 Task: Create a due date automation trigger when advanced on, on the tuesday of the week before a card is due add fields with custom fields "Resume" completed at 11:00 AM.
Action: Mouse moved to (1219, 374)
Screenshot: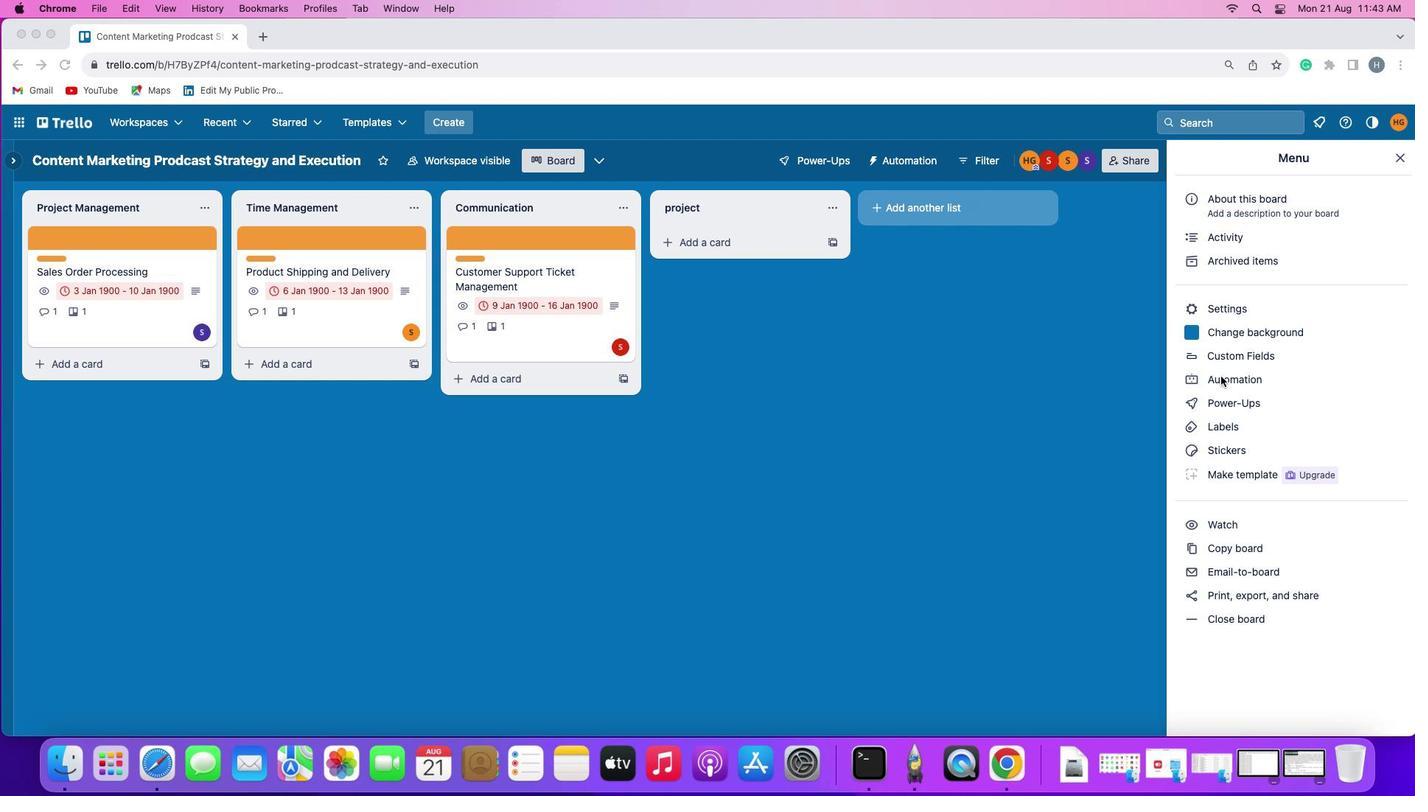 
Action: Mouse pressed left at (1219, 374)
Screenshot: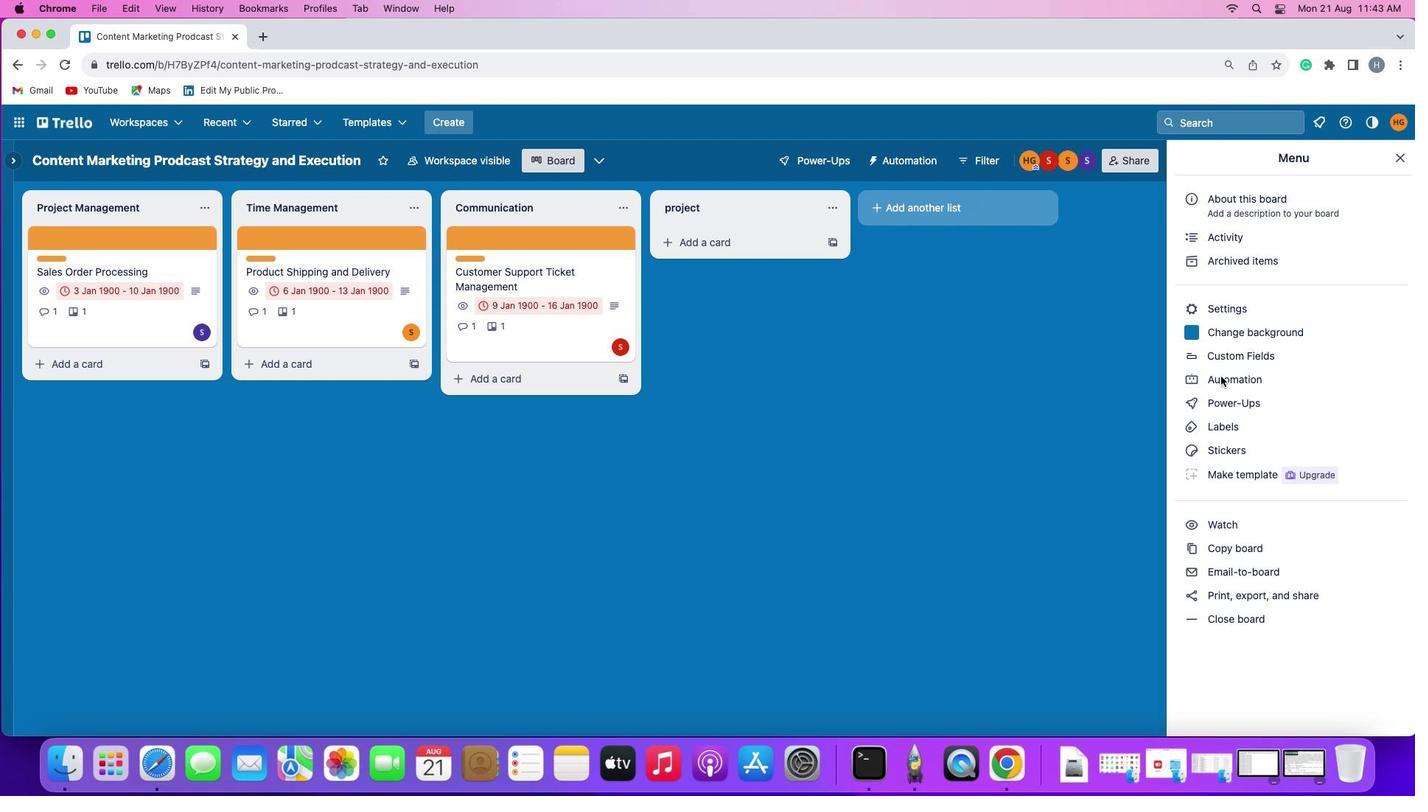 
Action: Mouse pressed left at (1219, 374)
Screenshot: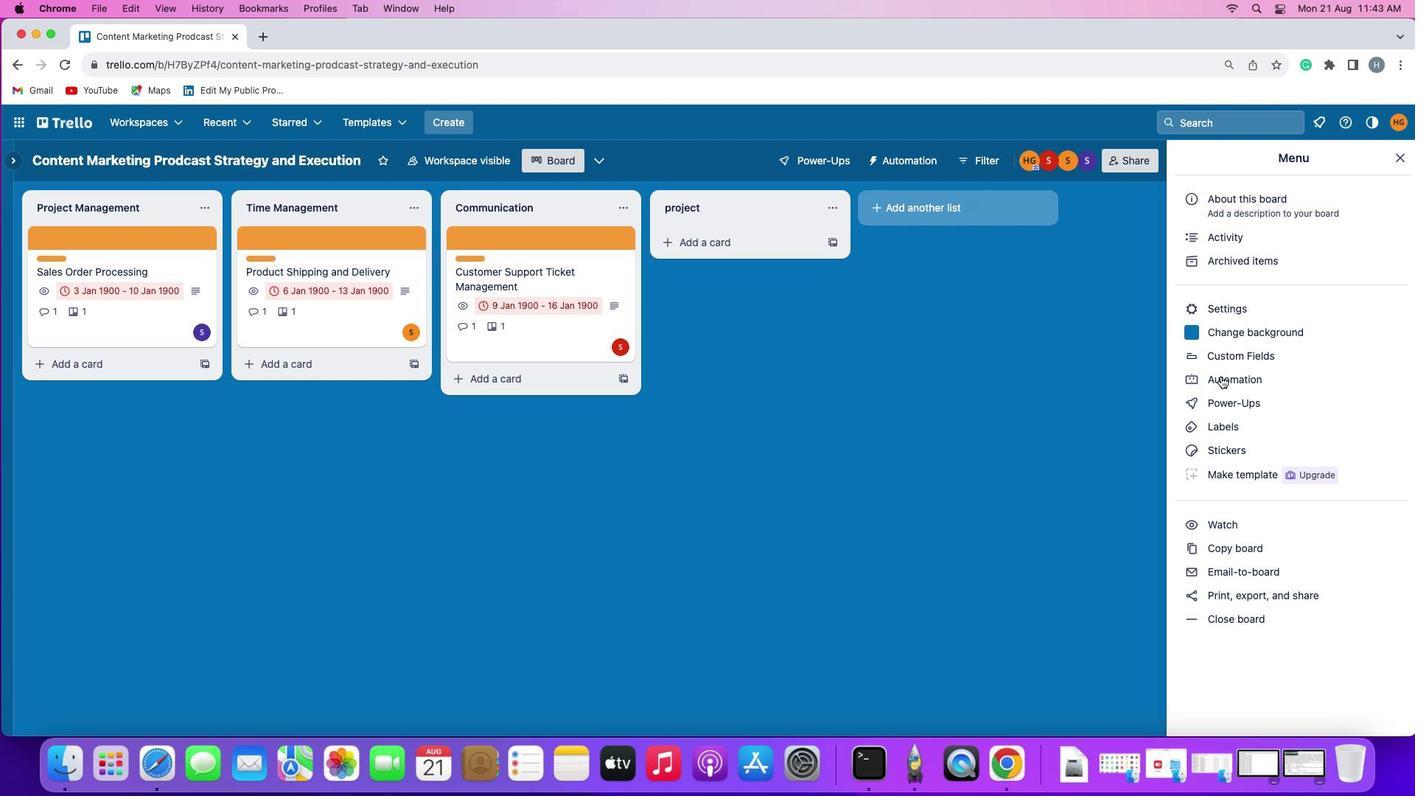 
Action: Mouse moved to (88, 344)
Screenshot: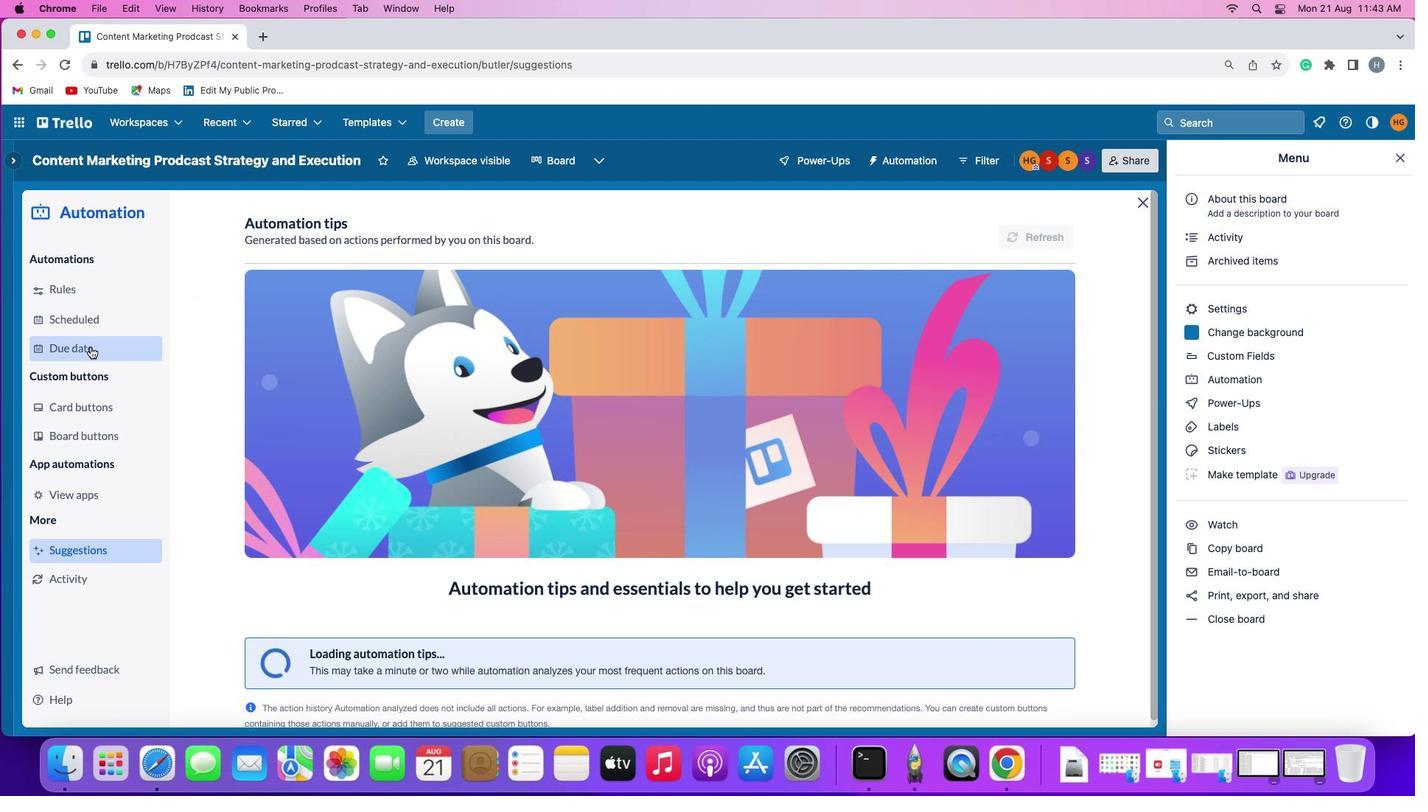 
Action: Mouse pressed left at (88, 344)
Screenshot: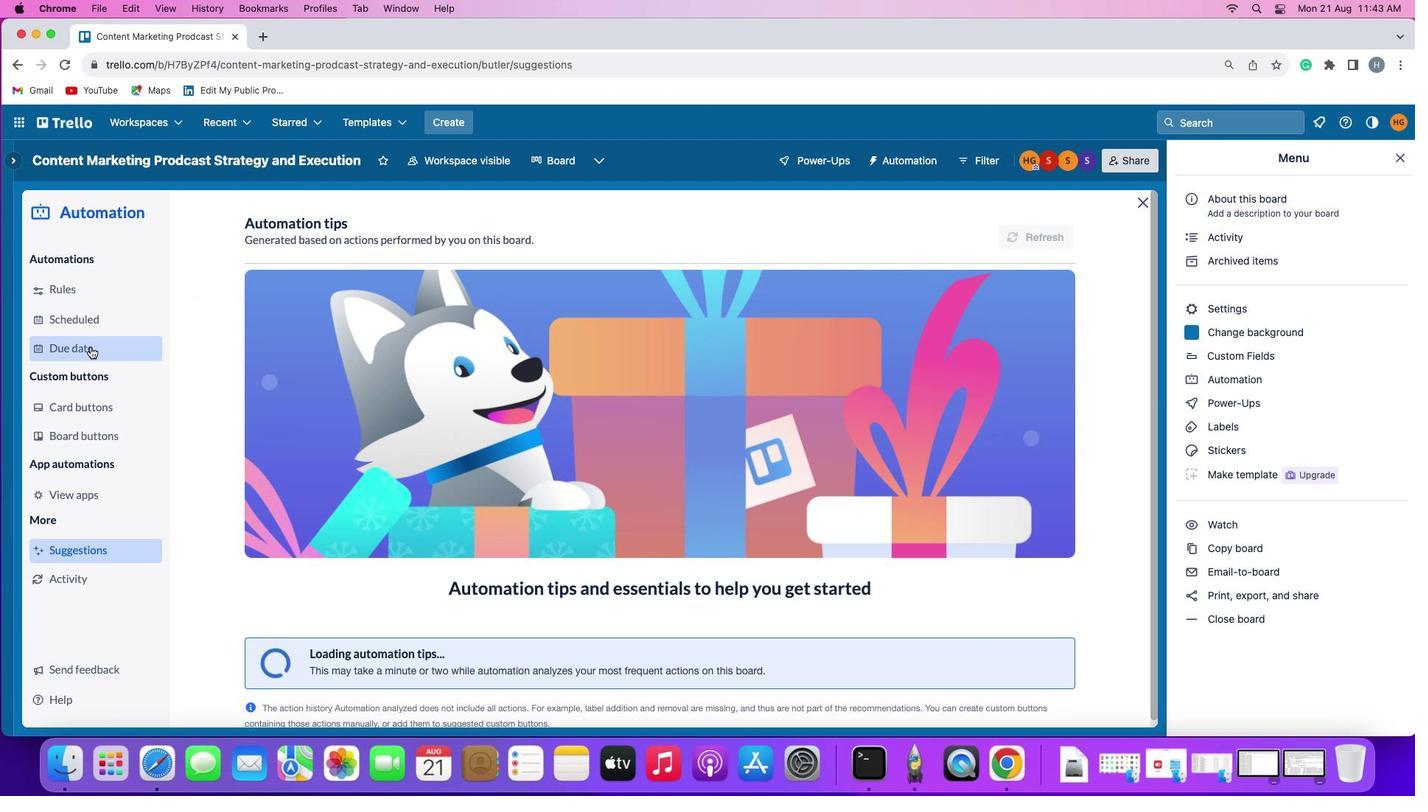 
Action: Mouse moved to (968, 223)
Screenshot: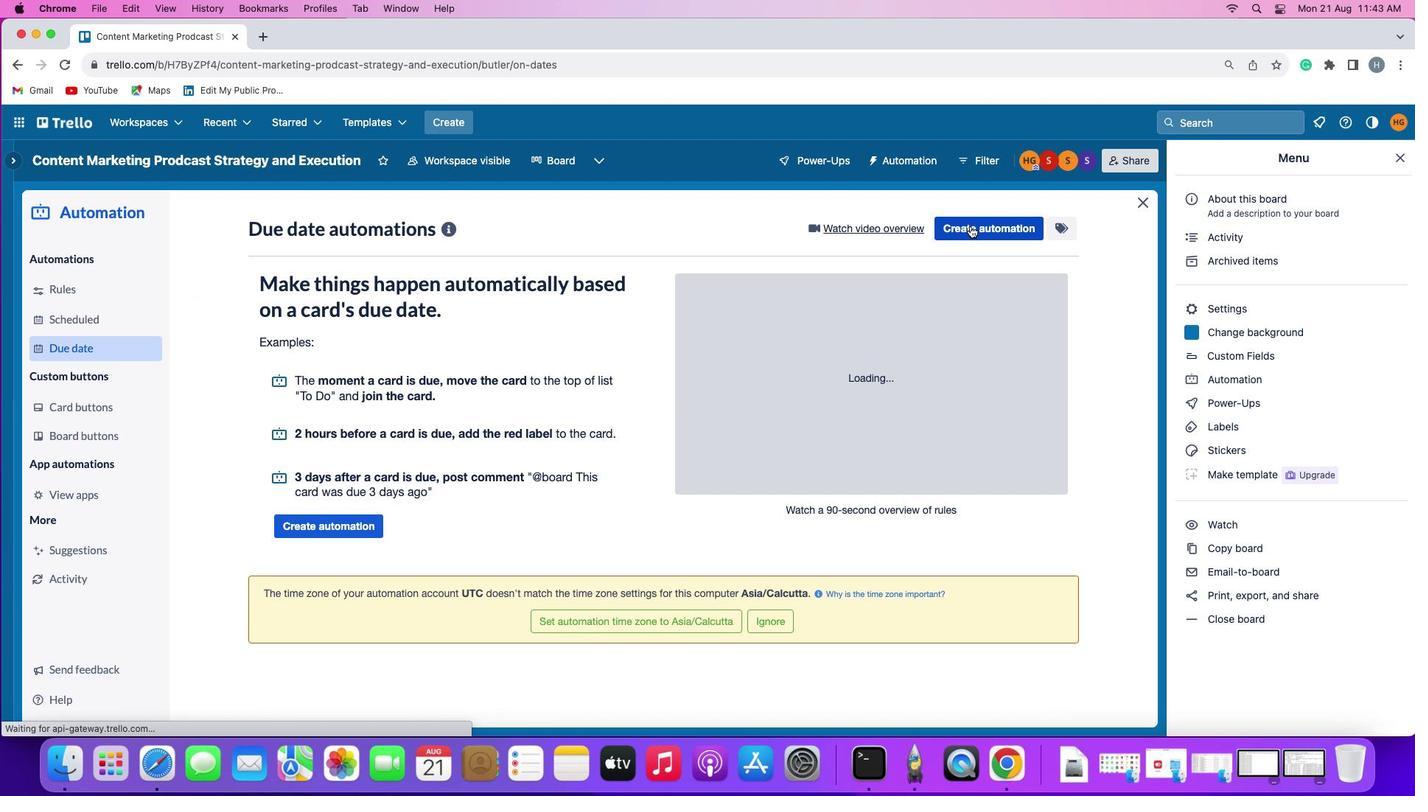 
Action: Mouse pressed left at (968, 223)
Screenshot: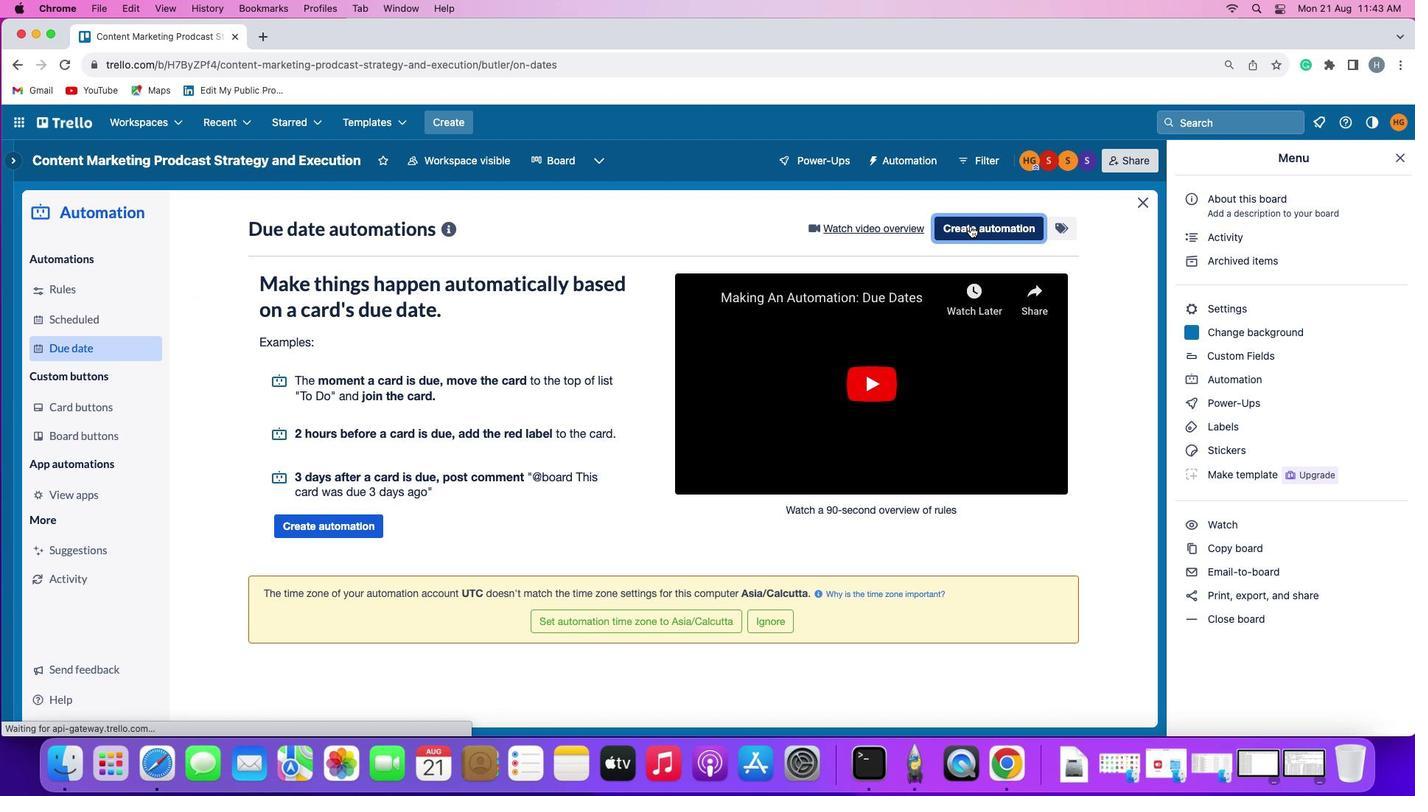
Action: Mouse moved to (275, 366)
Screenshot: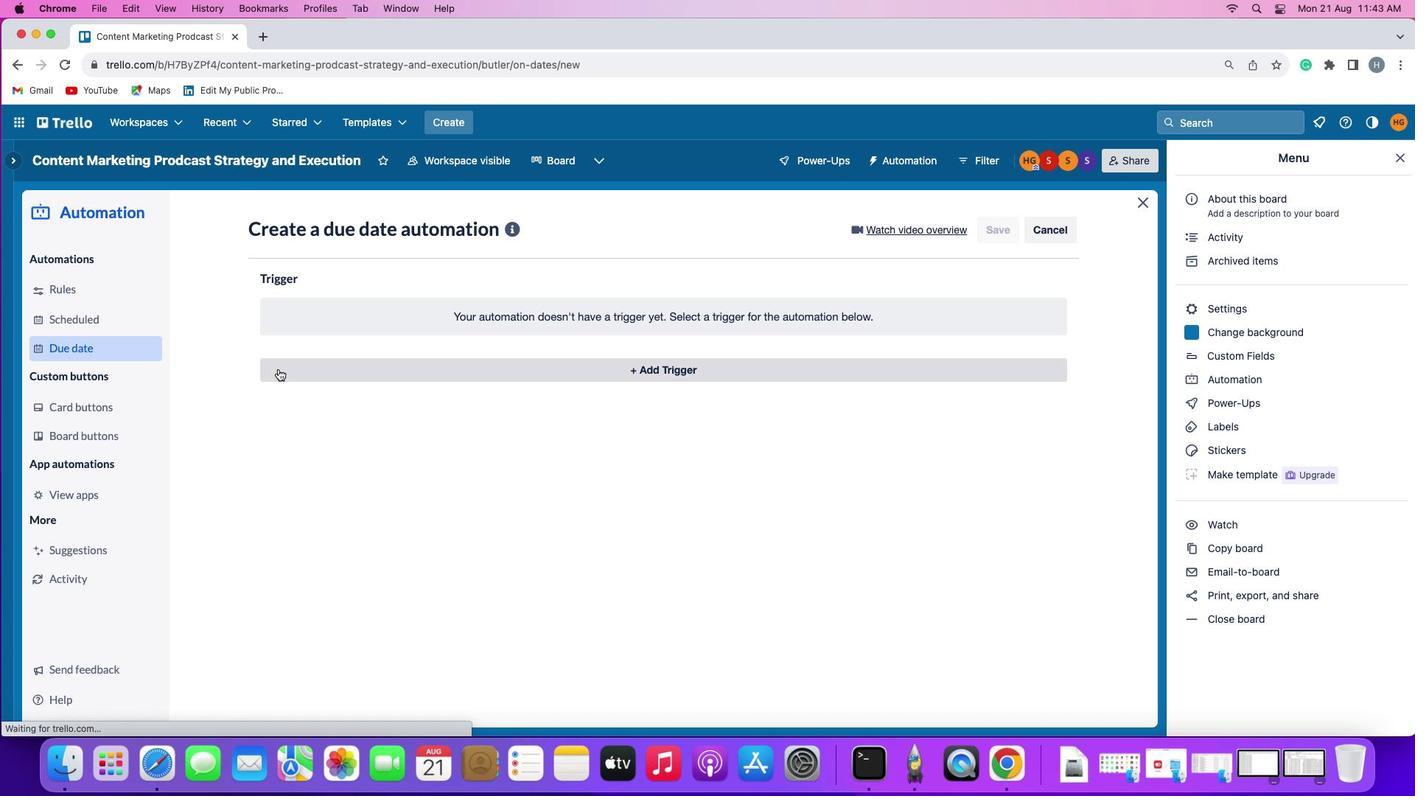 
Action: Mouse pressed left at (275, 366)
Screenshot: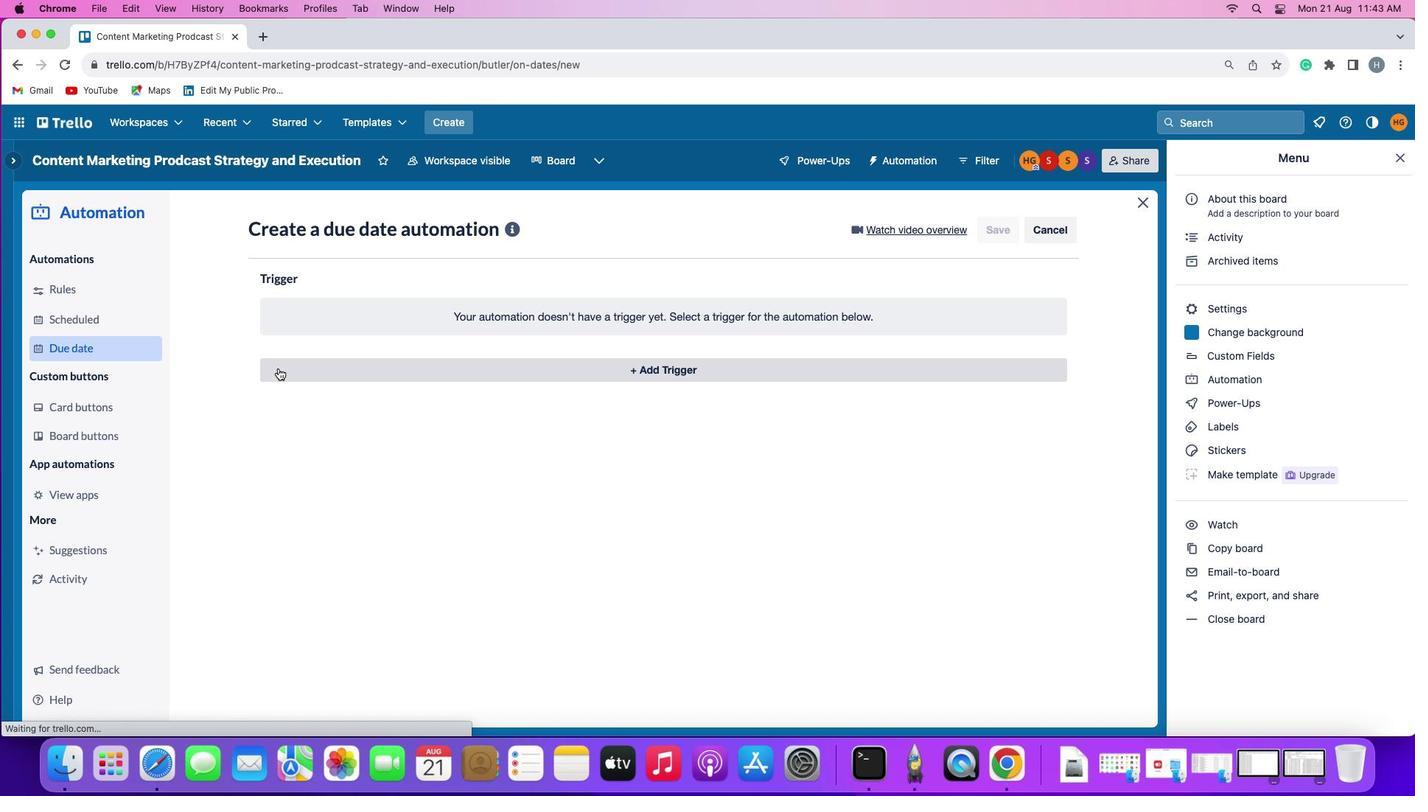 
Action: Mouse moved to (323, 637)
Screenshot: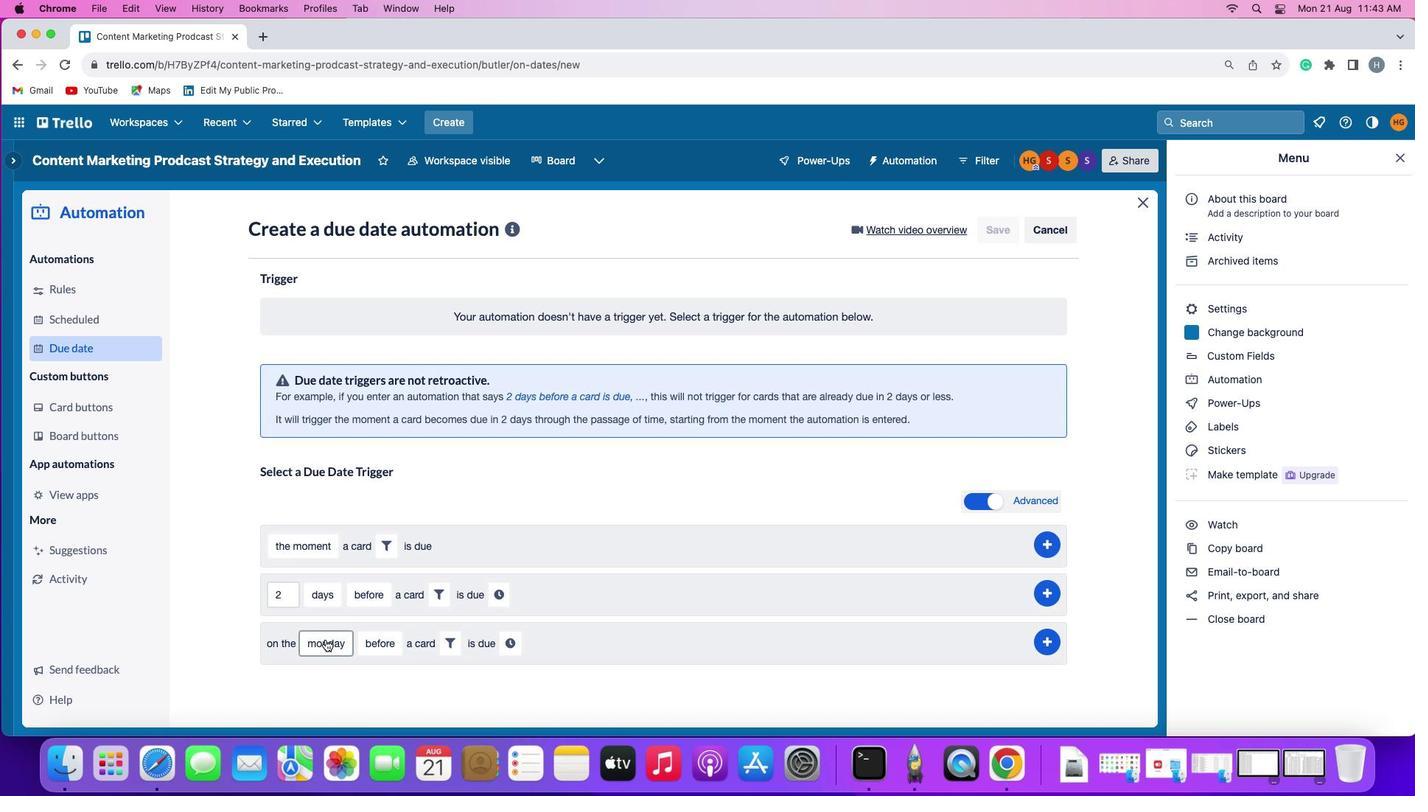 
Action: Mouse pressed left at (323, 637)
Screenshot: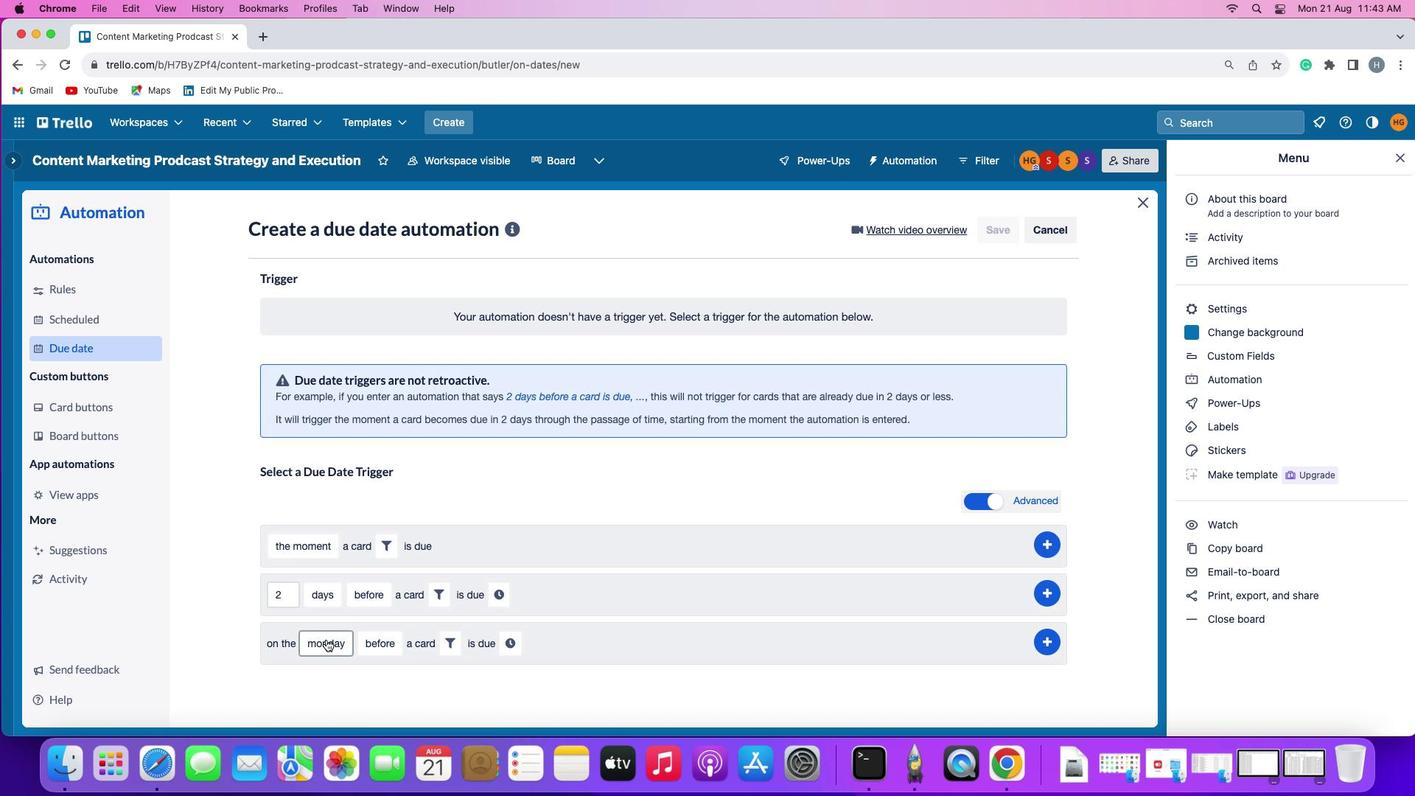 
Action: Mouse moved to (353, 466)
Screenshot: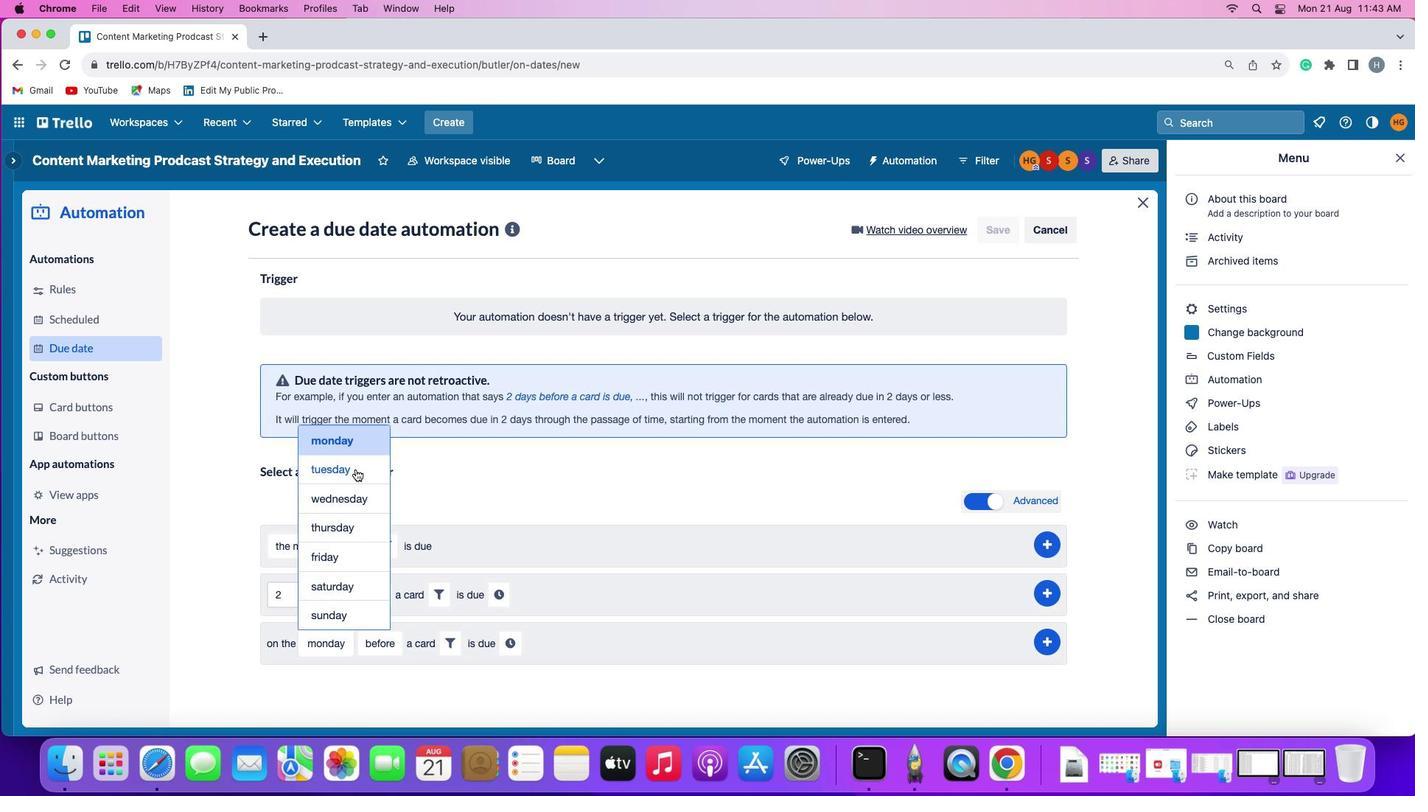 
Action: Mouse pressed left at (353, 466)
Screenshot: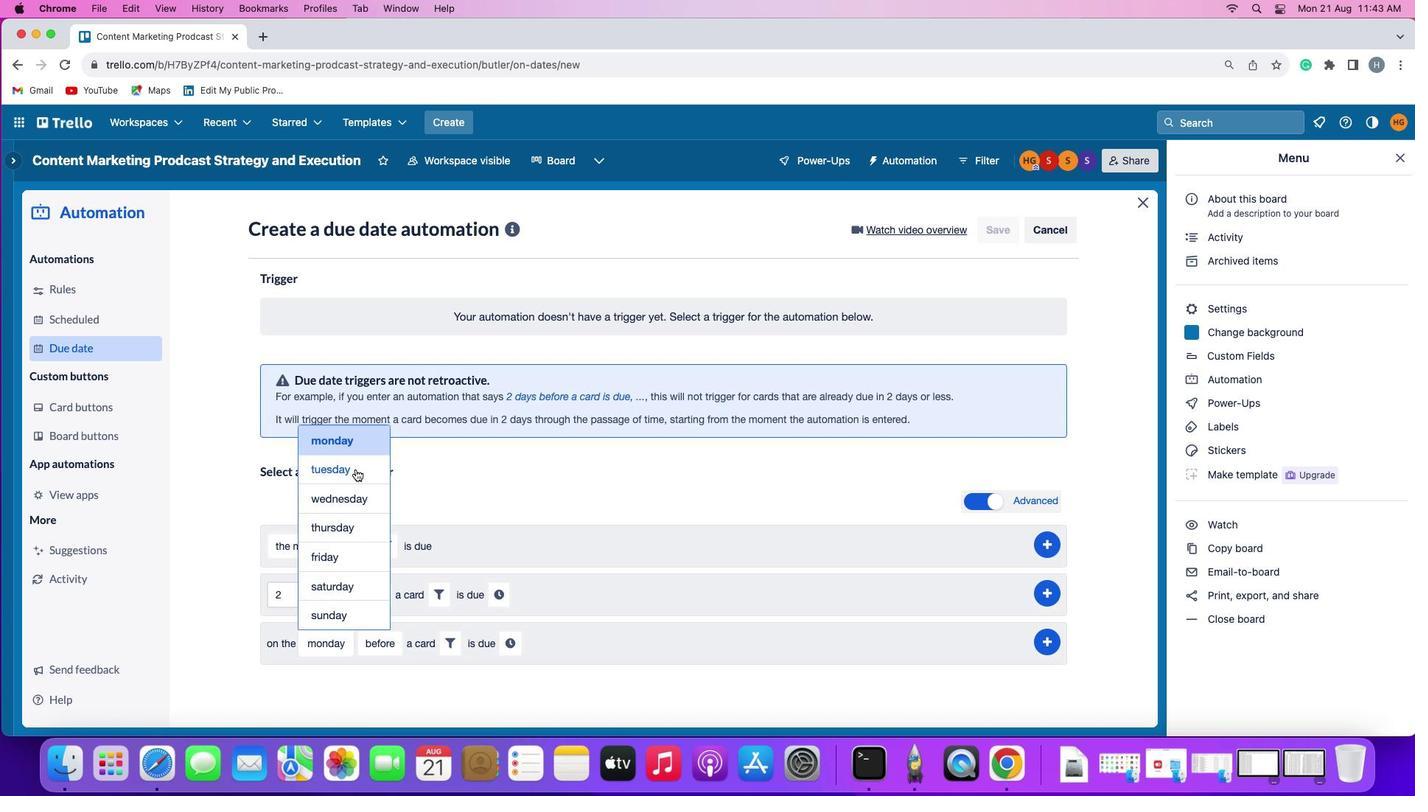 
Action: Mouse moved to (376, 638)
Screenshot: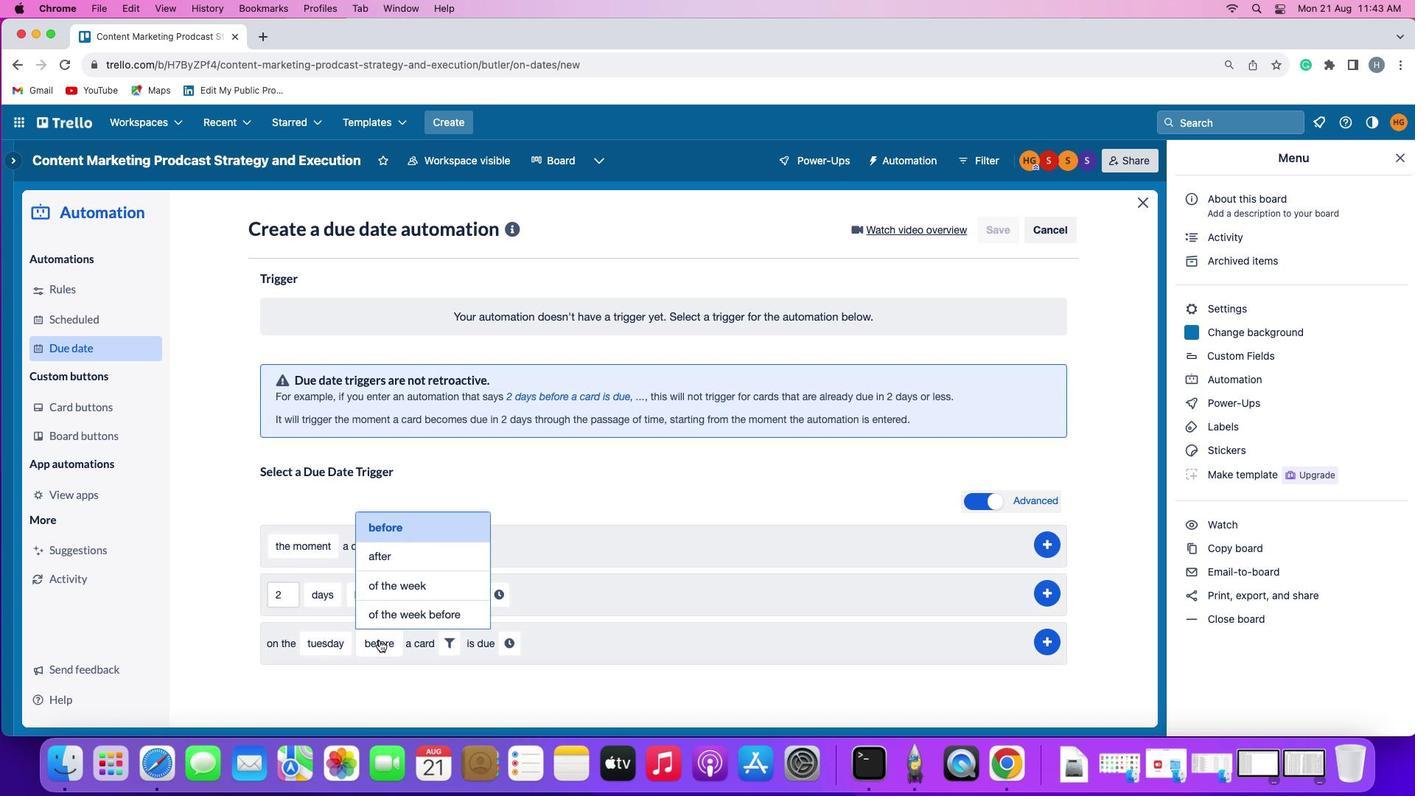 
Action: Mouse pressed left at (376, 638)
Screenshot: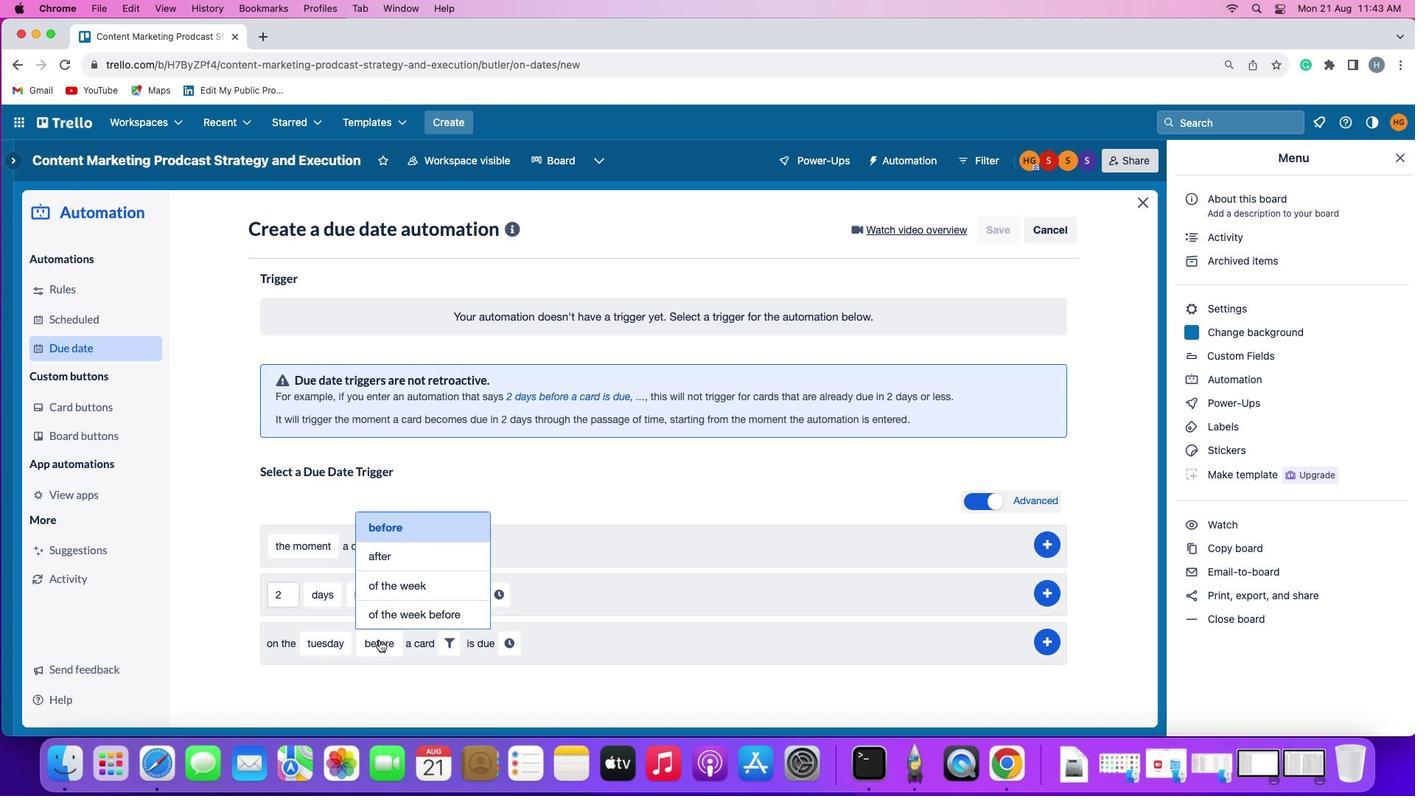 
Action: Mouse moved to (385, 613)
Screenshot: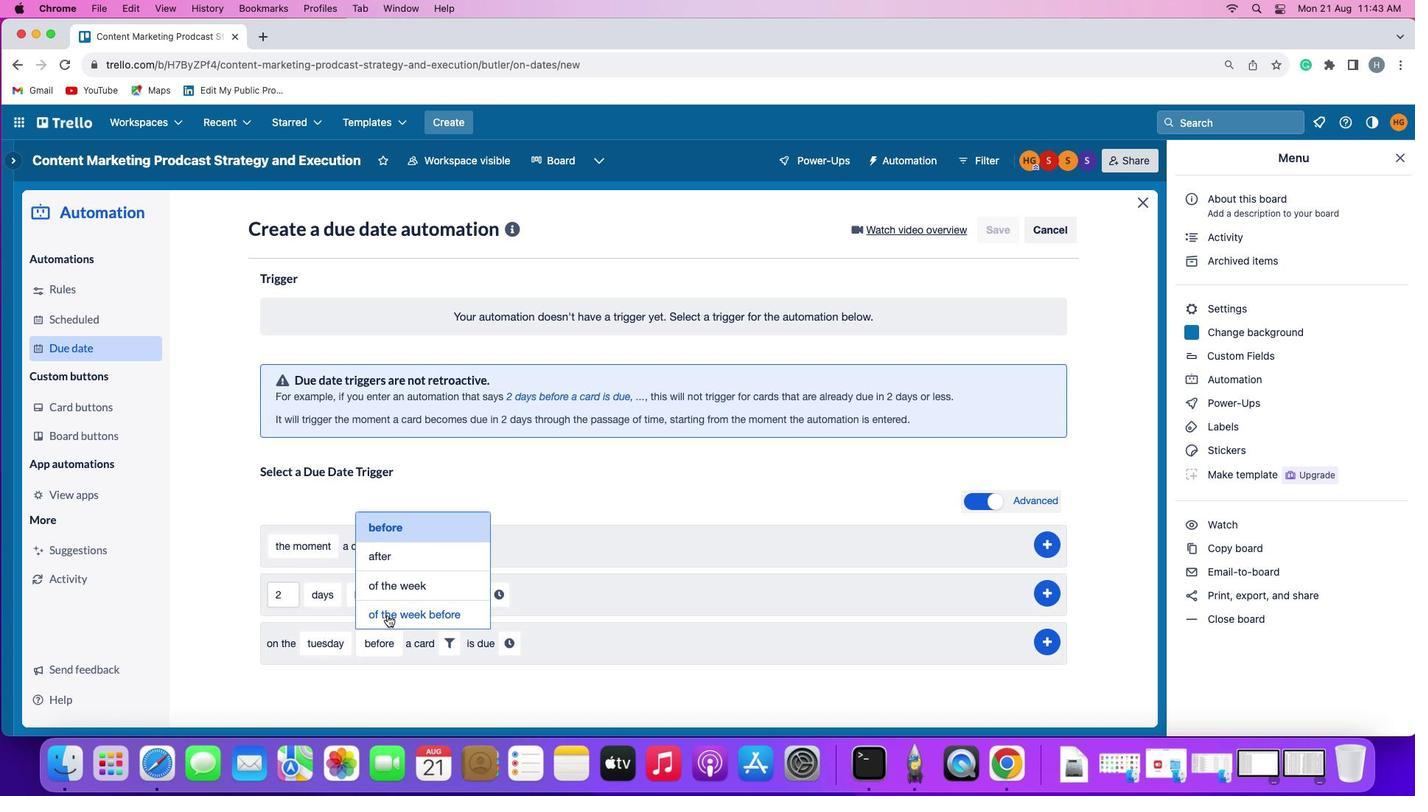 
Action: Mouse pressed left at (385, 613)
Screenshot: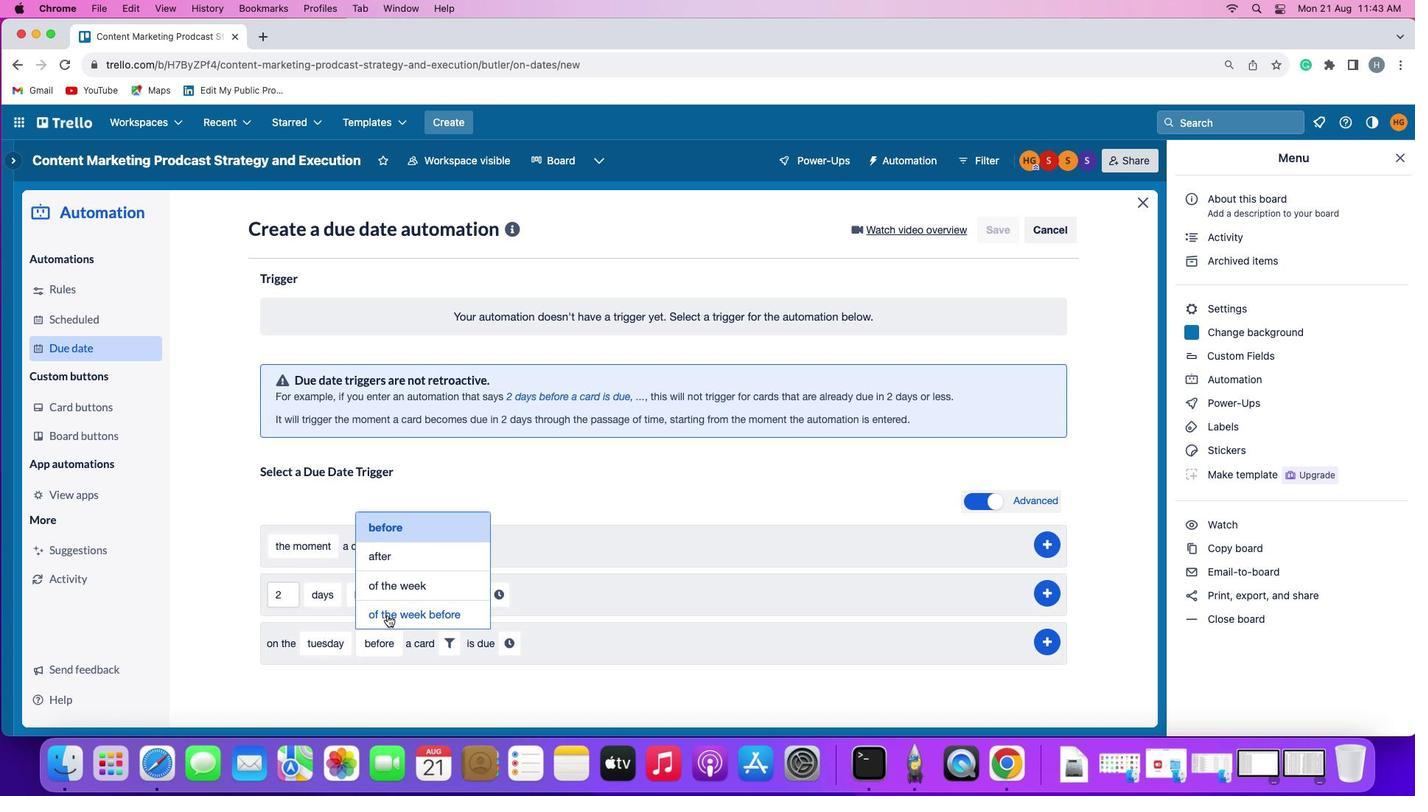 
Action: Mouse moved to (499, 638)
Screenshot: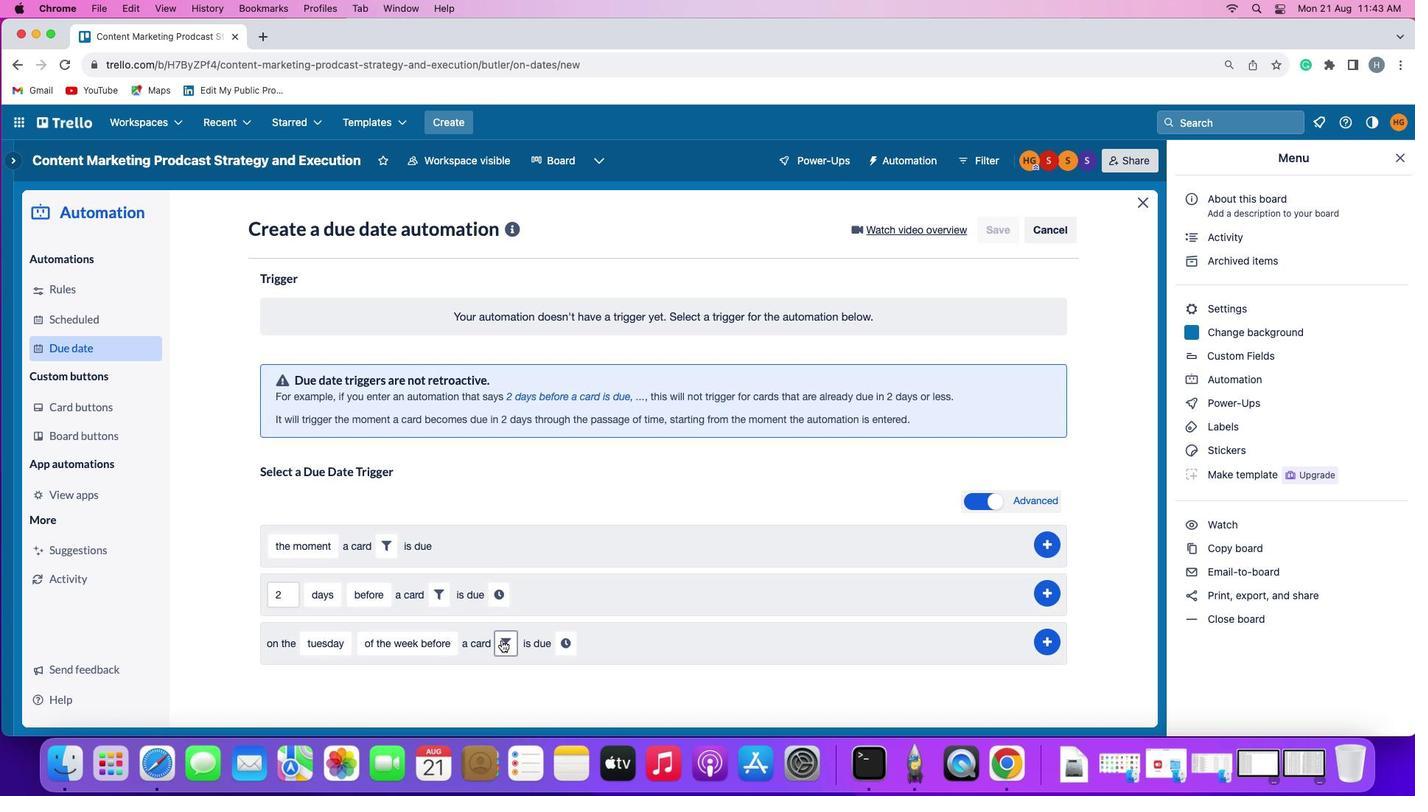 
Action: Mouse pressed left at (499, 638)
Screenshot: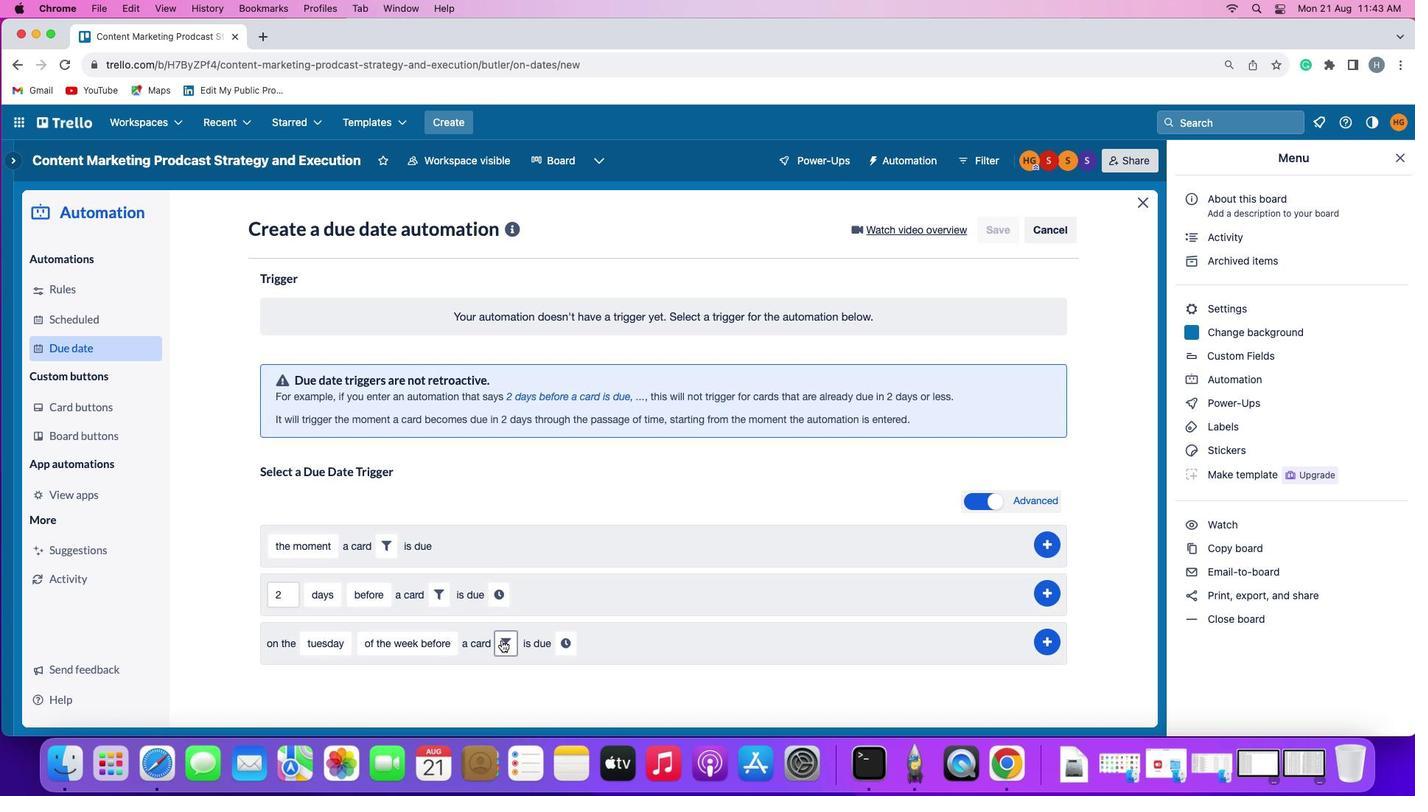 
Action: Mouse moved to (747, 693)
Screenshot: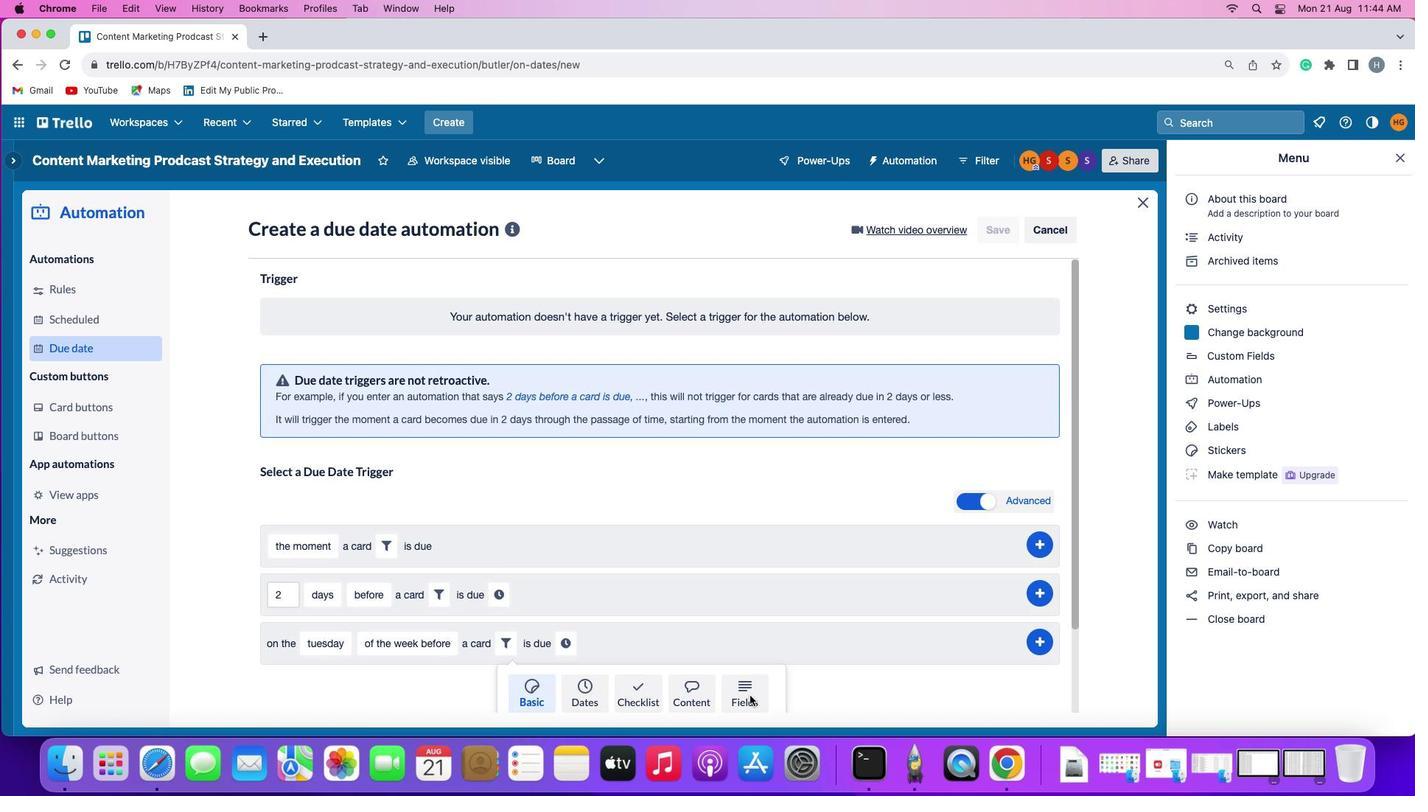 
Action: Mouse pressed left at (747, 693)
Screenshot: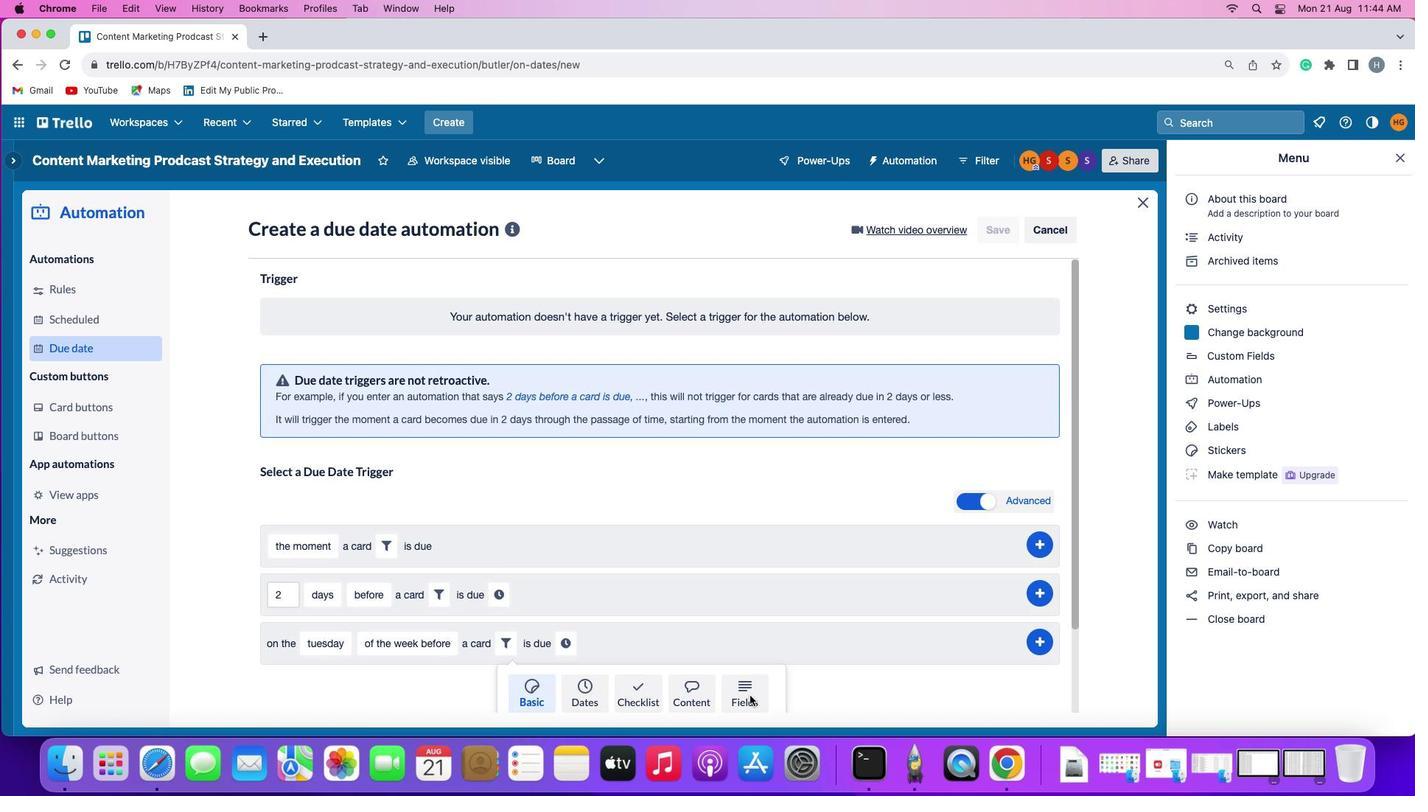 
Action: Mouse moved to (485, 676)
Screenshot: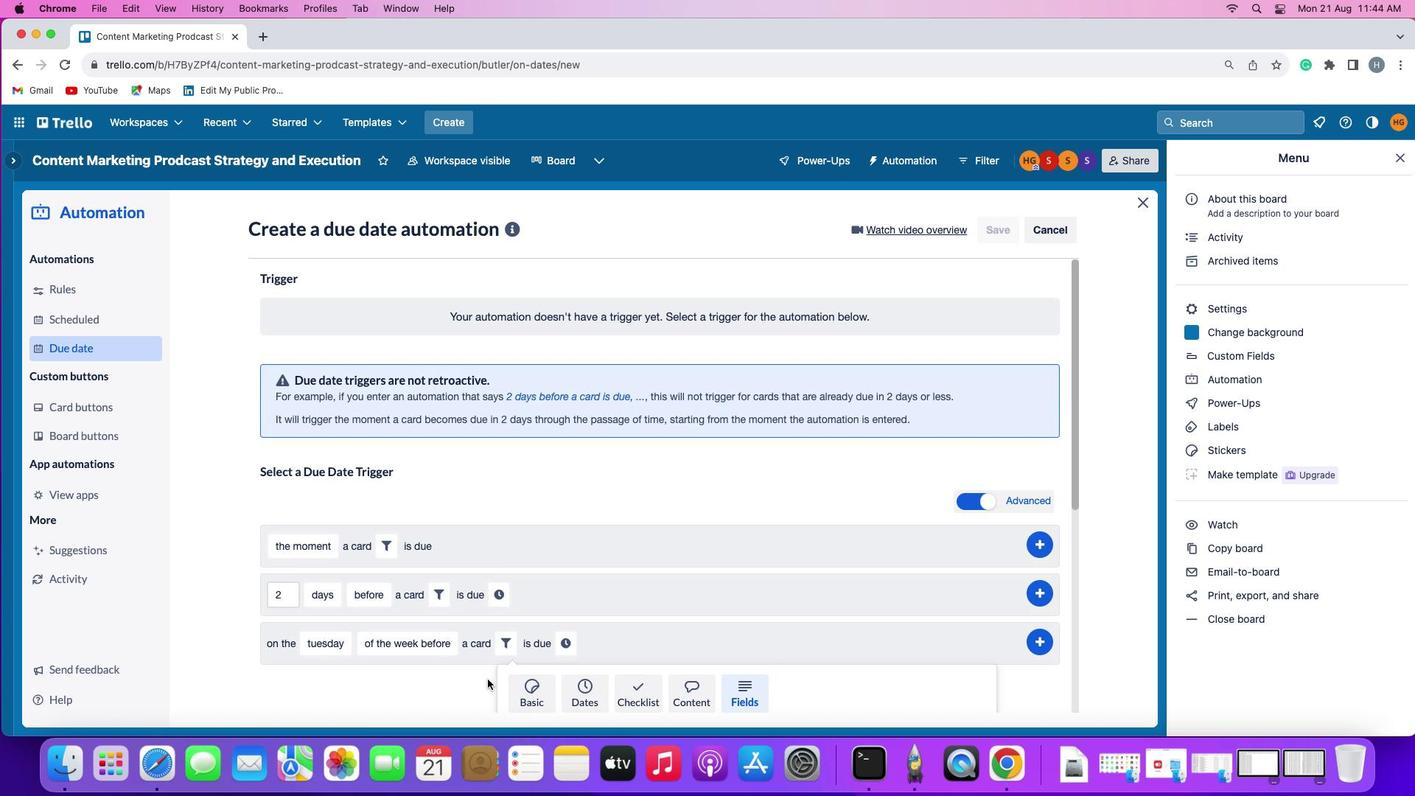 
Action: Mouse scrolled (485, 676) with delta (-1, -2)
Screenshot: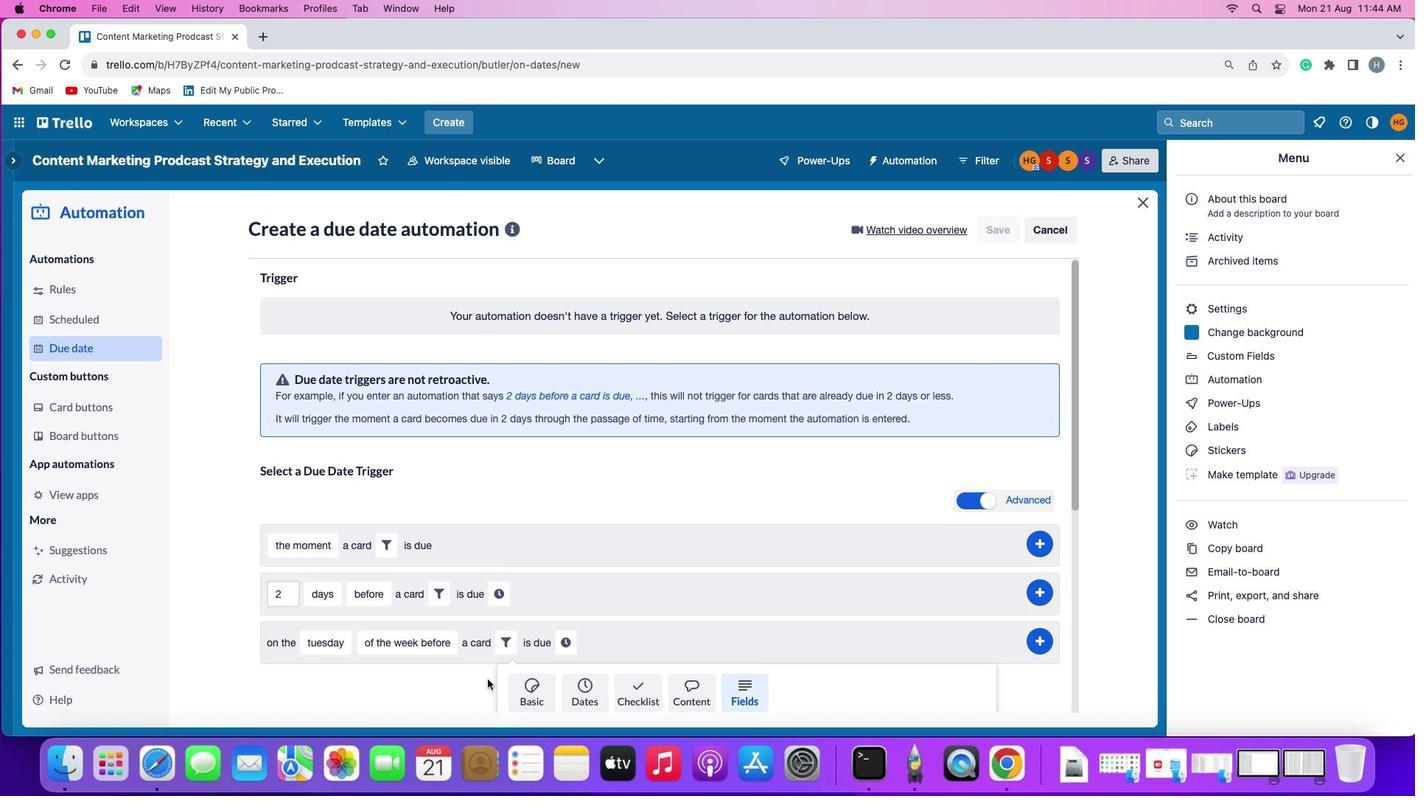 
Action: Mouse scrolled (485, 676) with delta (-1, -2)
Screenshot: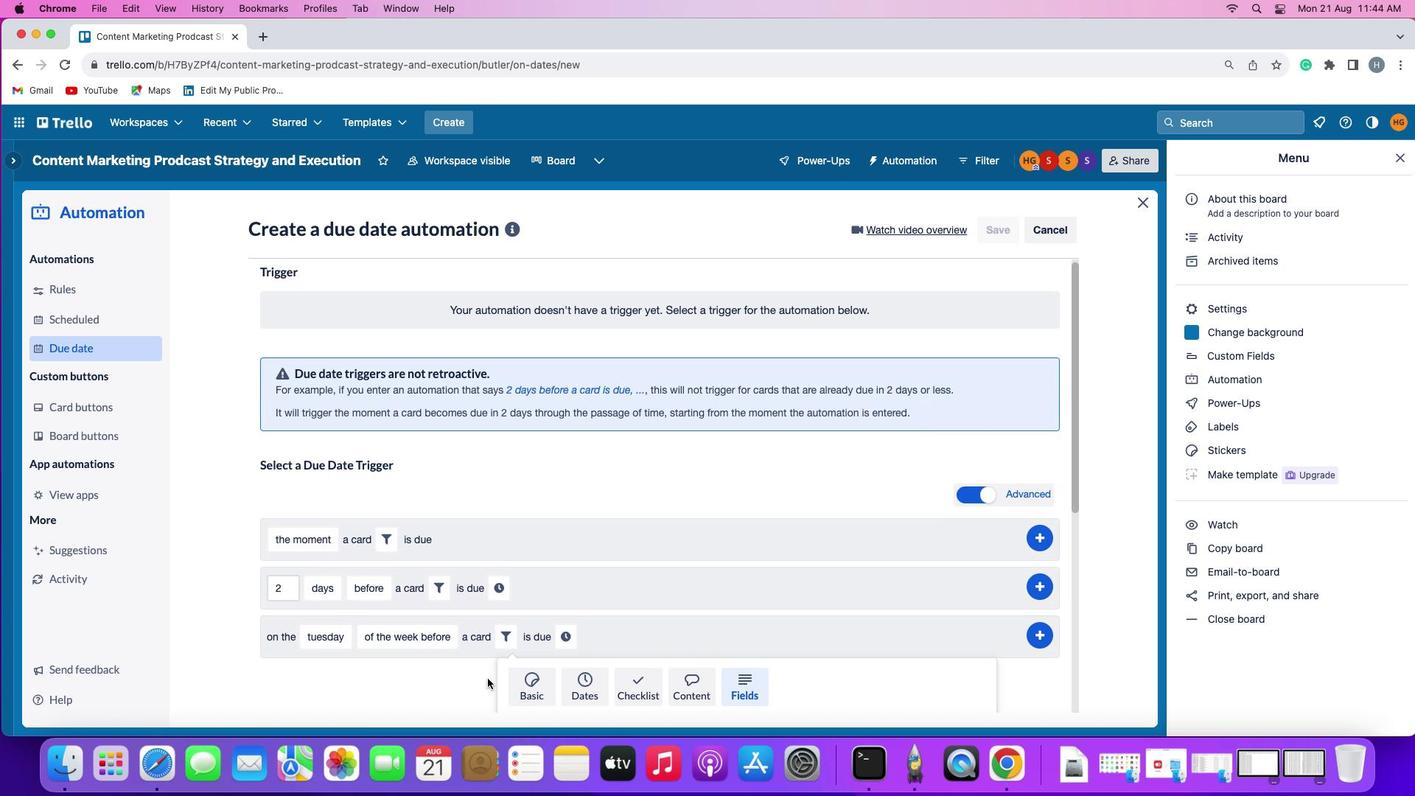 
Action: Mouse moved to (485, 676)
Screenshot: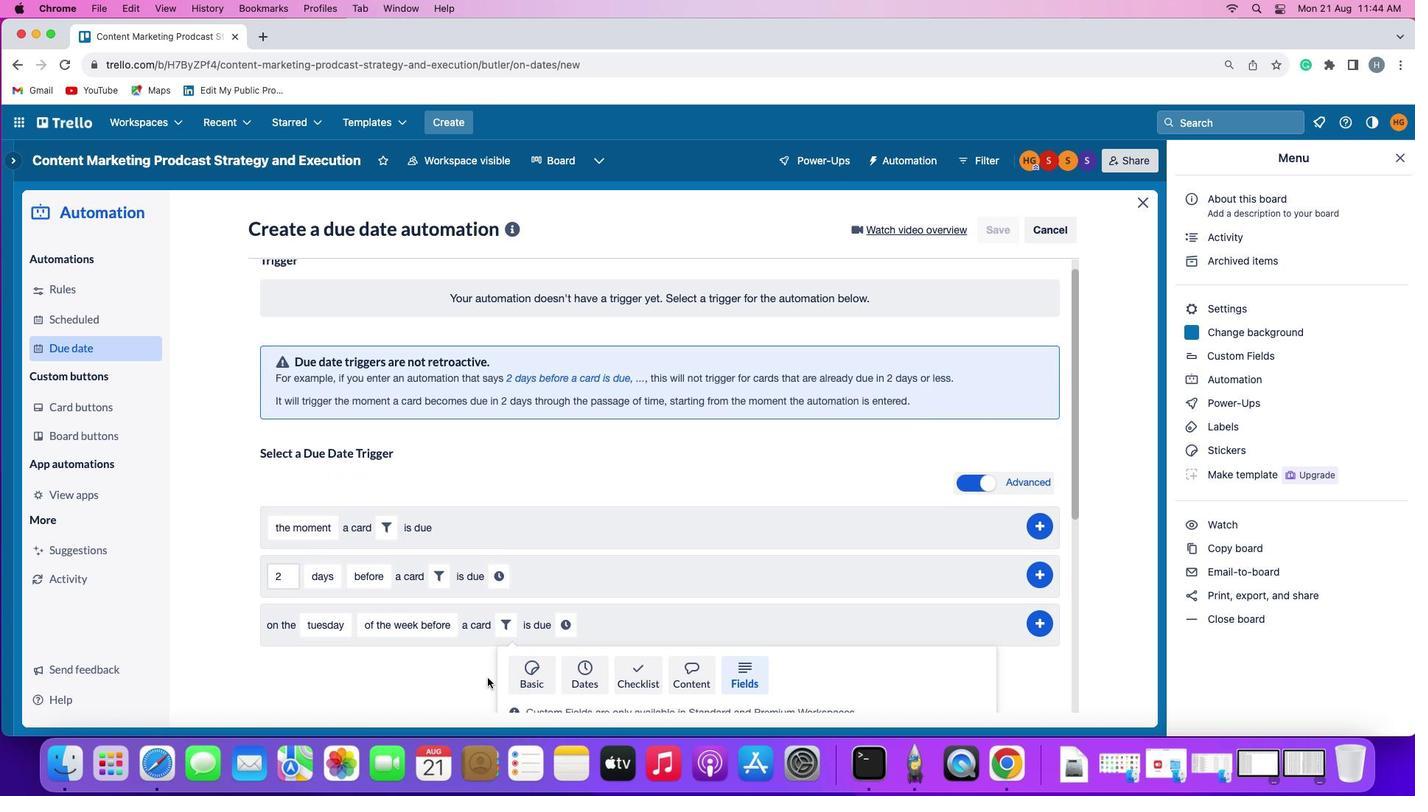 
Action: Mouse scrolled (485, 676) with delta (-1, -2)
Screenshot: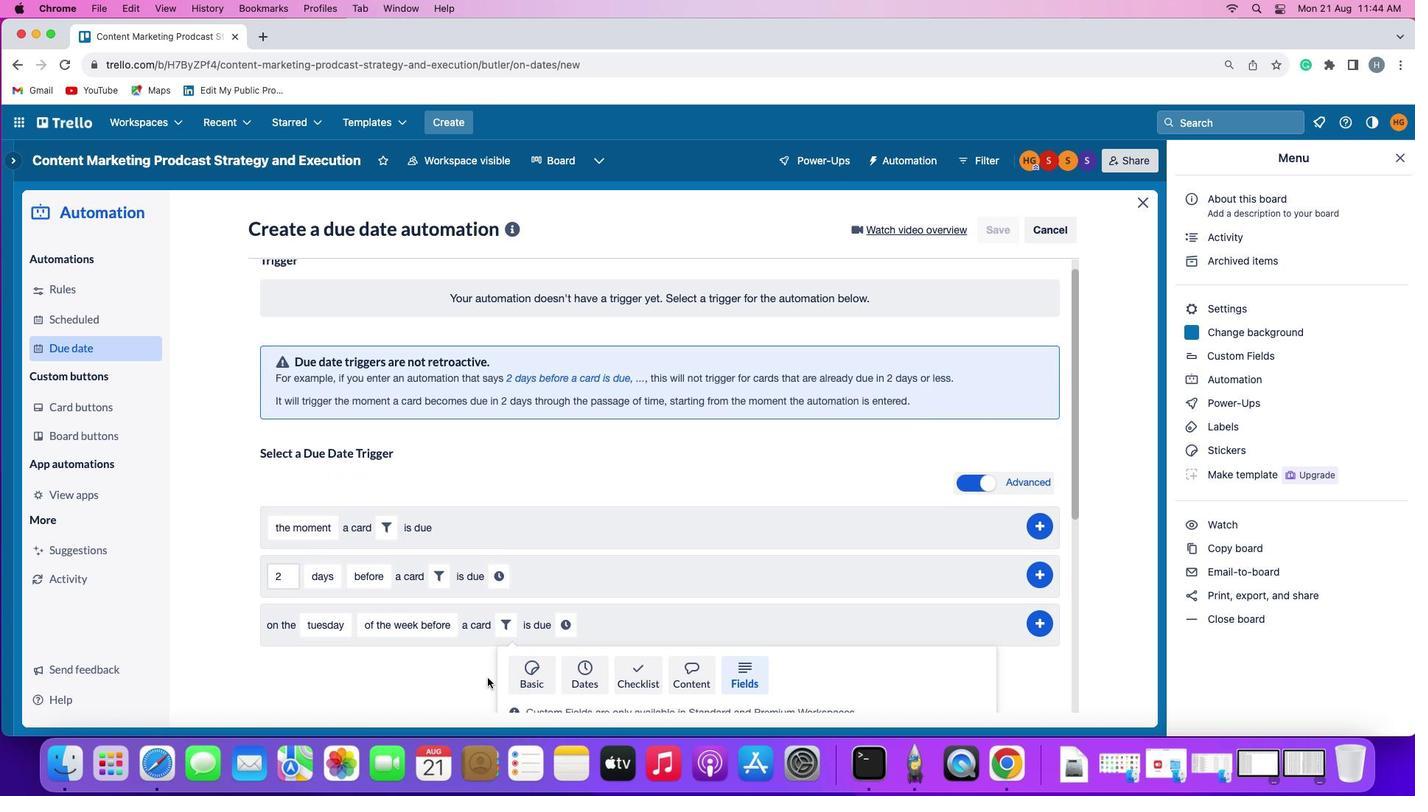 
Action: Mouse moved to (485, 674)
Screenshot: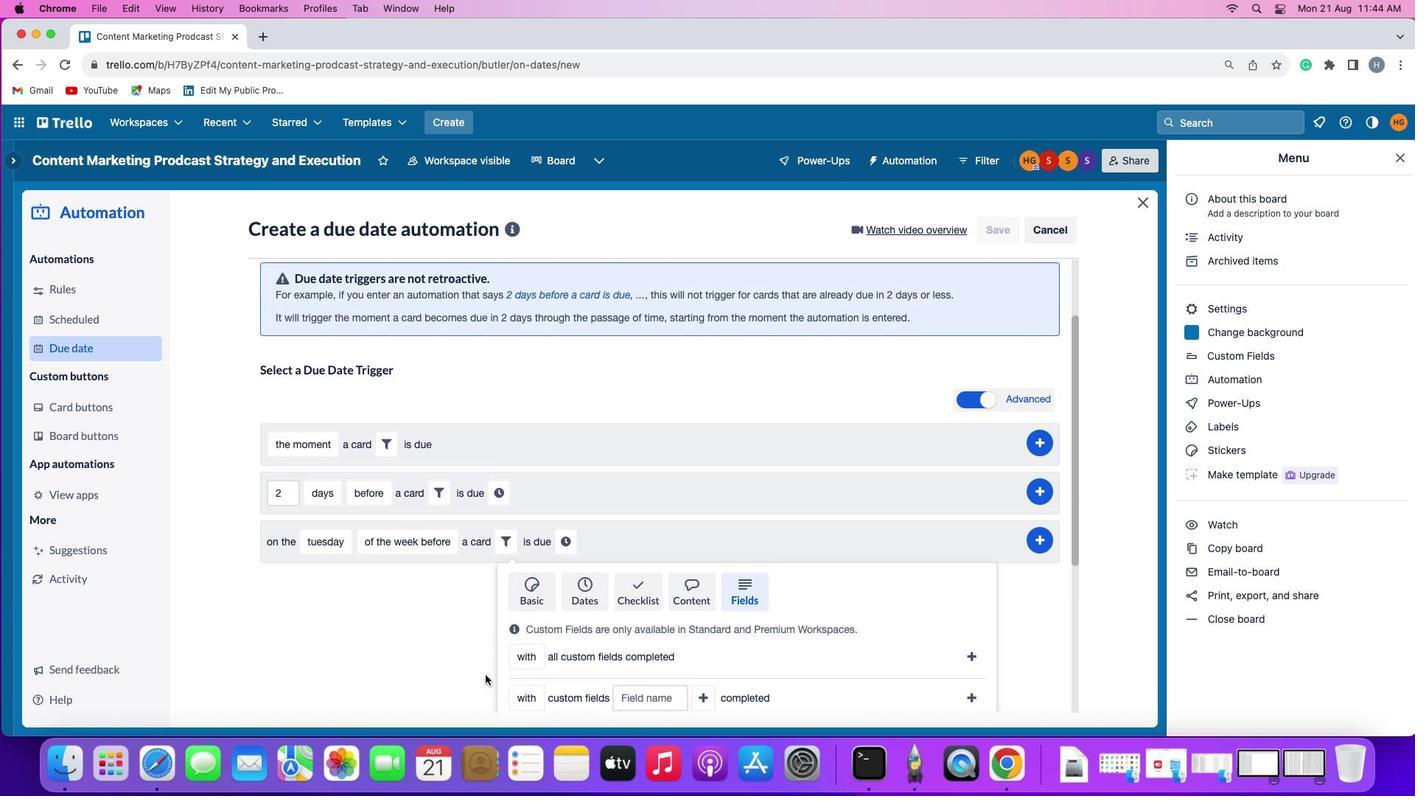 
Action: Mouse scrolled (485, 674) with delta (-1, -2)
Screenshot: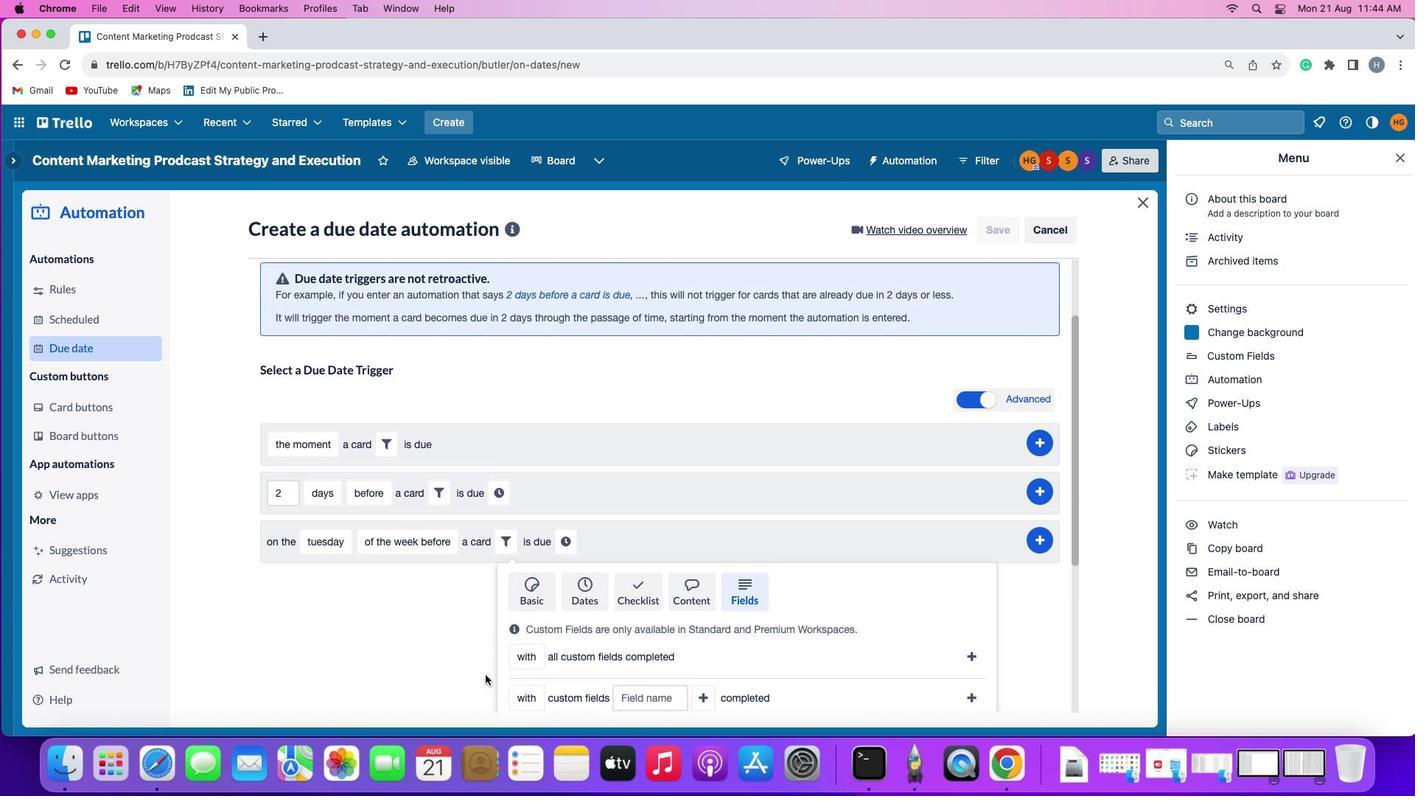
Action: Mouse moved to (415, 651)
Screenshot: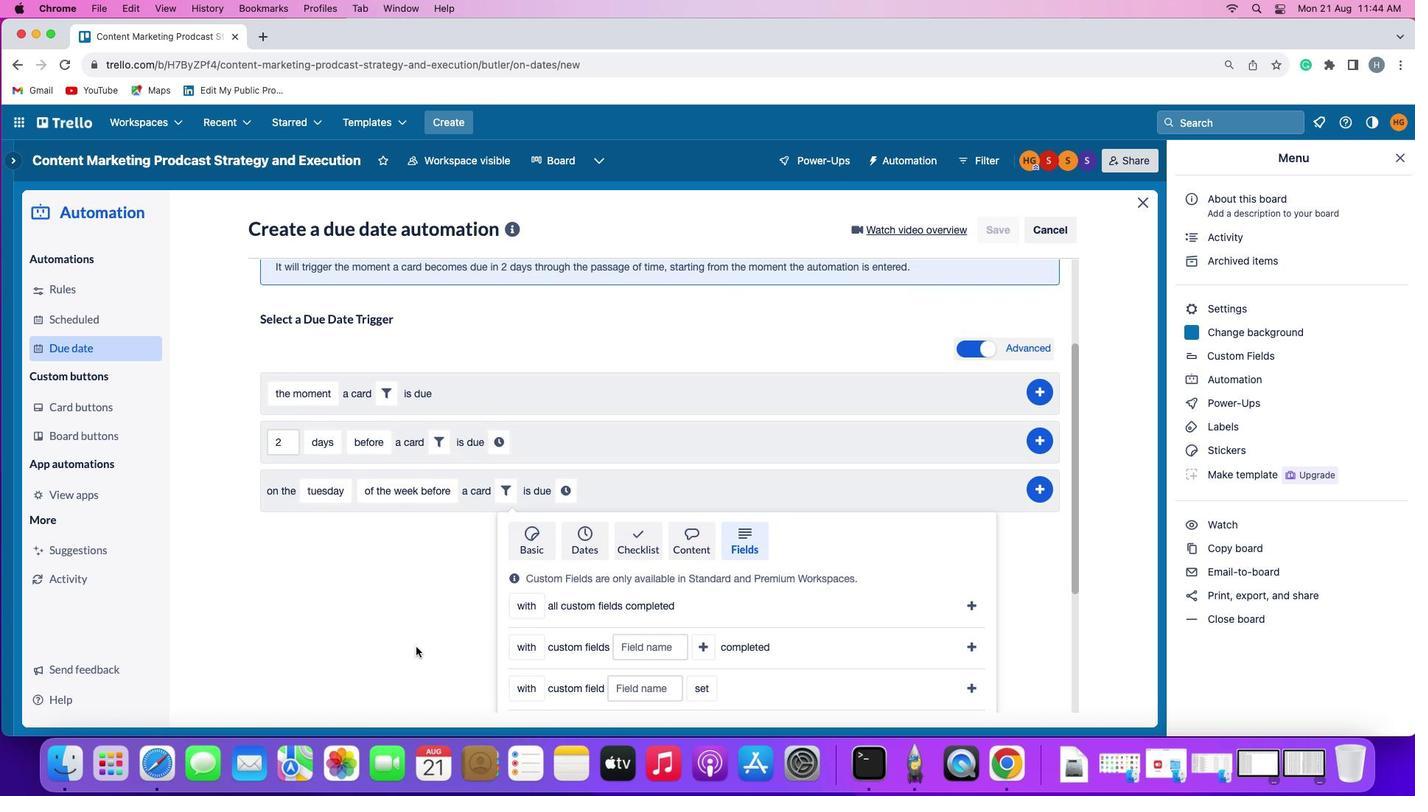 
Action: Mouse scrolled (415, 651) with delta (-1, -2)
Screenshot: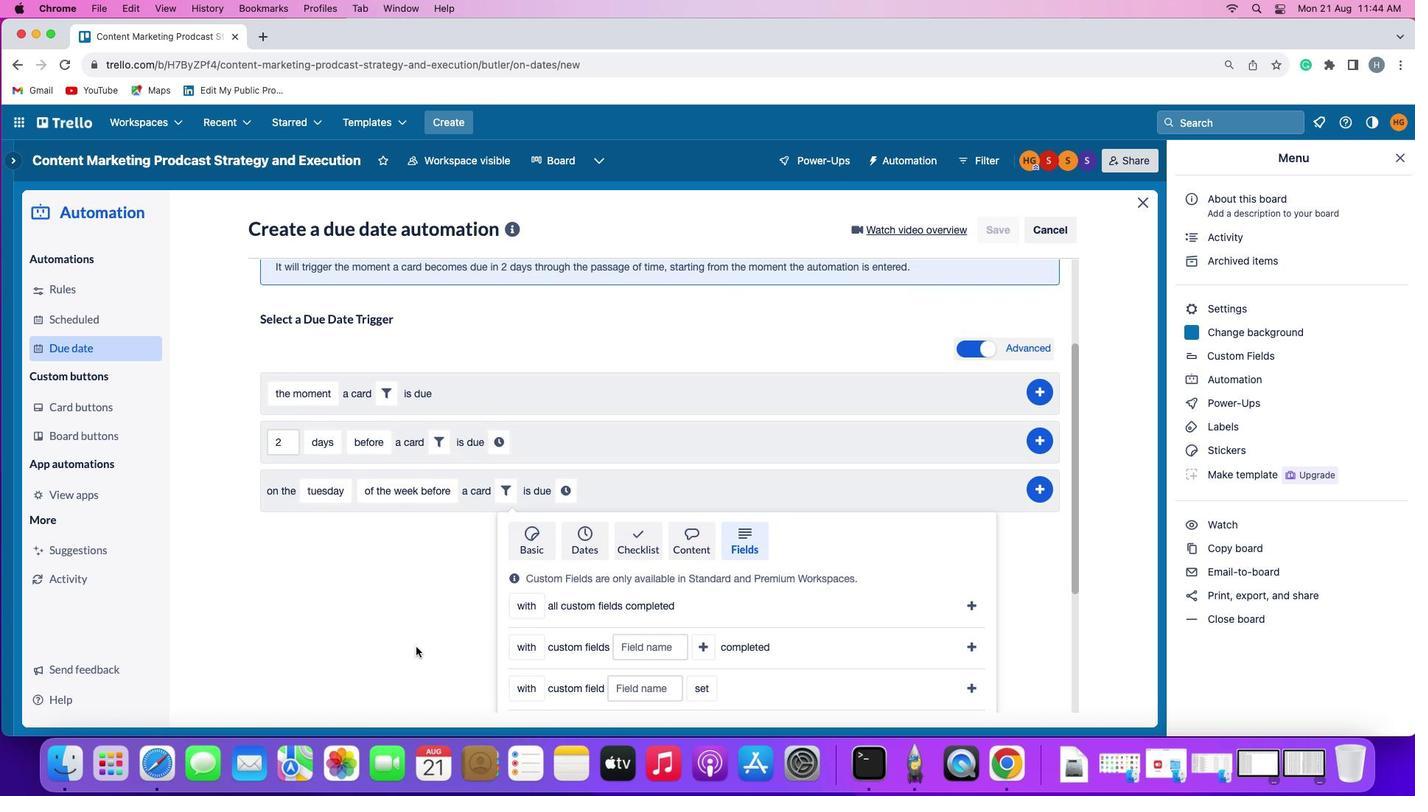 
Action: Mouse moved to (412, 642)
Screenshot: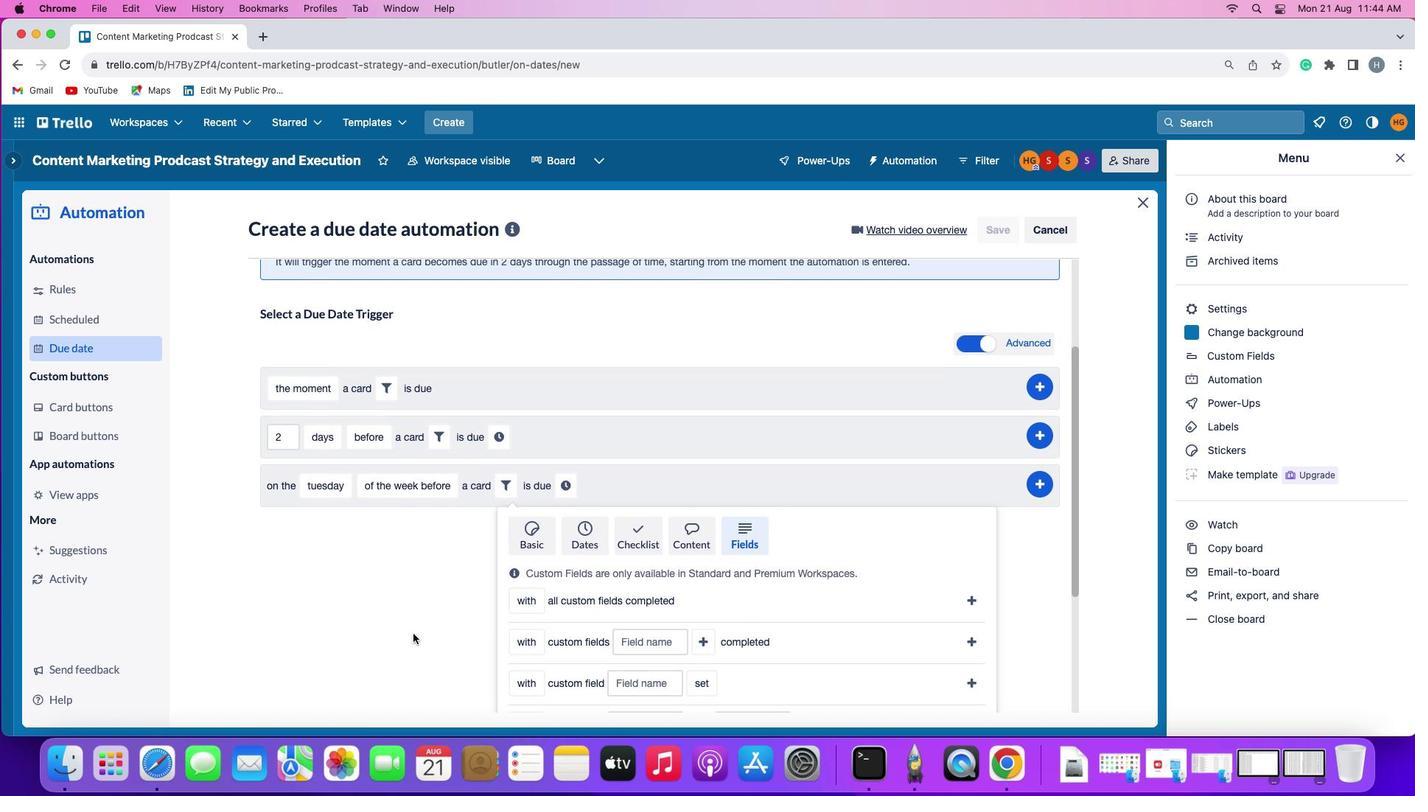 
Action: Mouse scrolled (412, 642) with delta (-1, -2)
Screenshot: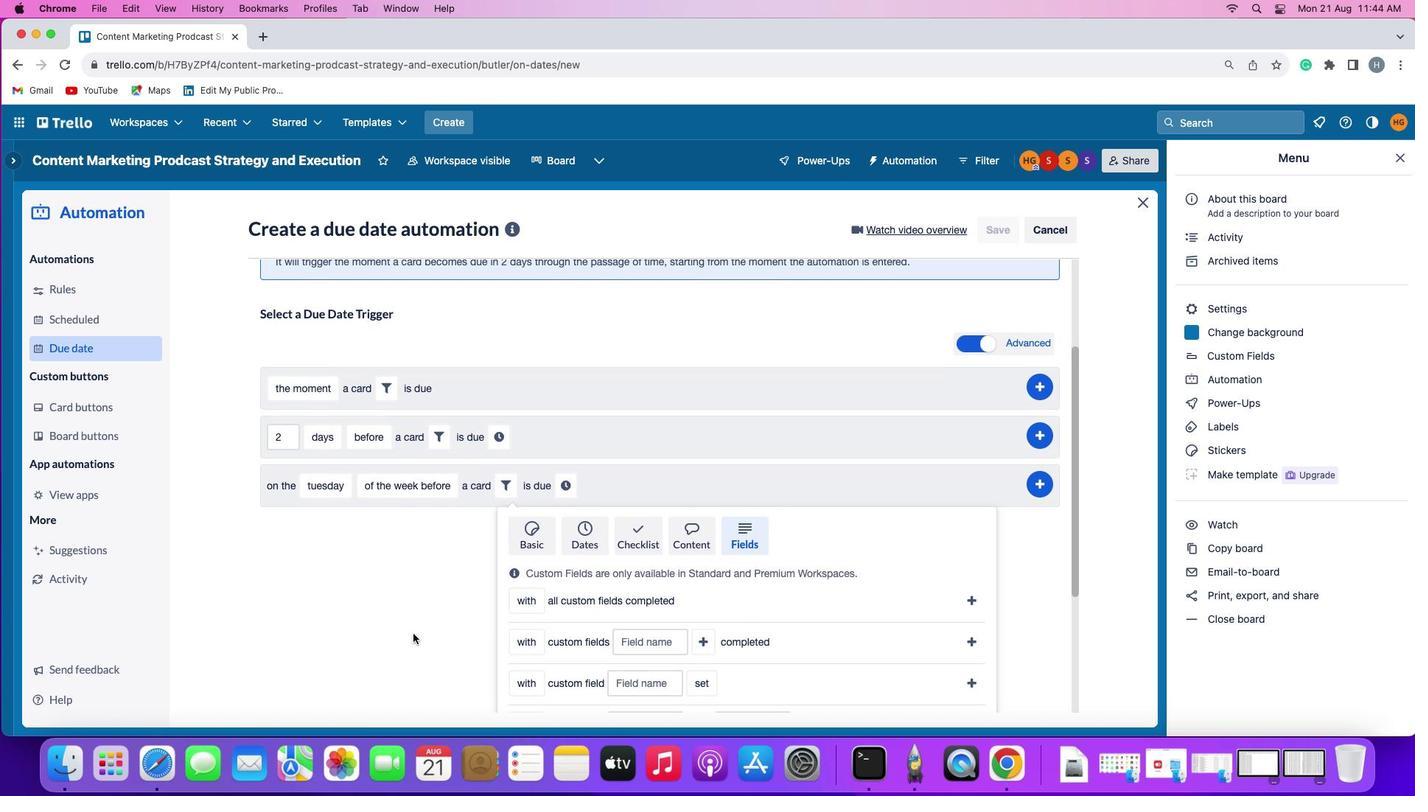 
Action: Mouse moved to (514, 629)
Screenshot: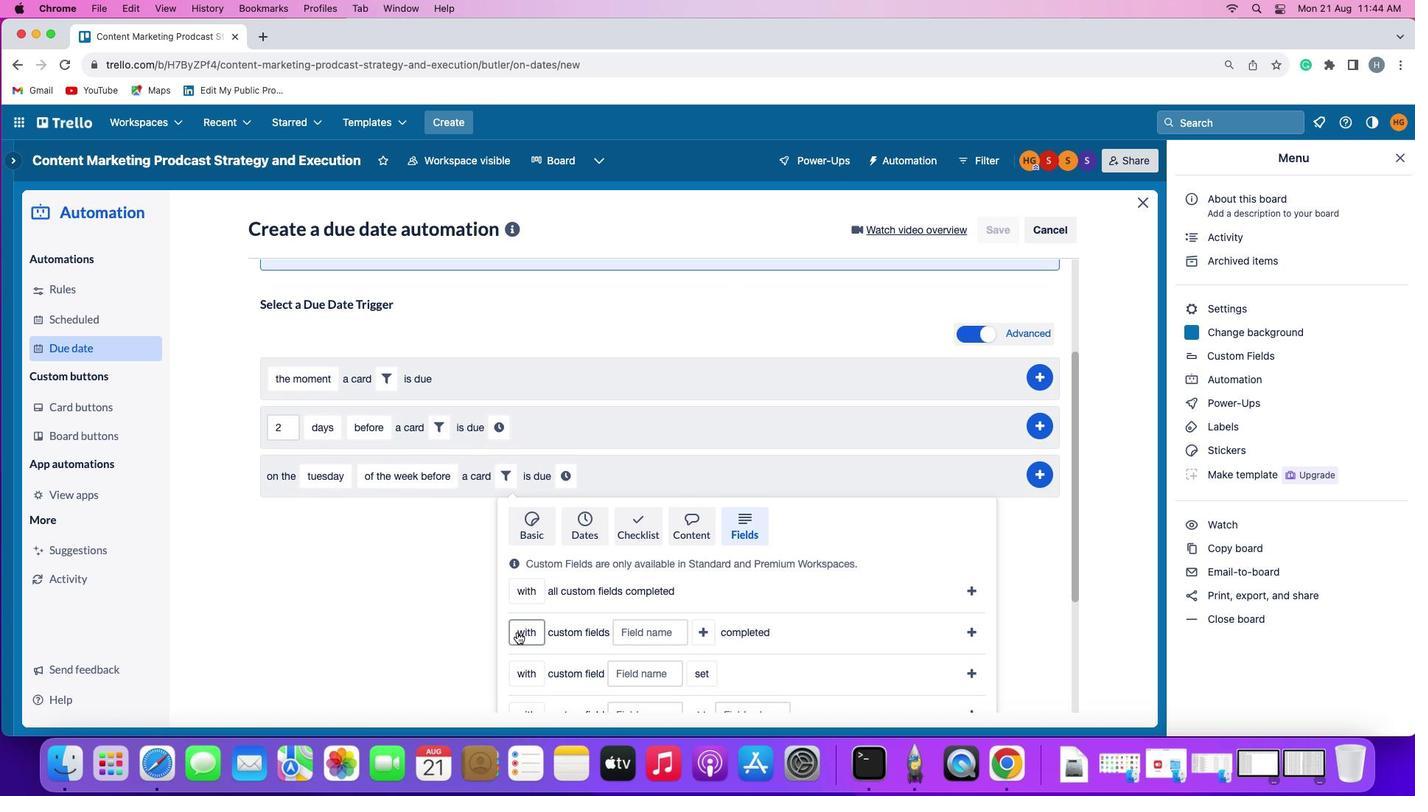 
Action: Mouse pressed left at (514, 629)
Screenshot: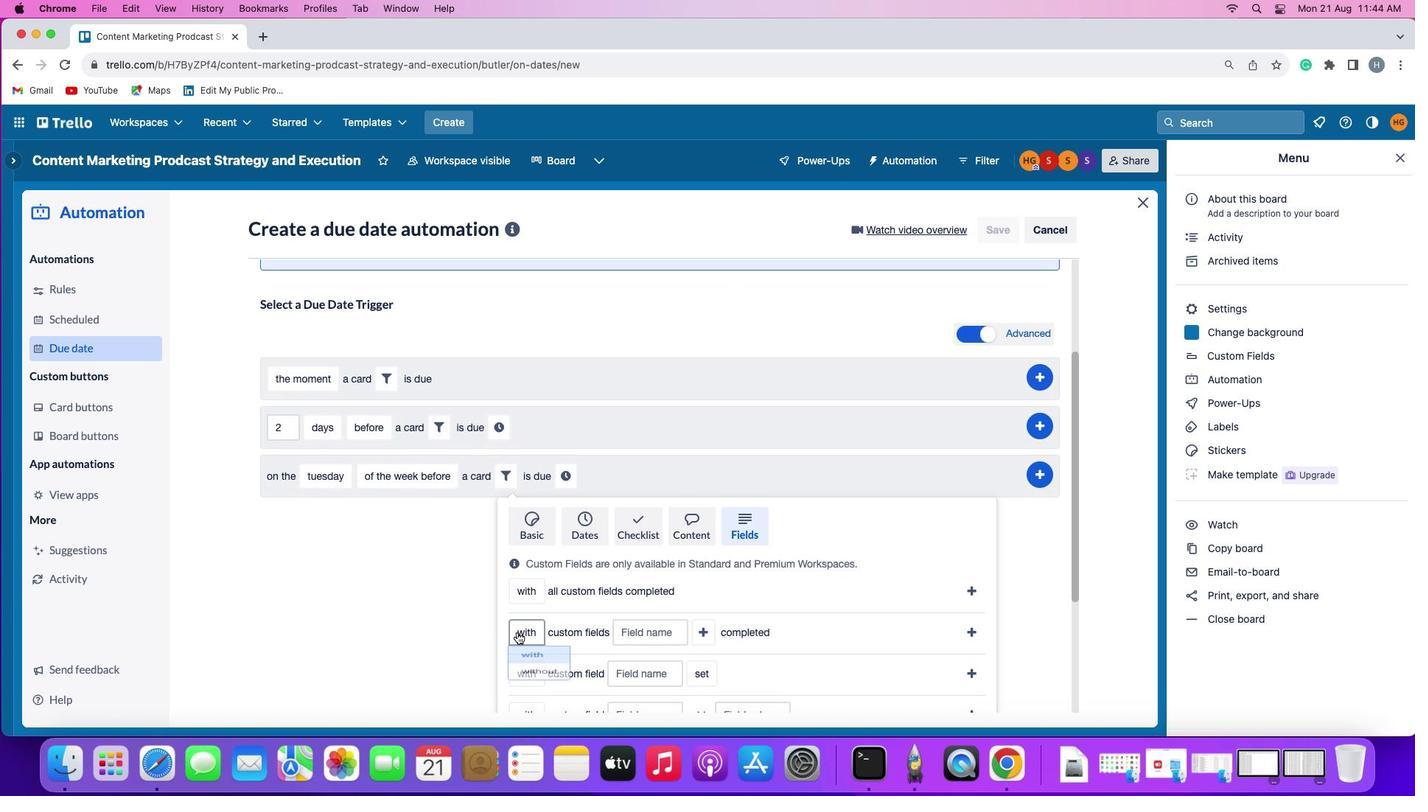 
Action: Mouse moved to (527, 656)
Screenshot: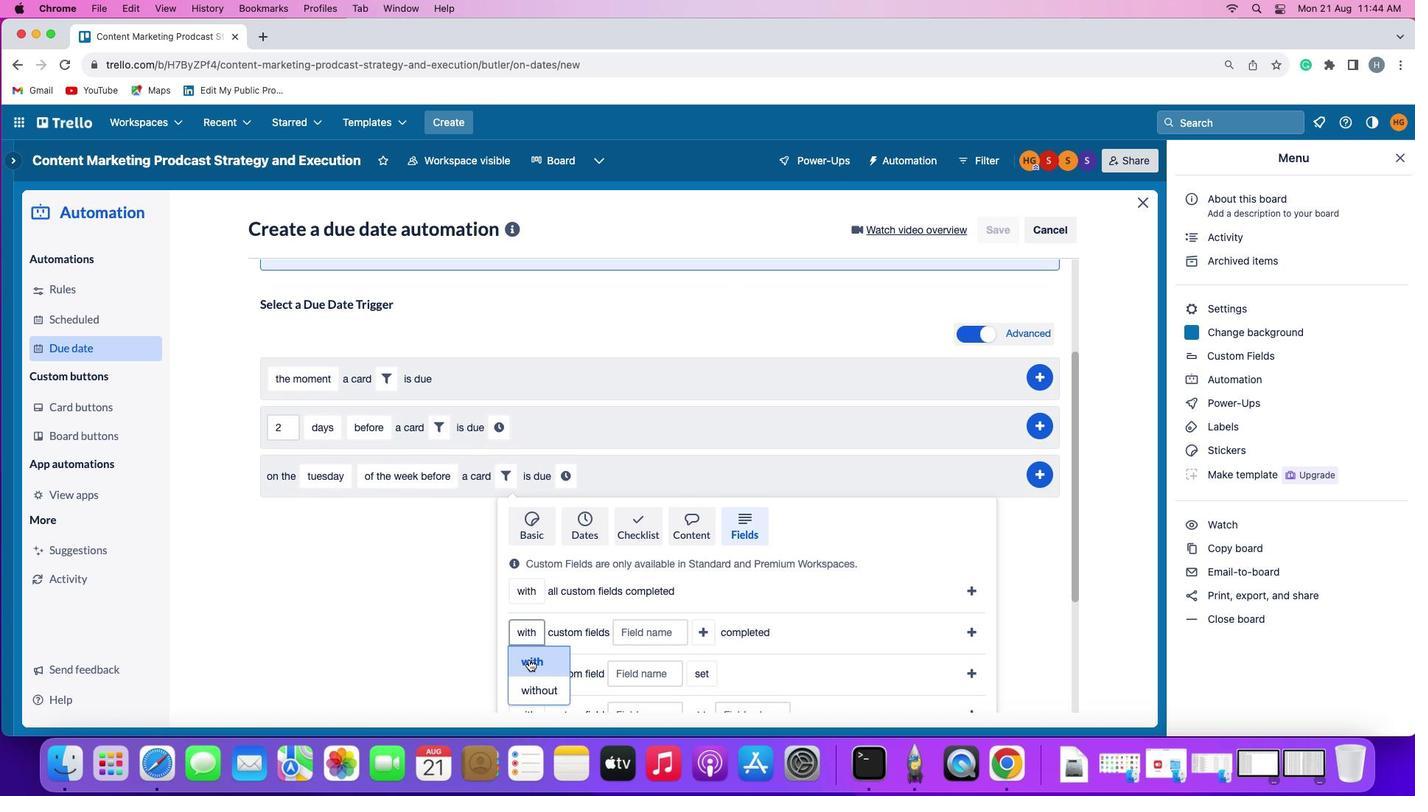 
Action: Mouse pressed left at (527, 656)
Screenshot: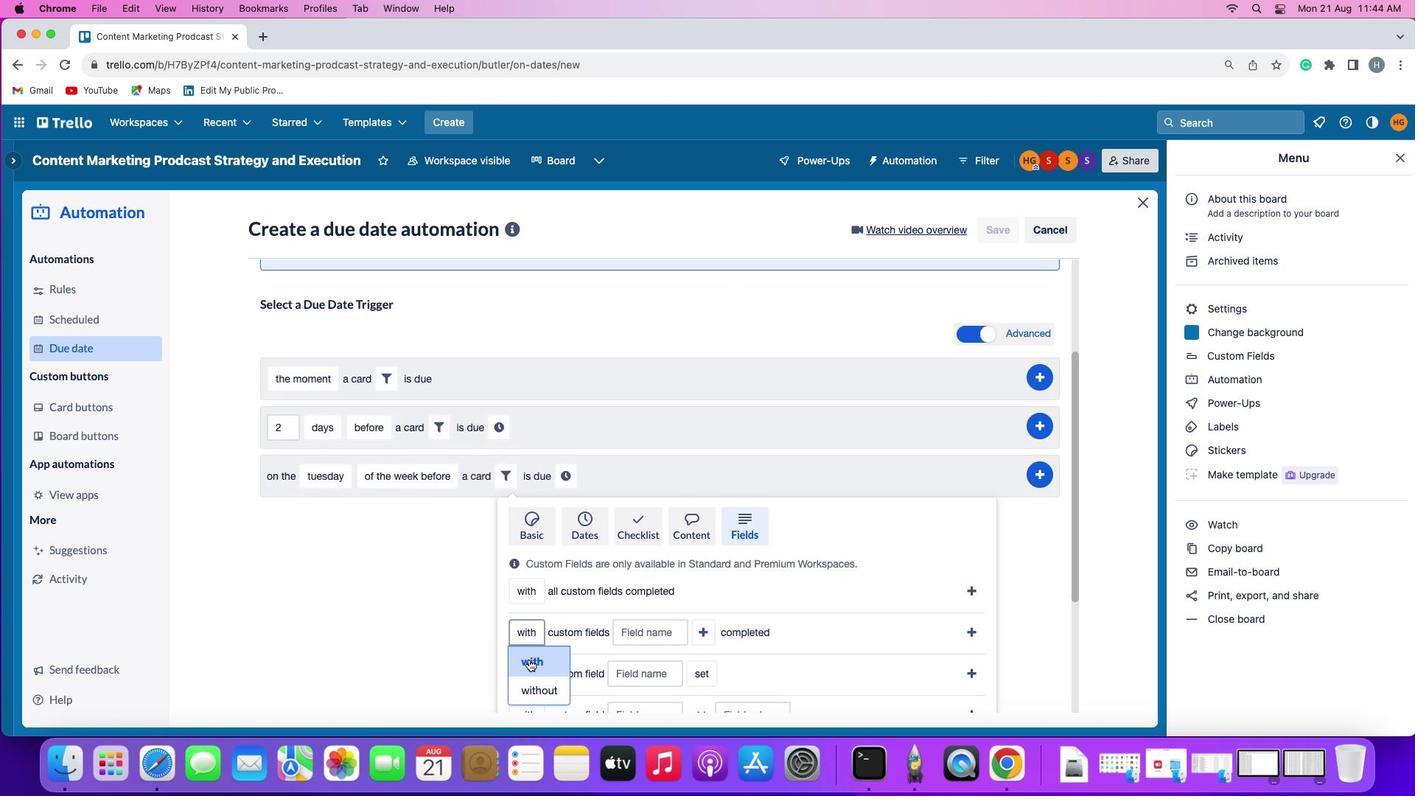 
Action: Mouse moved to (665, 629)
Screenshot: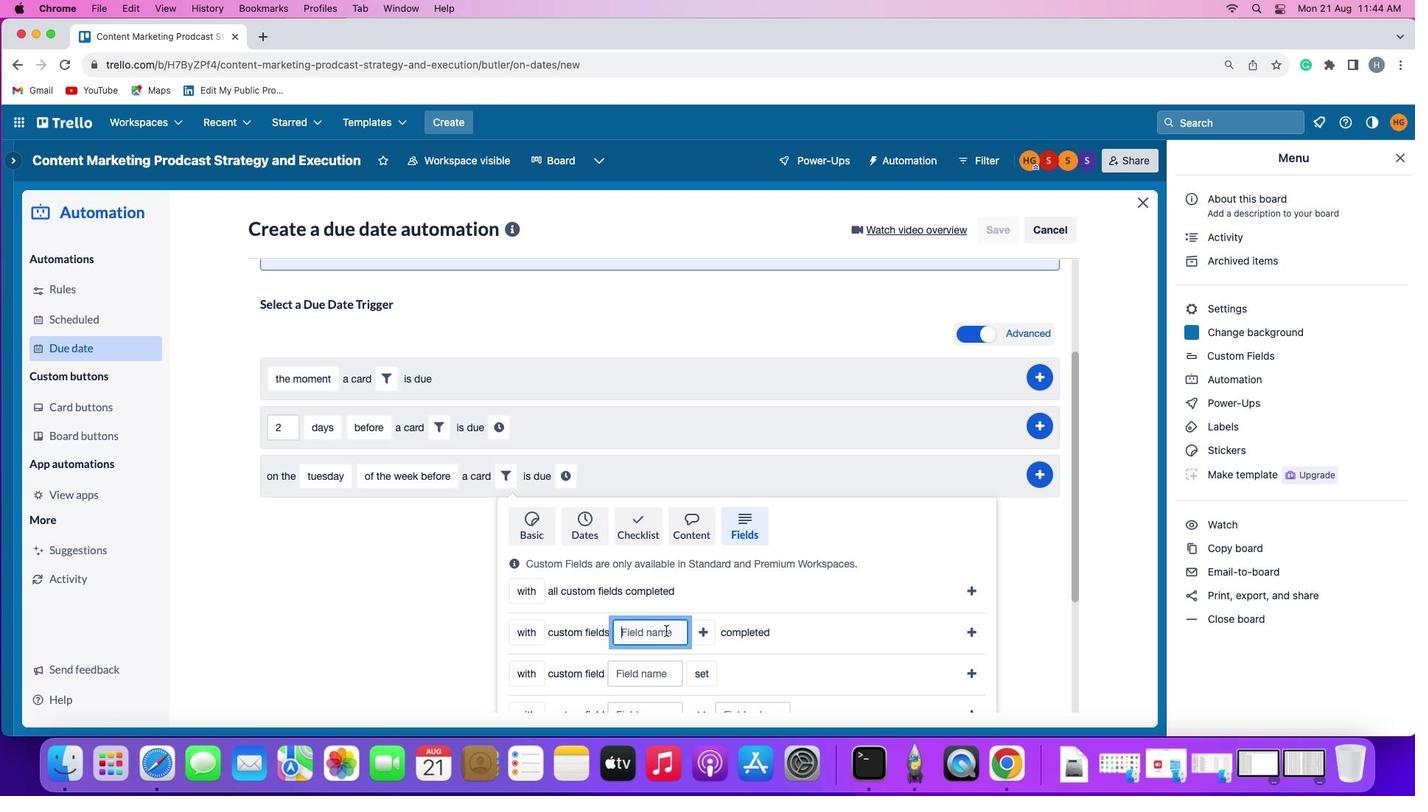 
Action: Mouse pressed left at (665, 629)
Screenshot: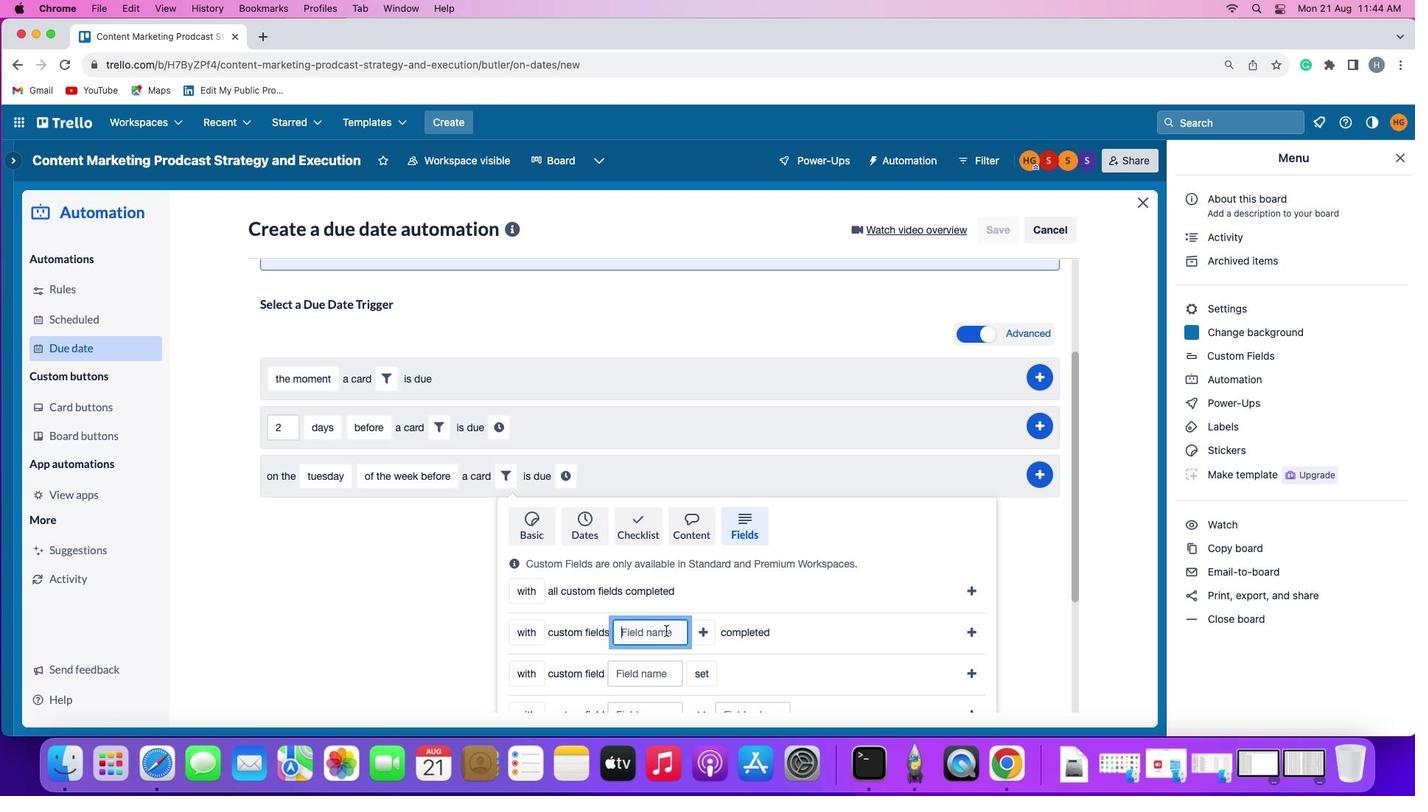 
Action: Mouse moved to (664, 626)
Screenshot: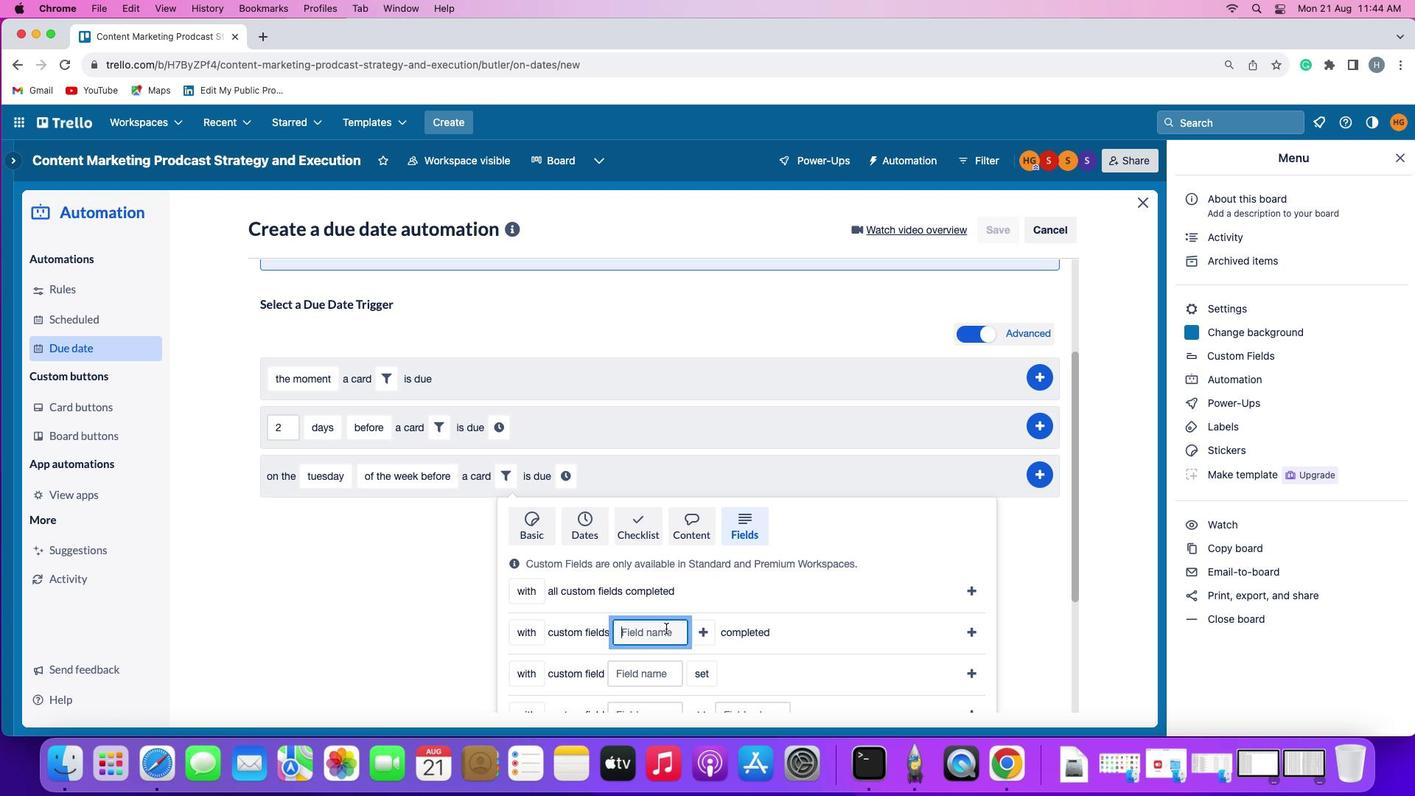 
Action: Key pressed Key.shift'R''e''s''u''m''e'
Screenshot: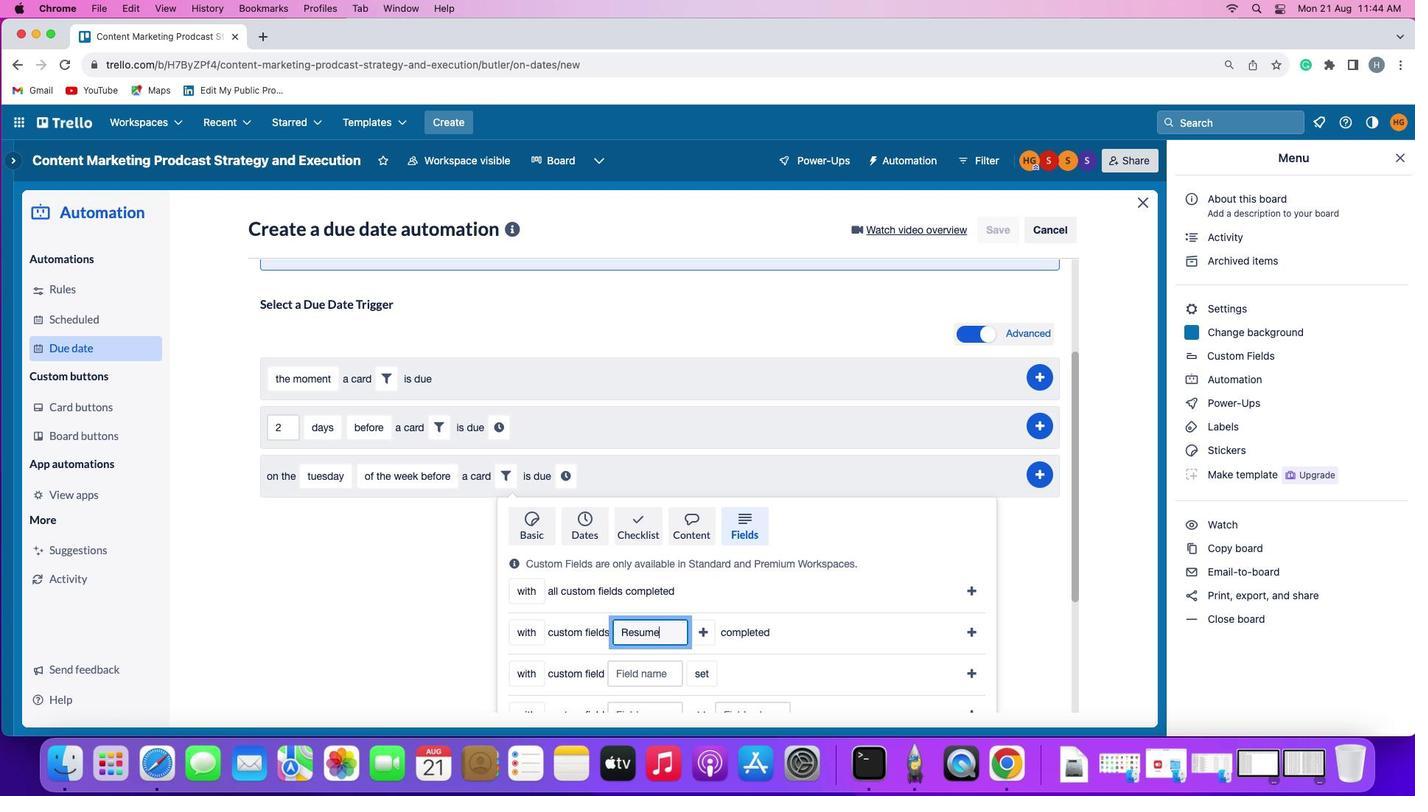 
Action: Mouse moved to (746, 630)
Screenshot: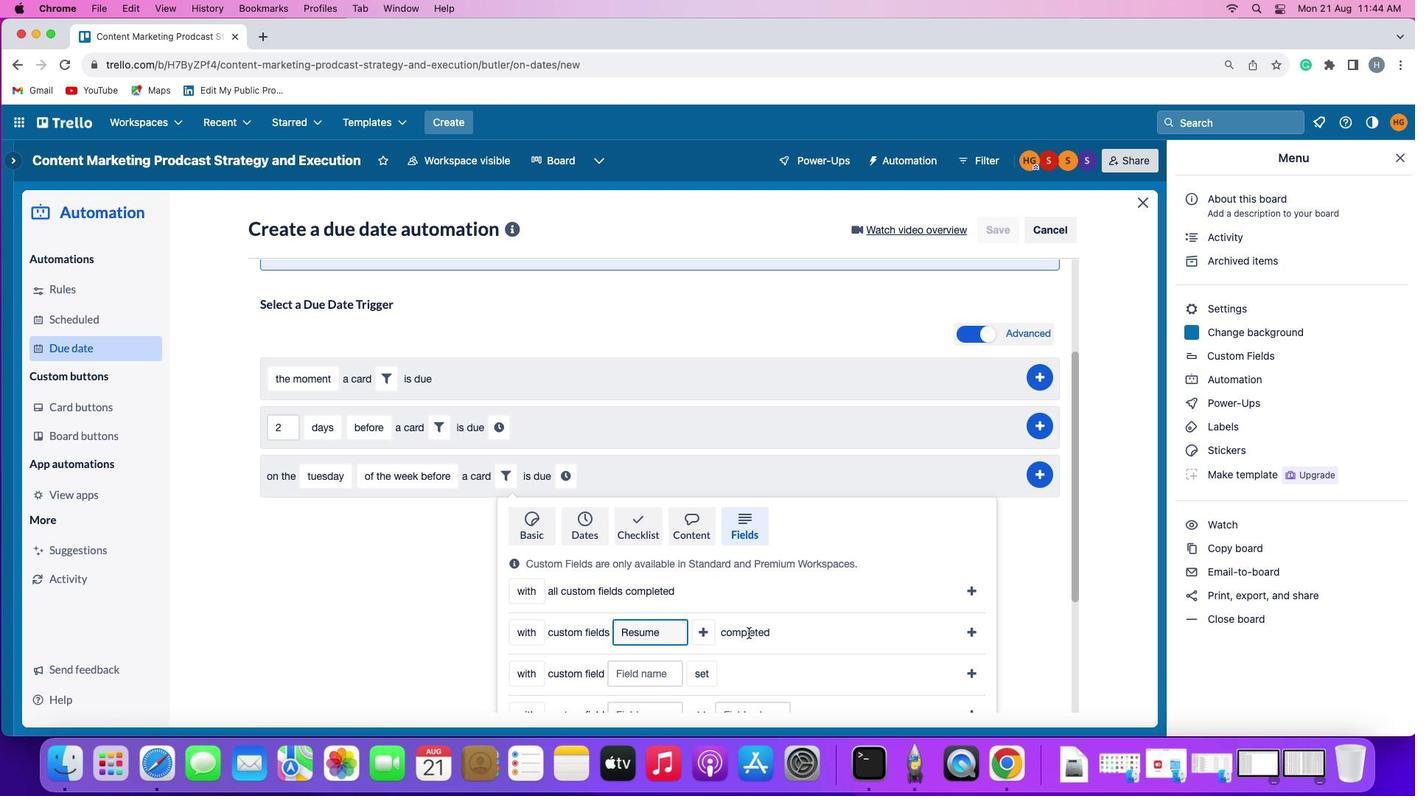 
Action: Mouse pressed left at (746, 630)
Screenshot: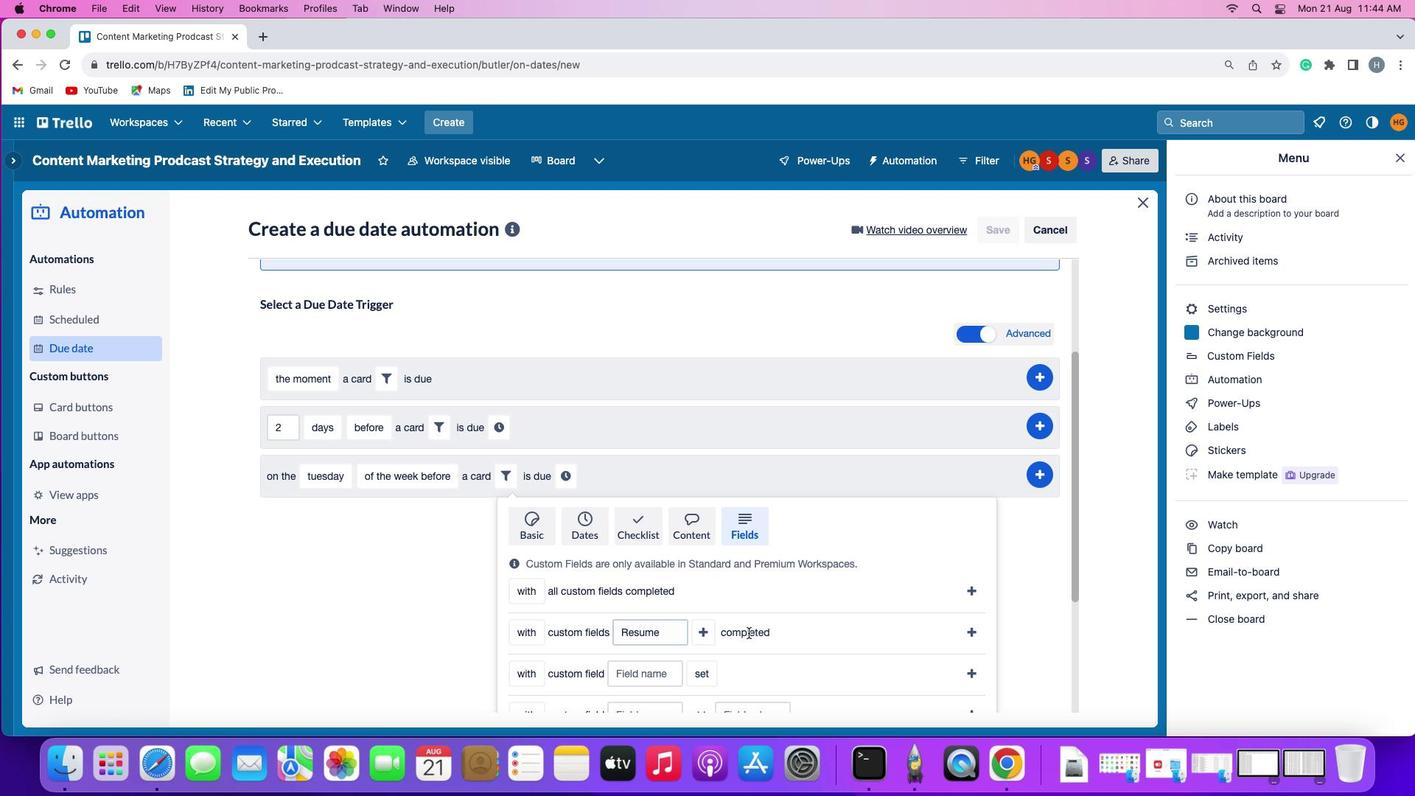 
Action: Mouse moved to (819, 631)
Screenshot: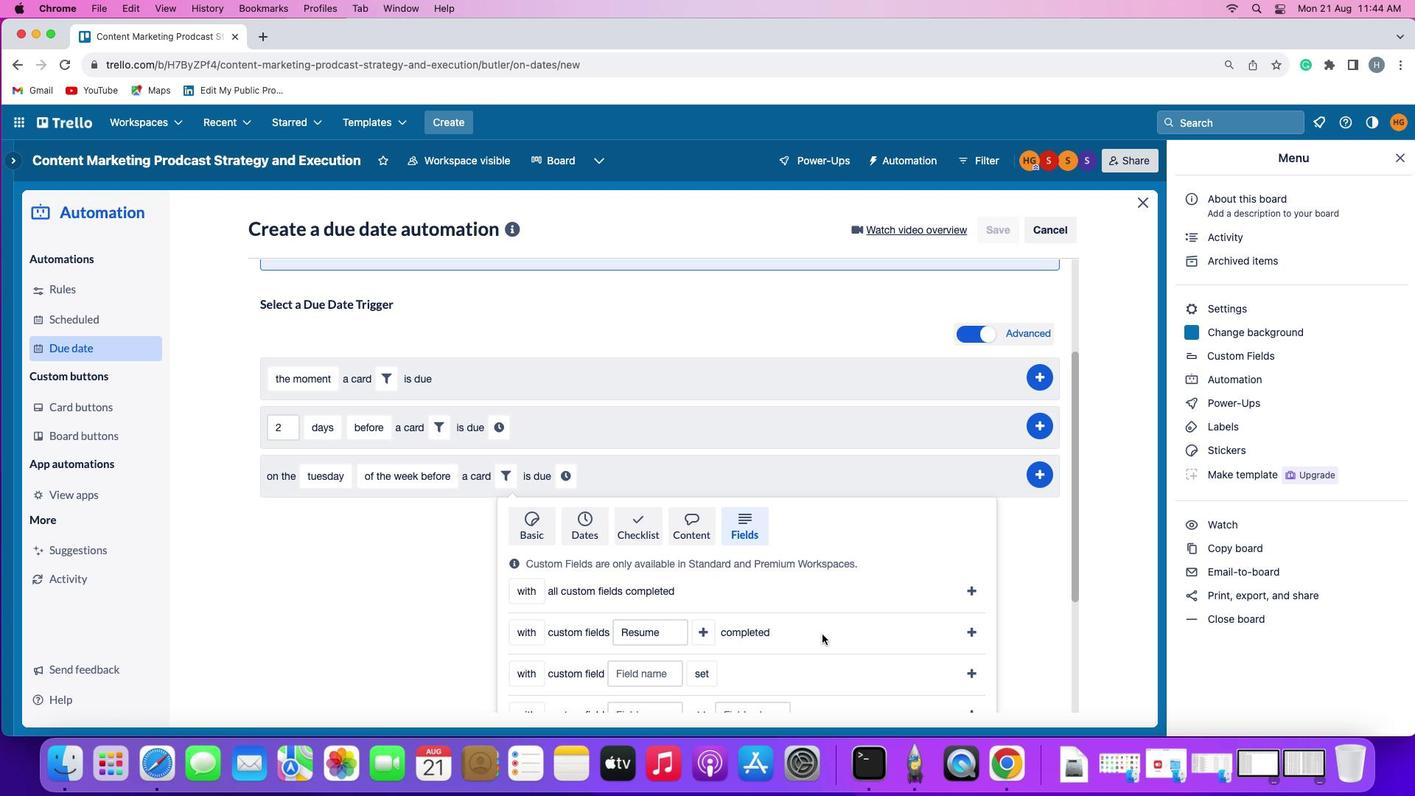 
Action: Mouse pressed left at (819, 631)
Screenshot: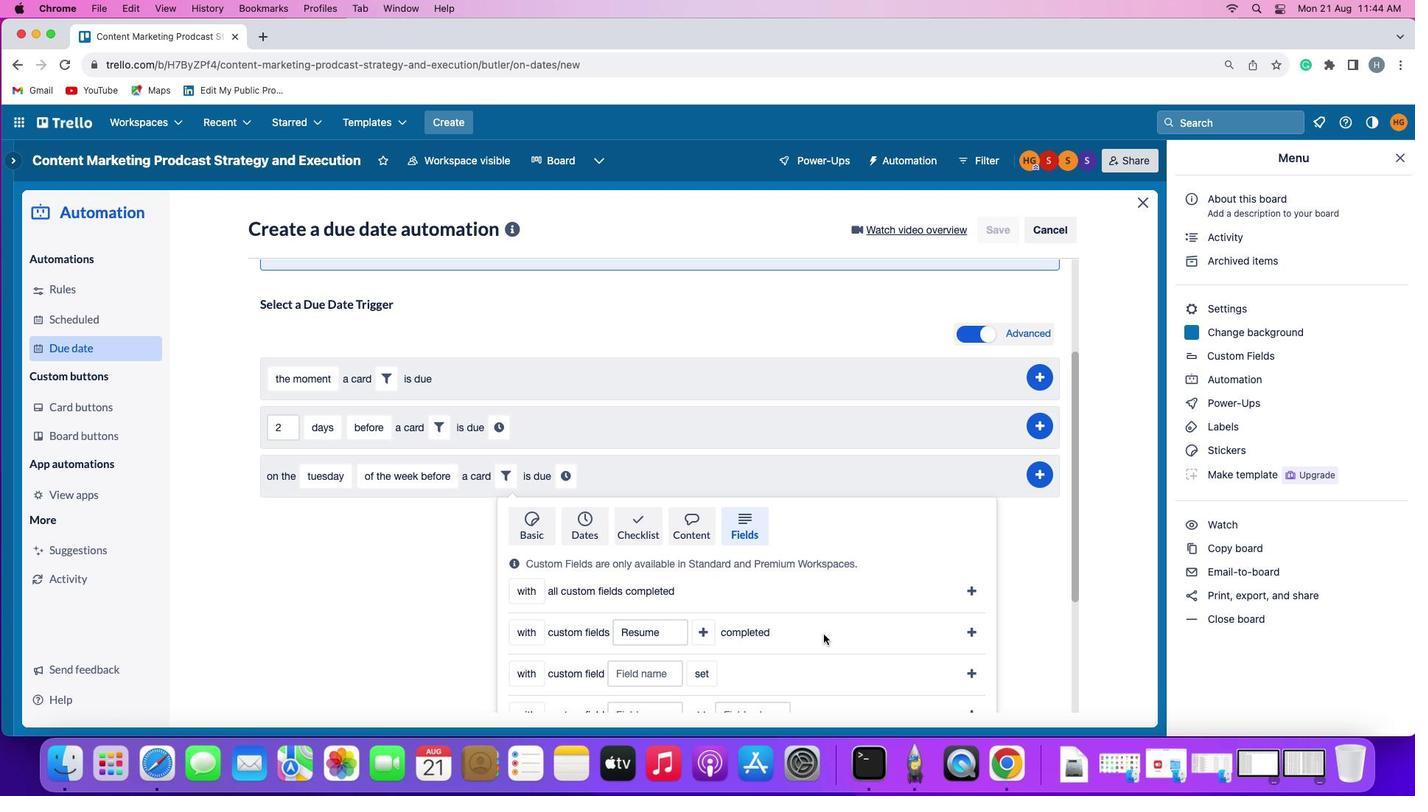 
Action: Mouse moved to (969, 626)
Screenshot: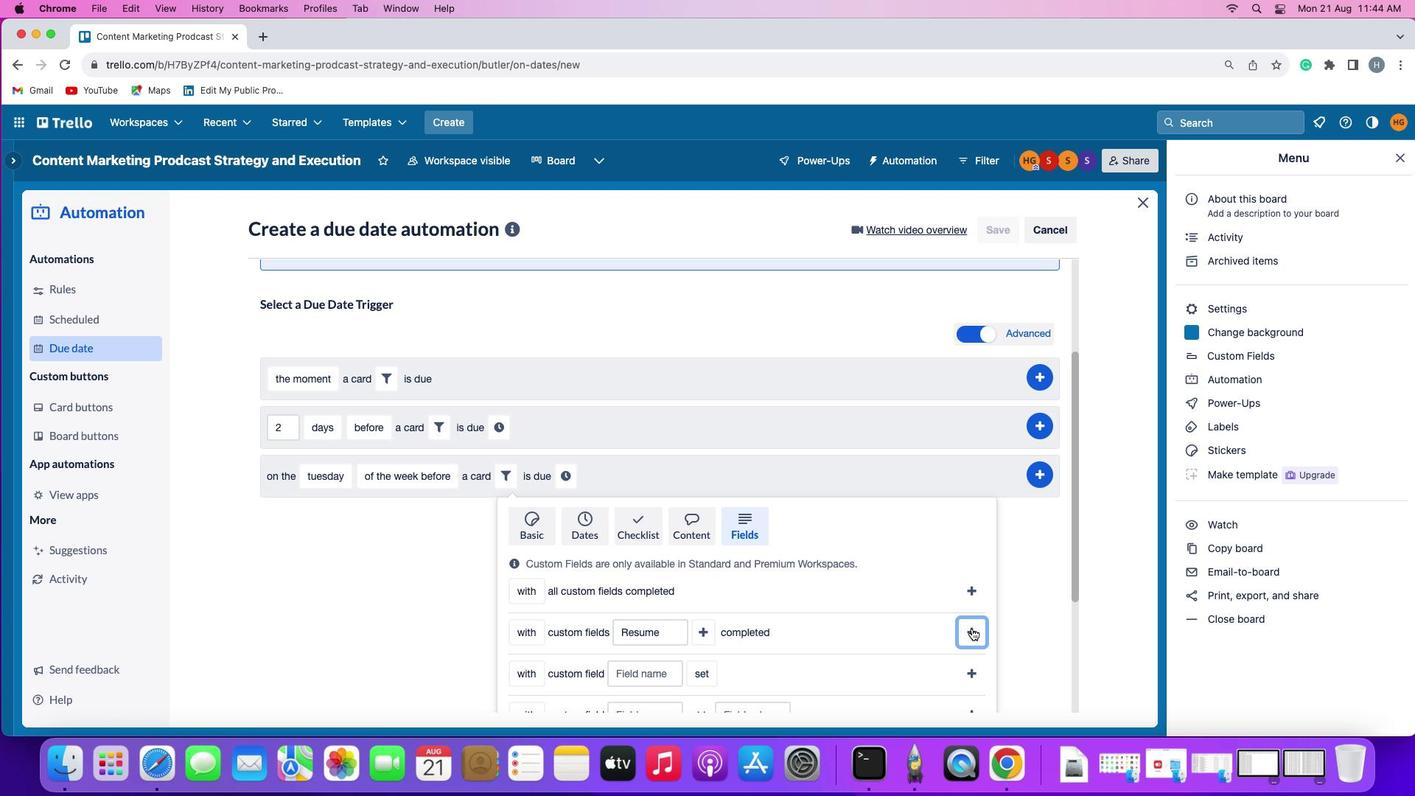 
Action: Mouse pressed left at (969, 626)
Screenshot: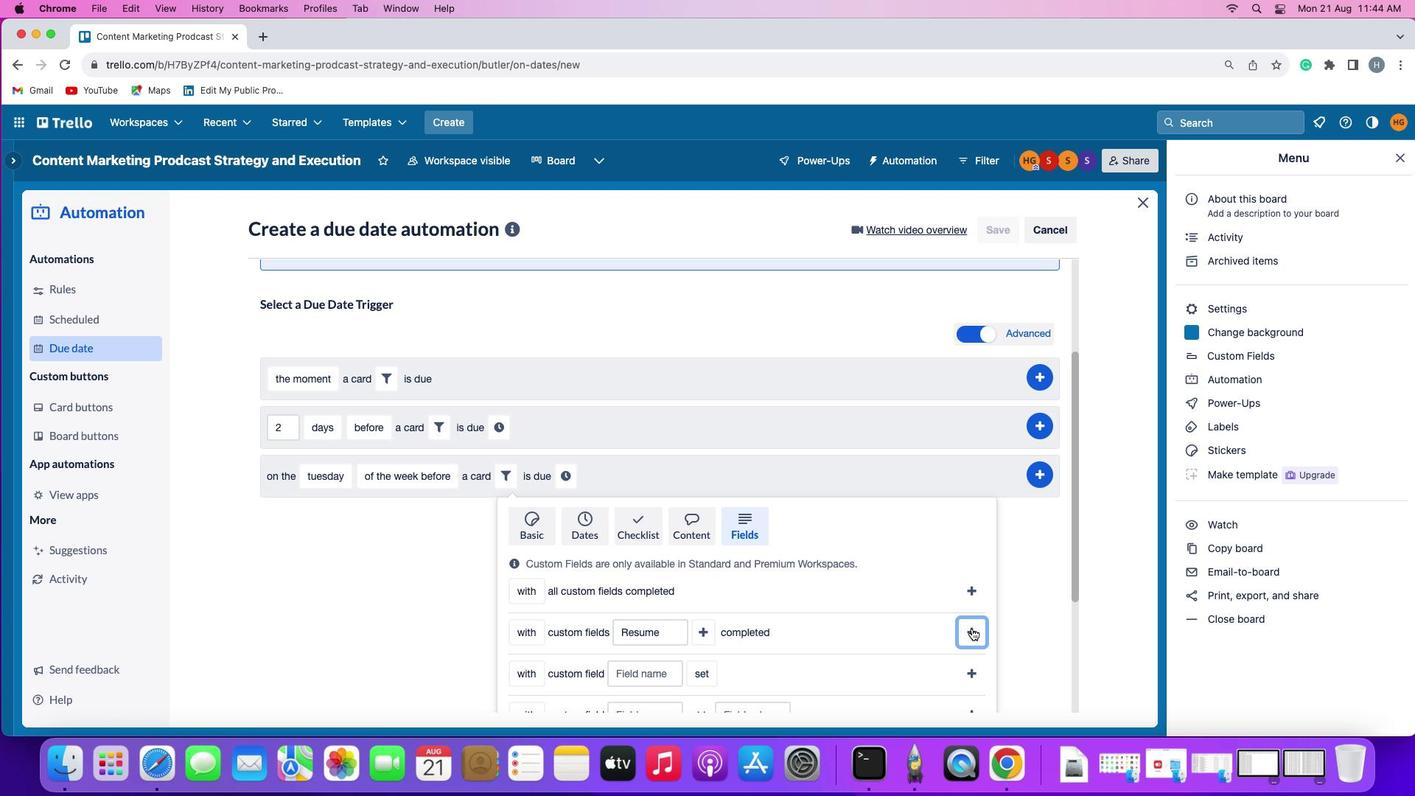 
Action: Mouse moved to (786, 640)
Screenshot: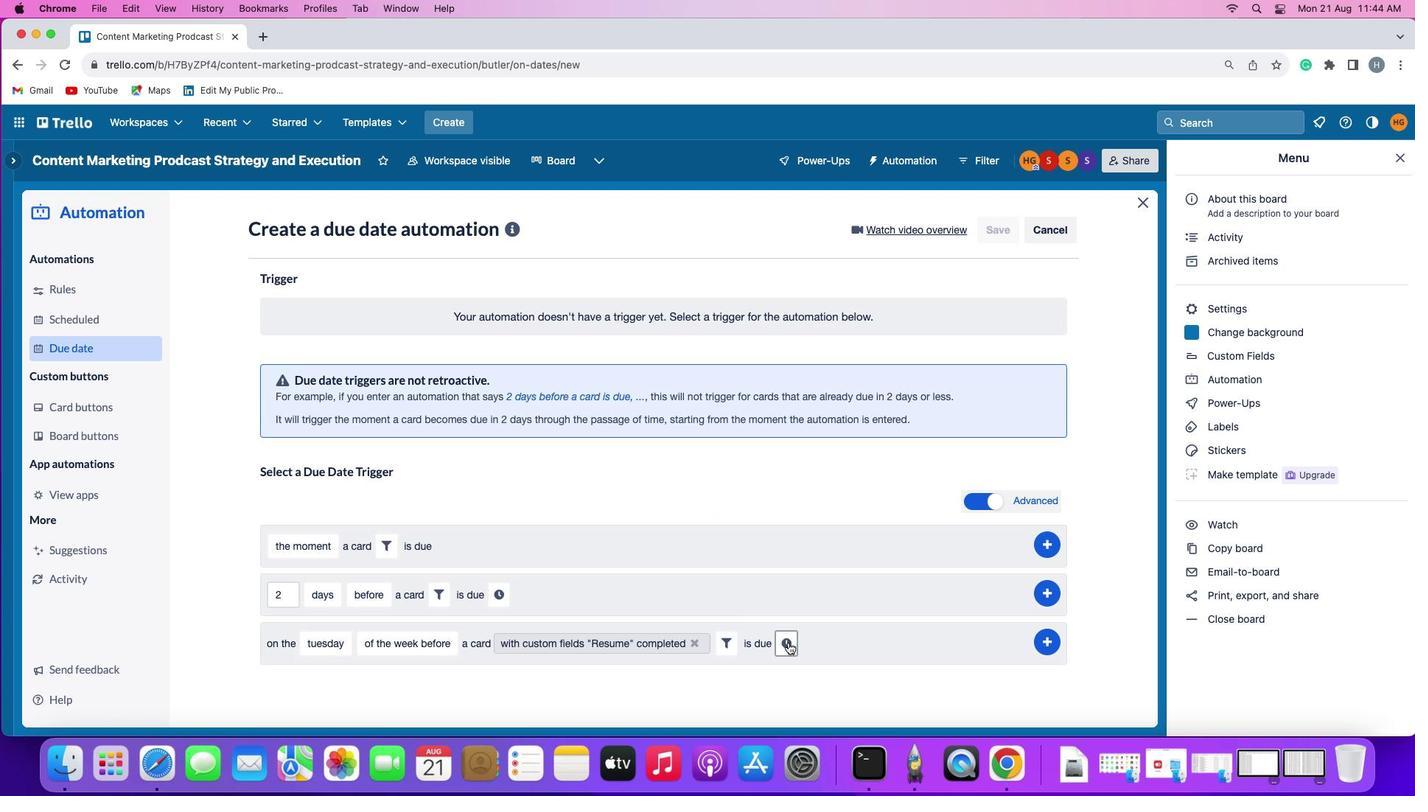 
Action: Mouse pressed left at (786, 640)
Screenshot: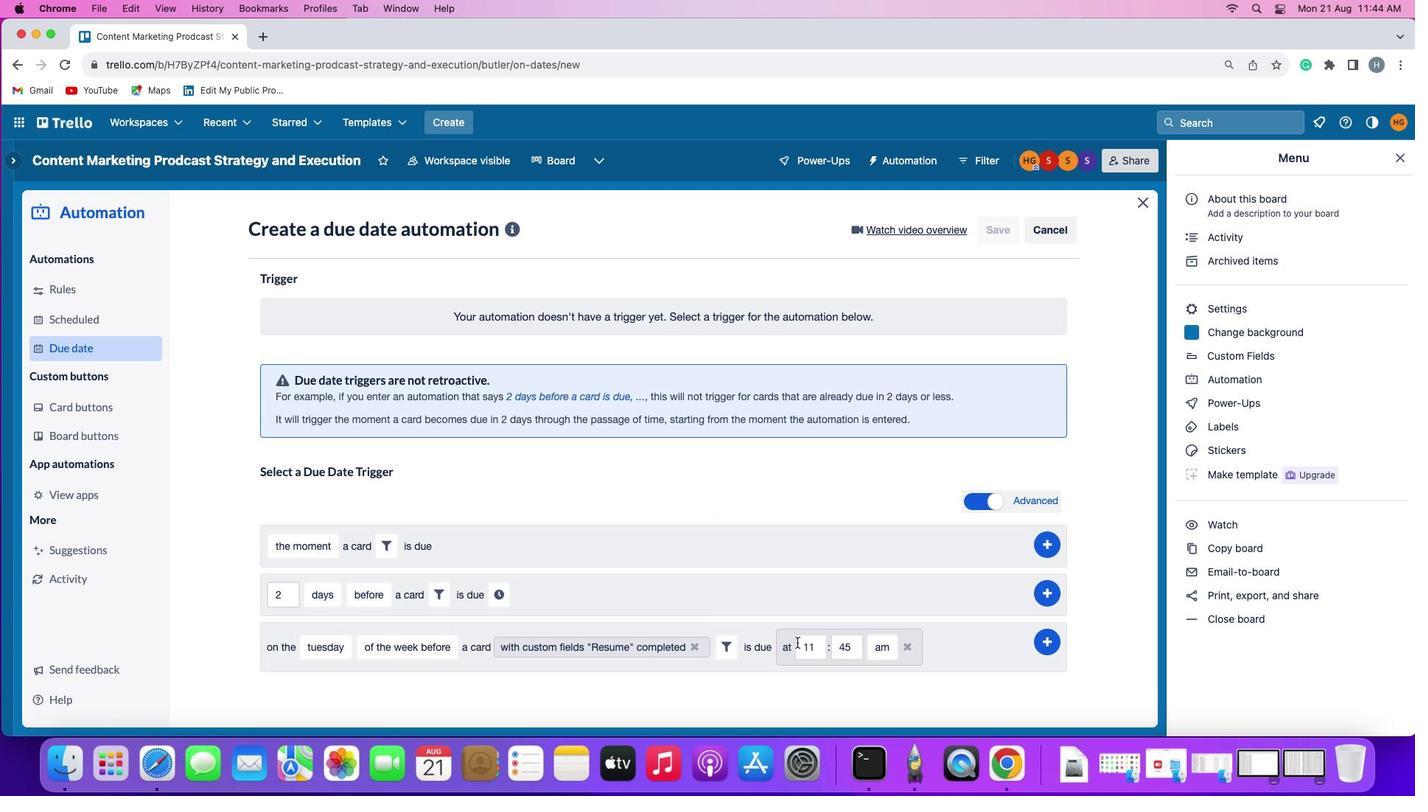 
Action: Mouse moved to (817, 641)
Screenshot: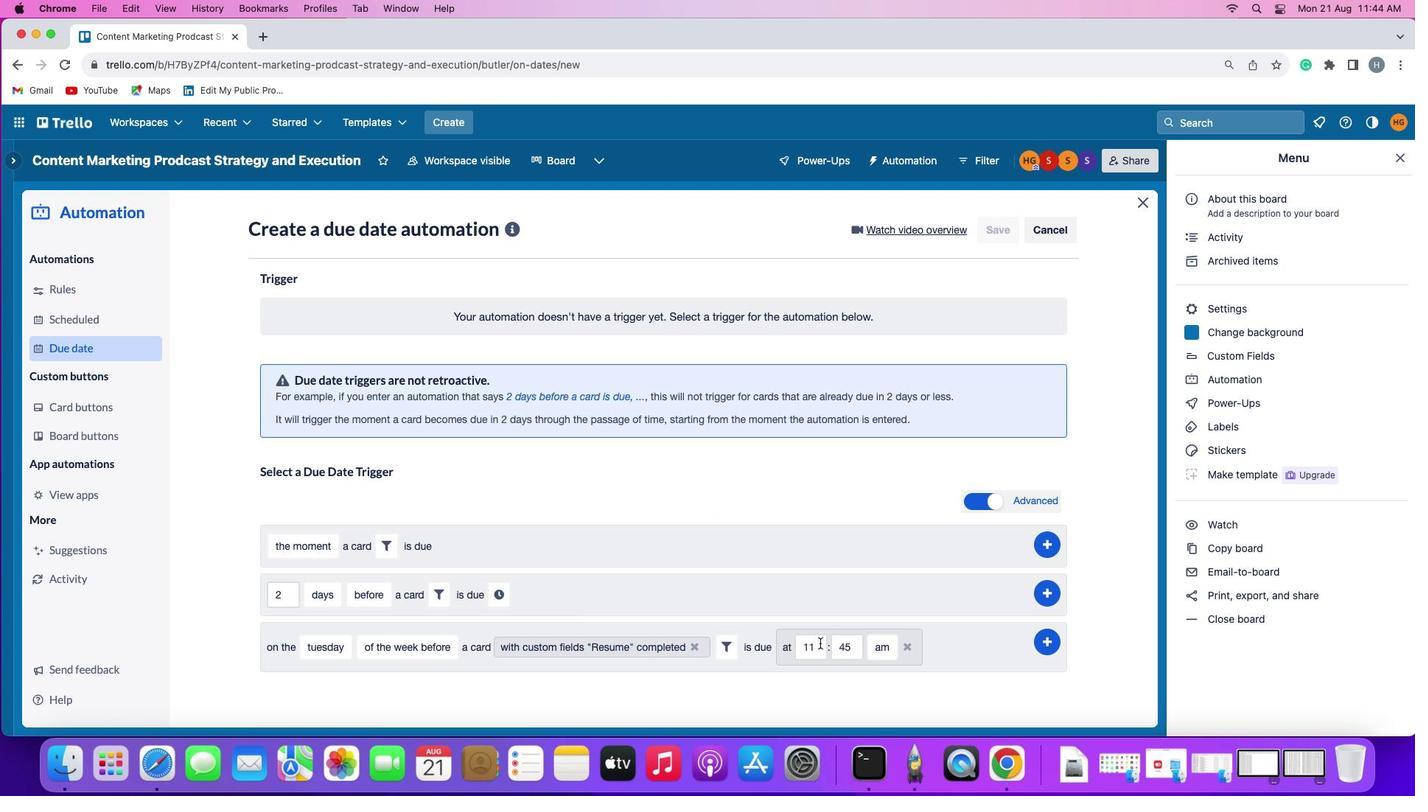 
Action: Mouse pressed left at (817, 641)
Screenshot: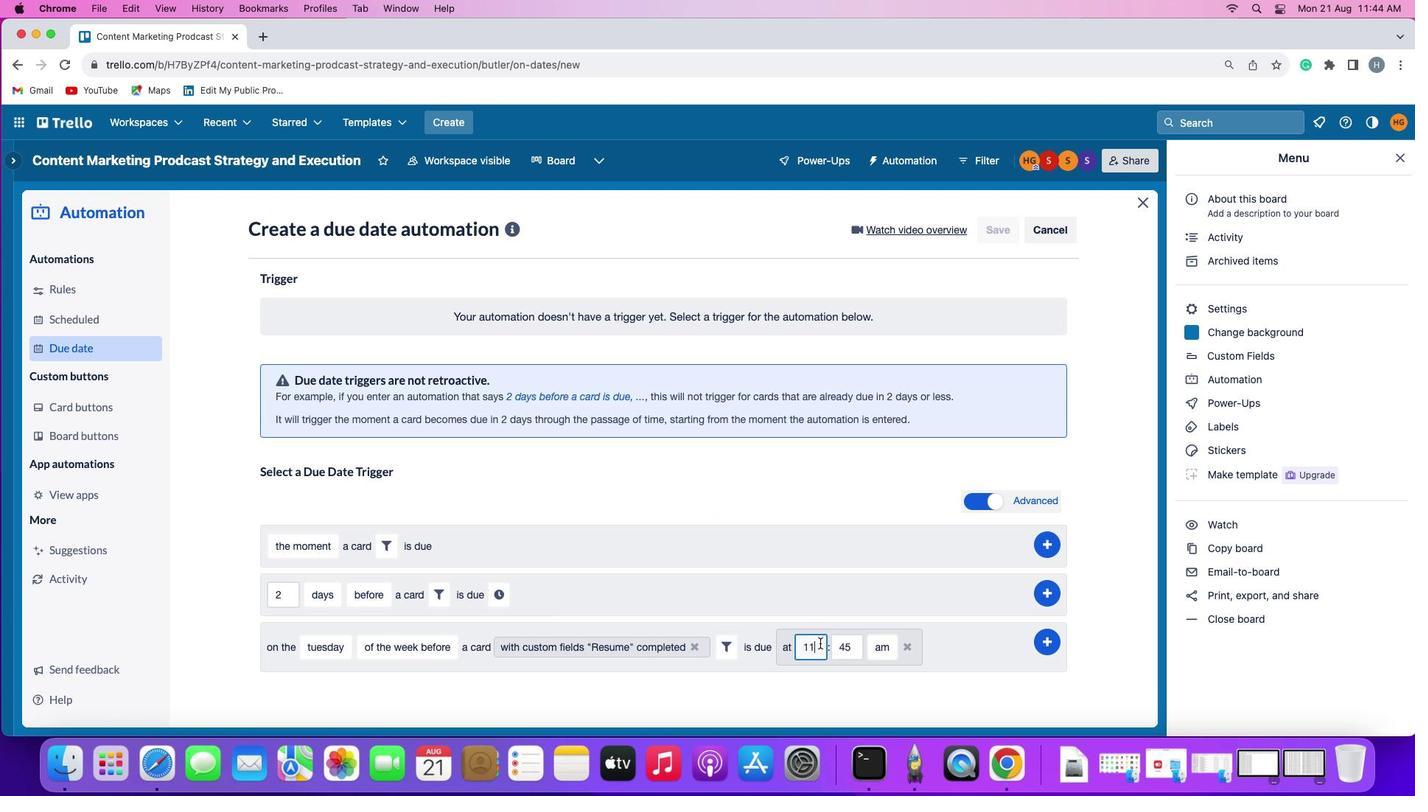
Action: Mouse moved to (818, 642)
Screenshot: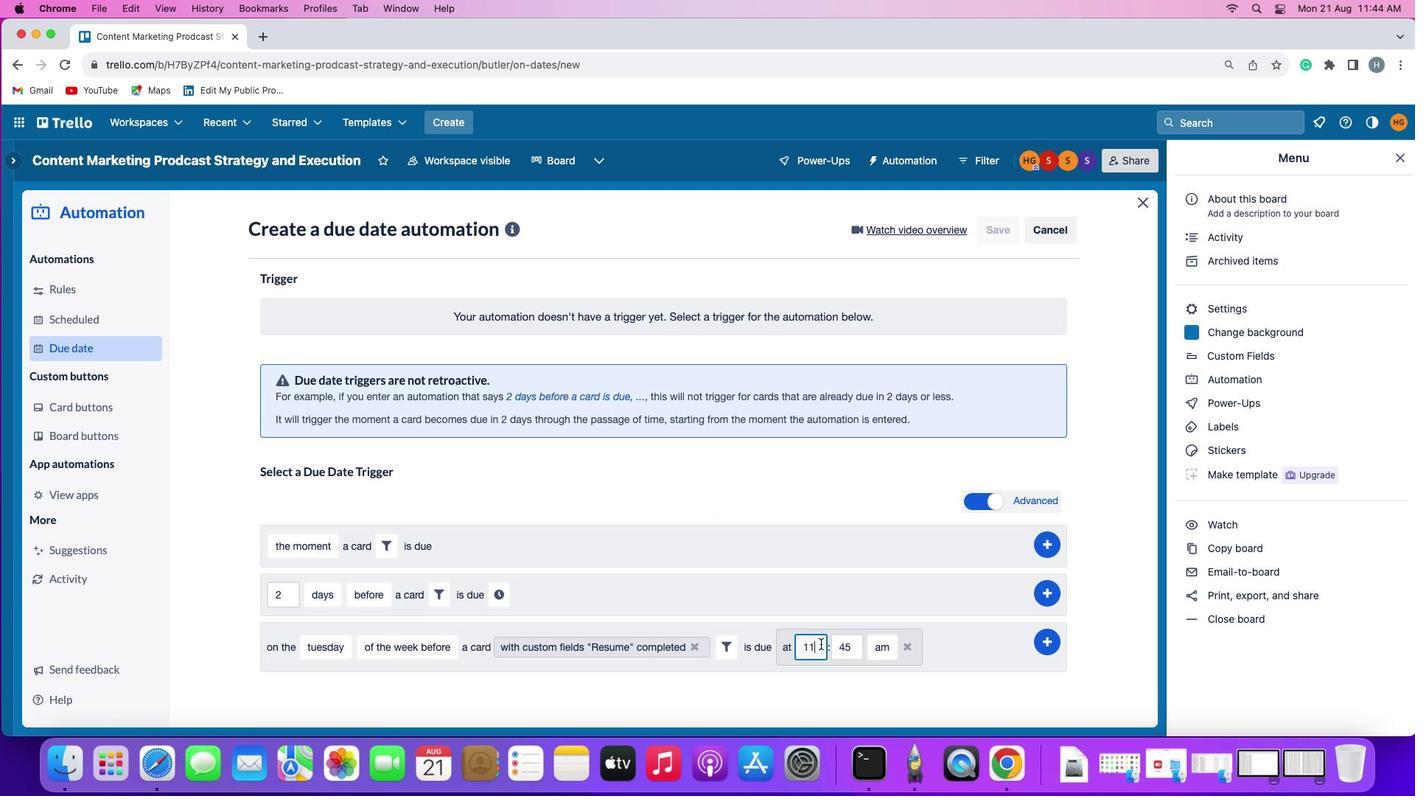 
Action: Key pressed Key.backspace'1'
Screenshot: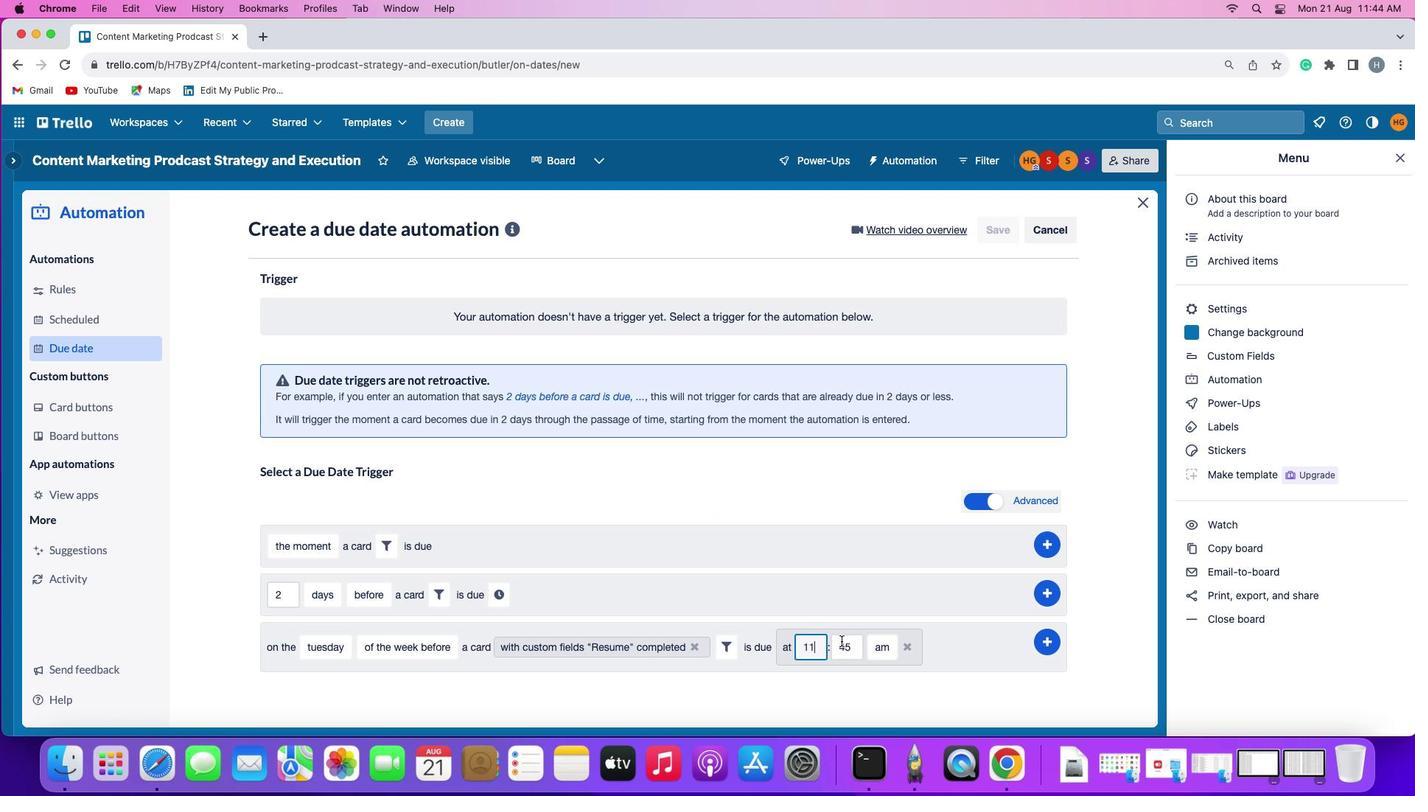 
Action: Mouse moved to (855, 642)
Screenshot: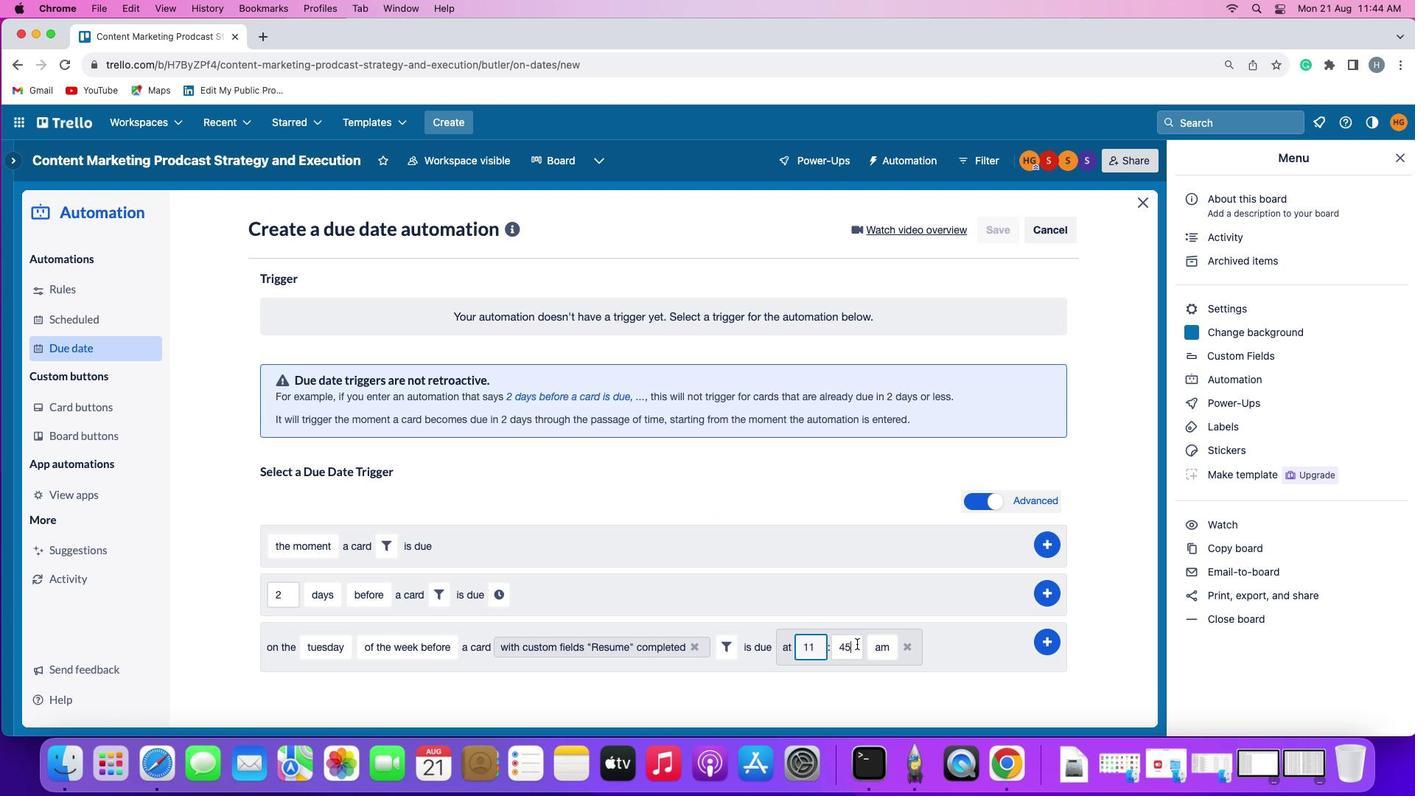 
Action: Mouse pressed left at (855, 642)
Screenshot: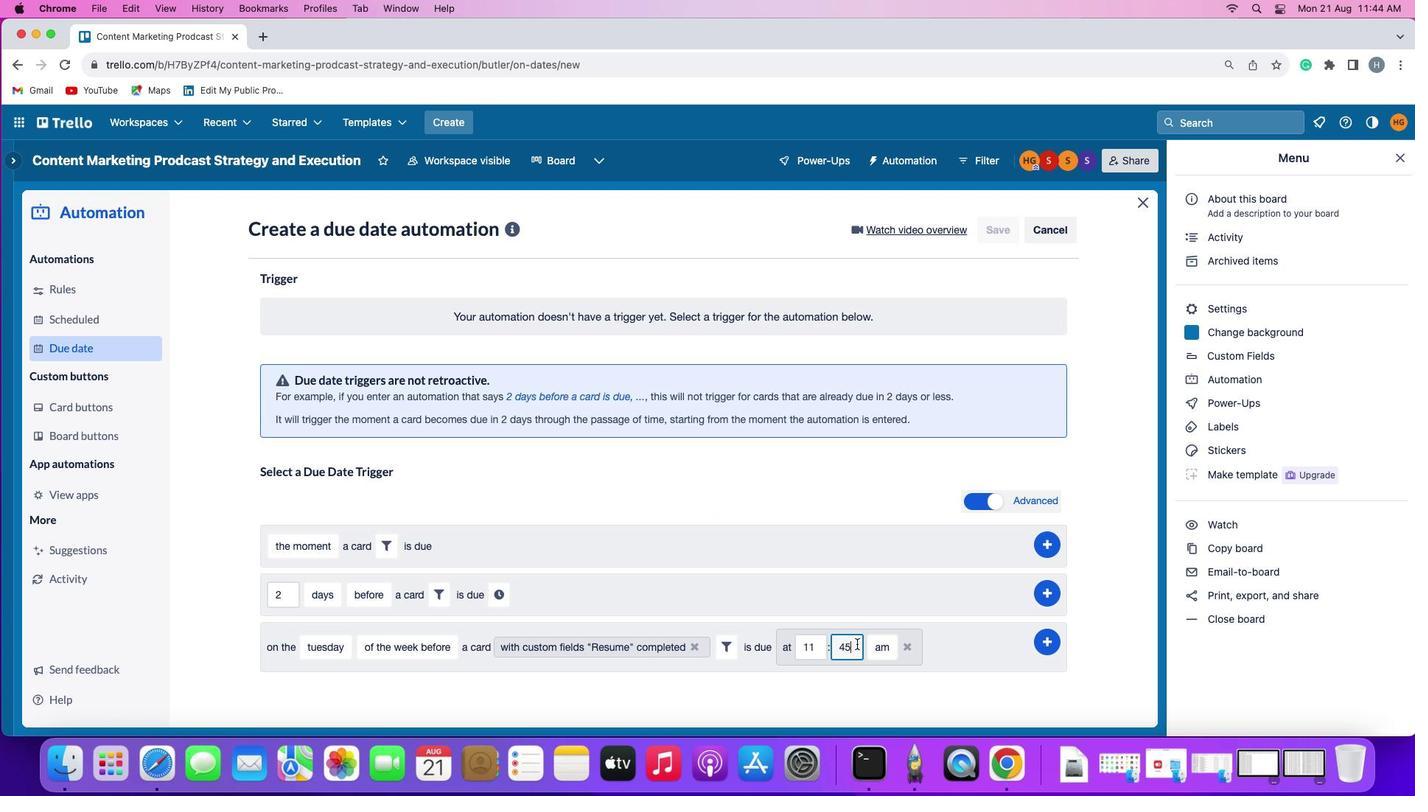 
Action: Key pressed Key.backspaceKey.backspace'0''0'
Screenshot: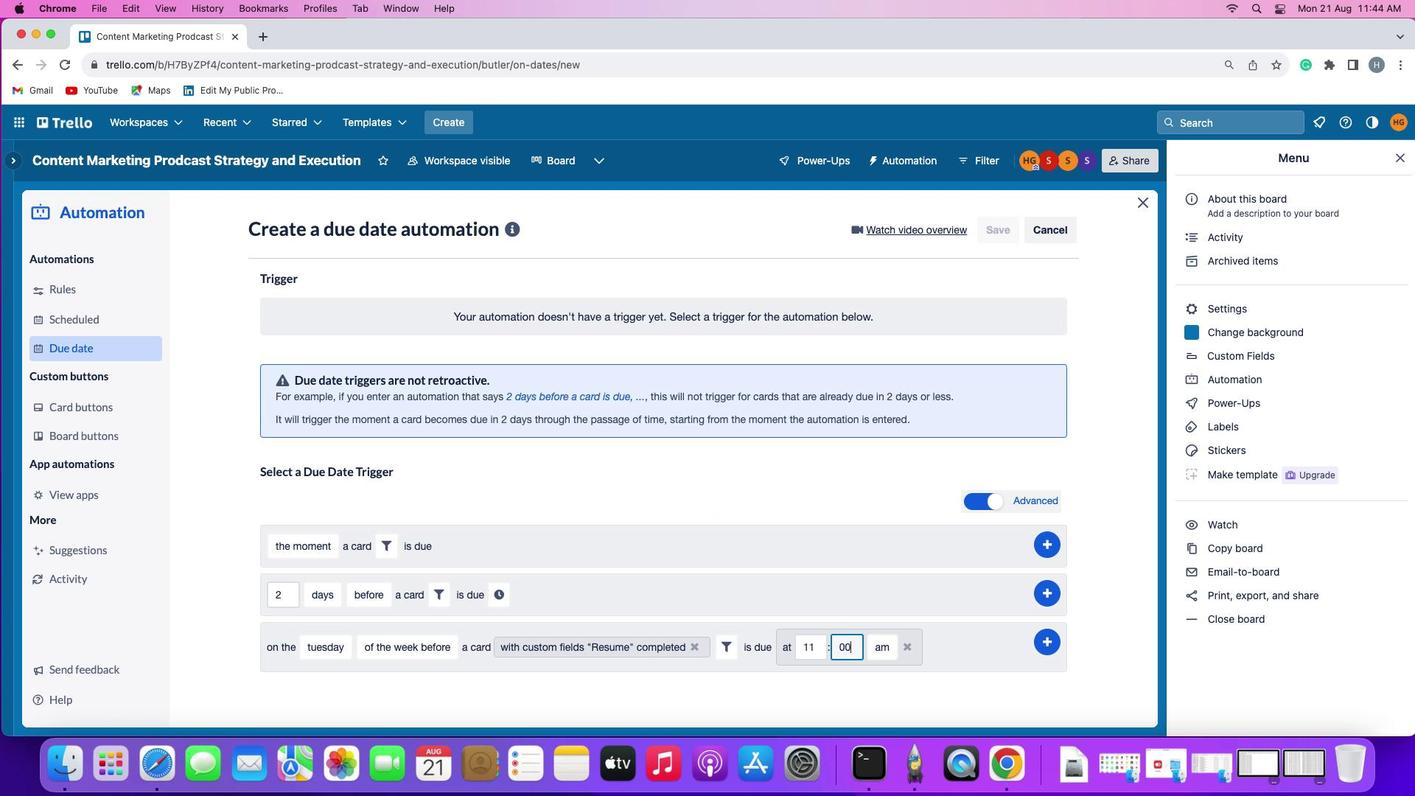 
Action: Mouse moved to (875, 641)
Screenshot: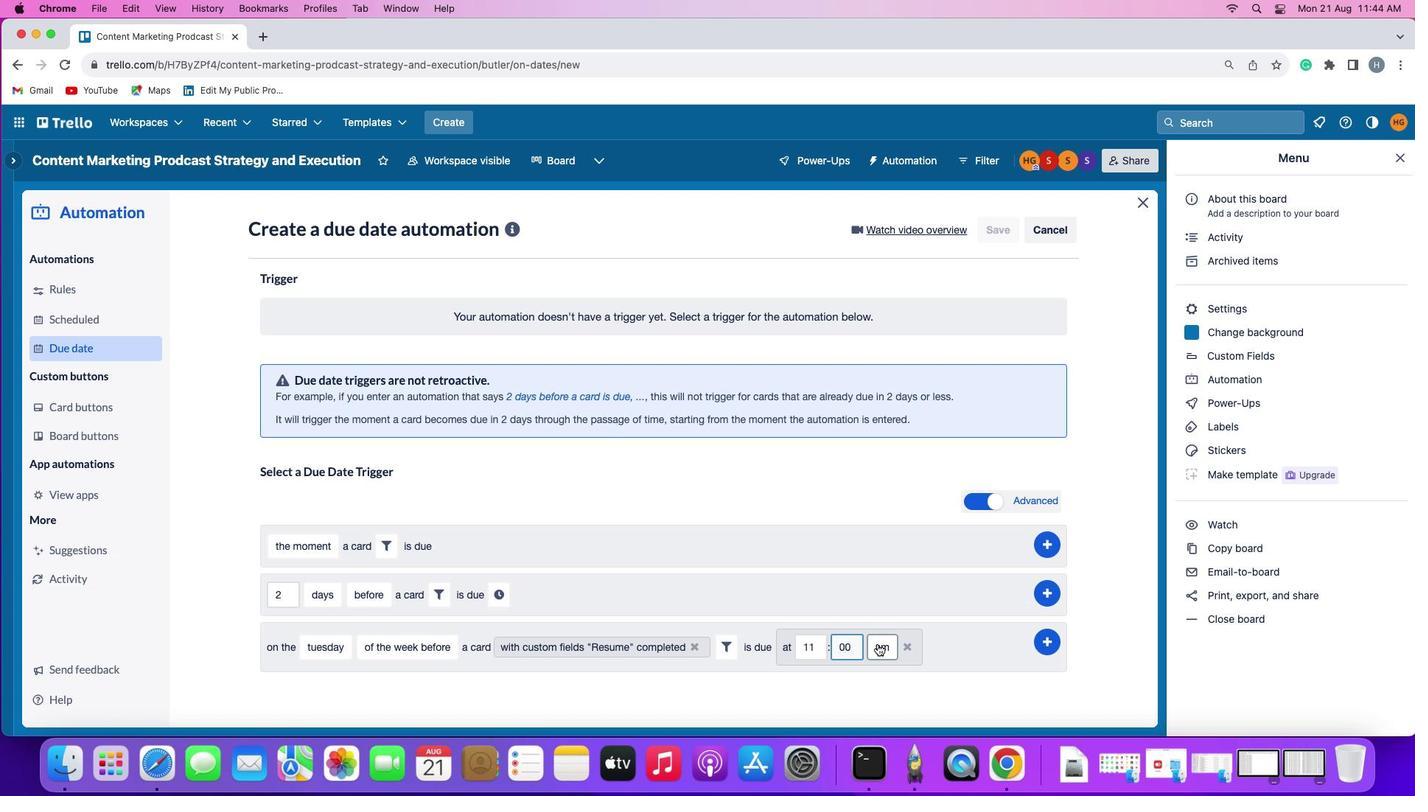 
Action: Mouse pressed left at (875, 641)
Screenshot: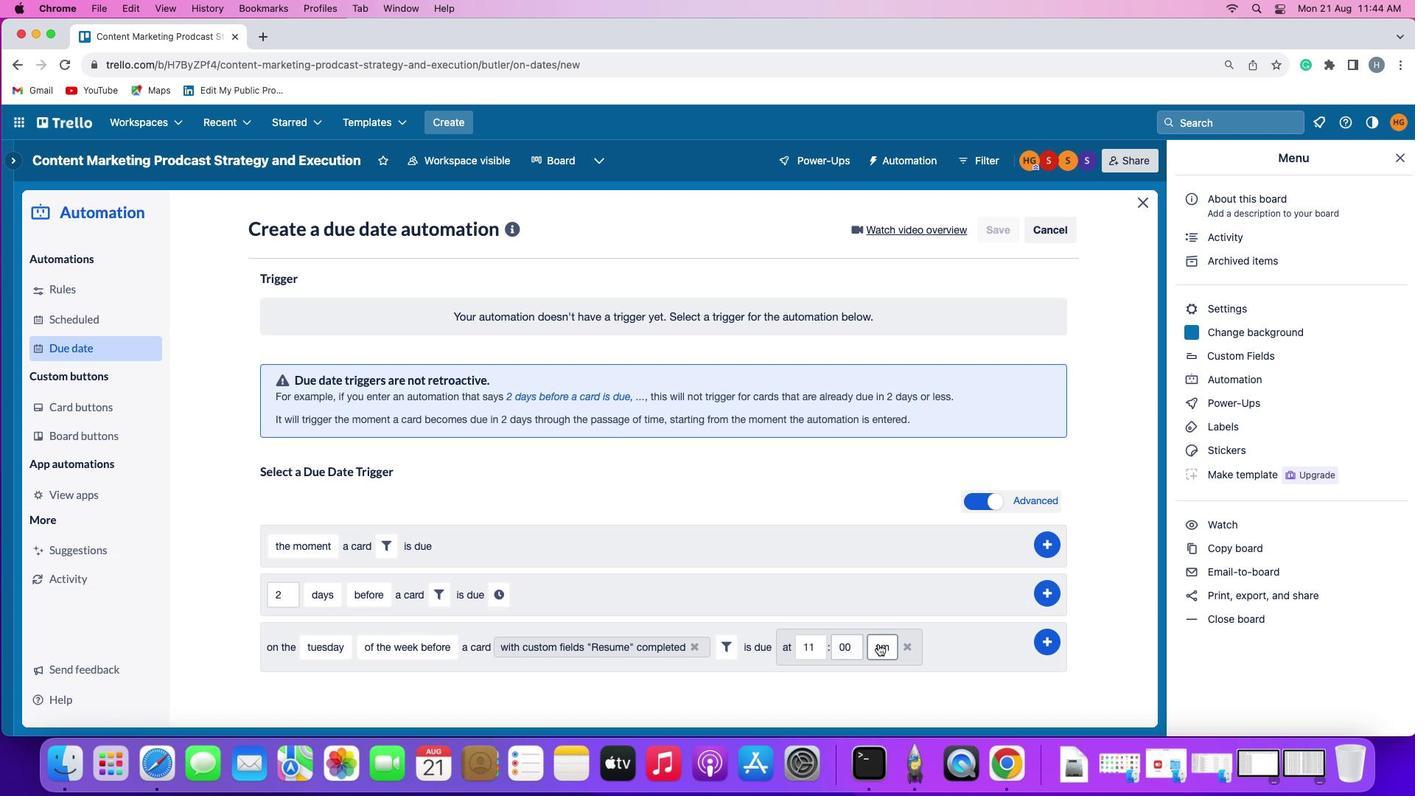 
Action: Mouse moved to (889, 665)
Screenshot: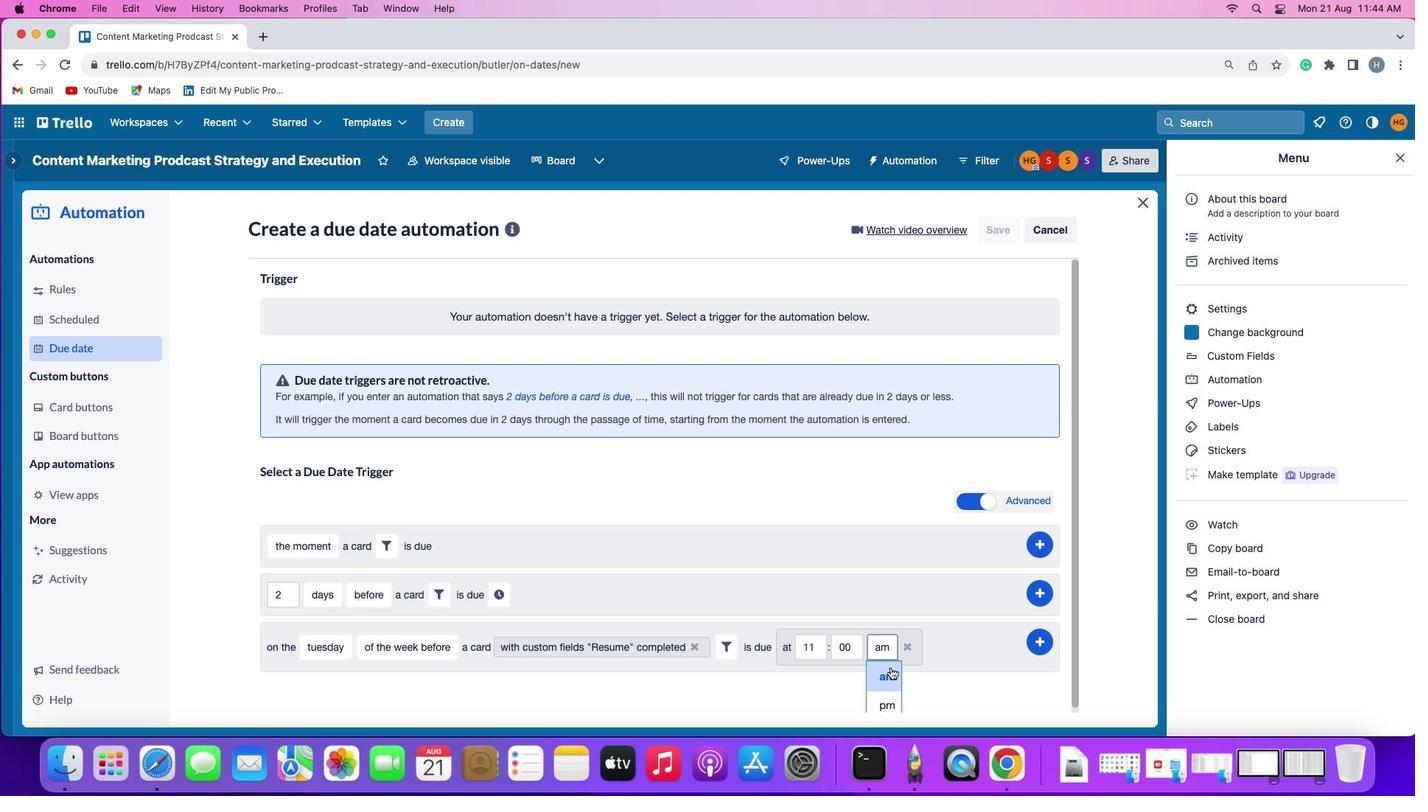 
Action: Mouse pressed left at (889, 665)
Screenshot: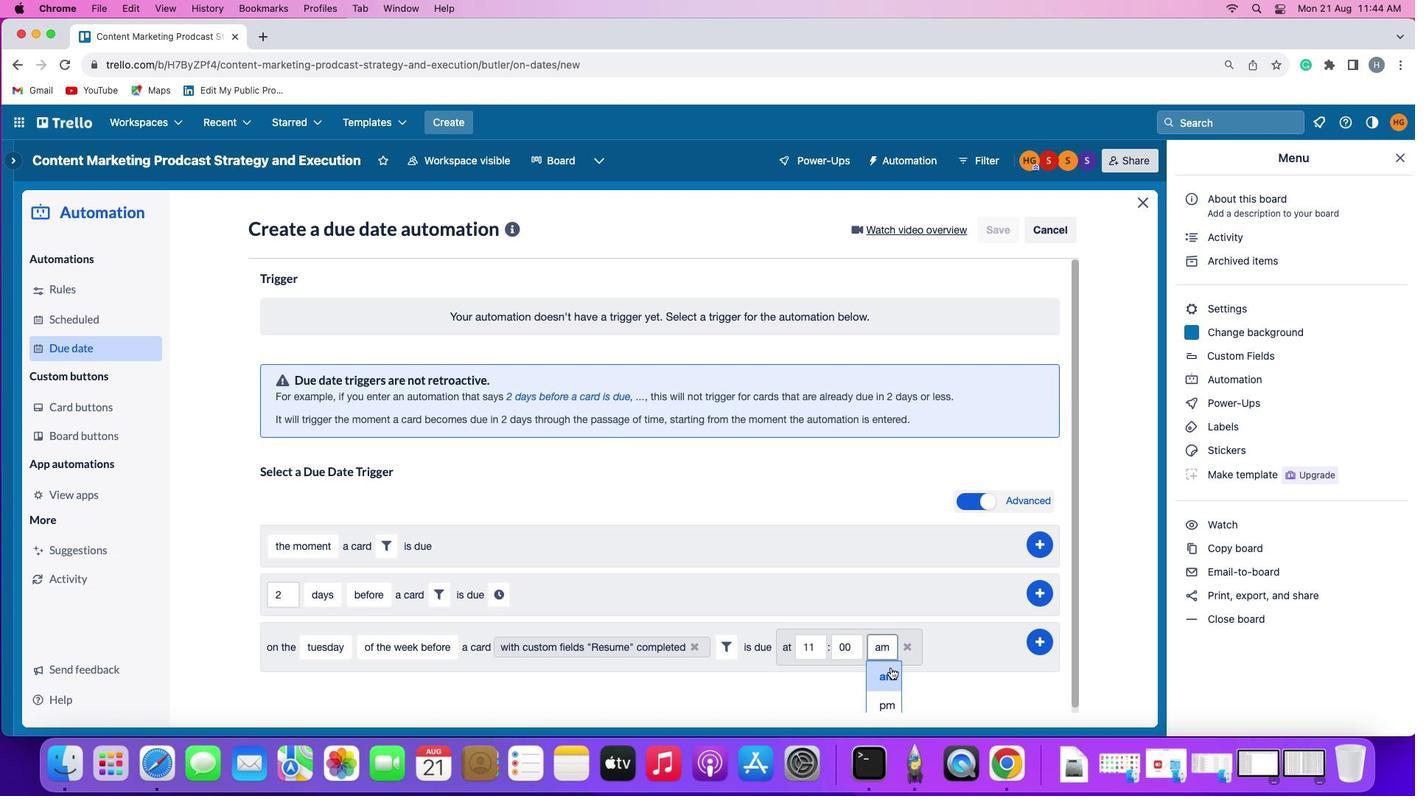 
Action: Mouse moved to (1051, 634)
Screenshot: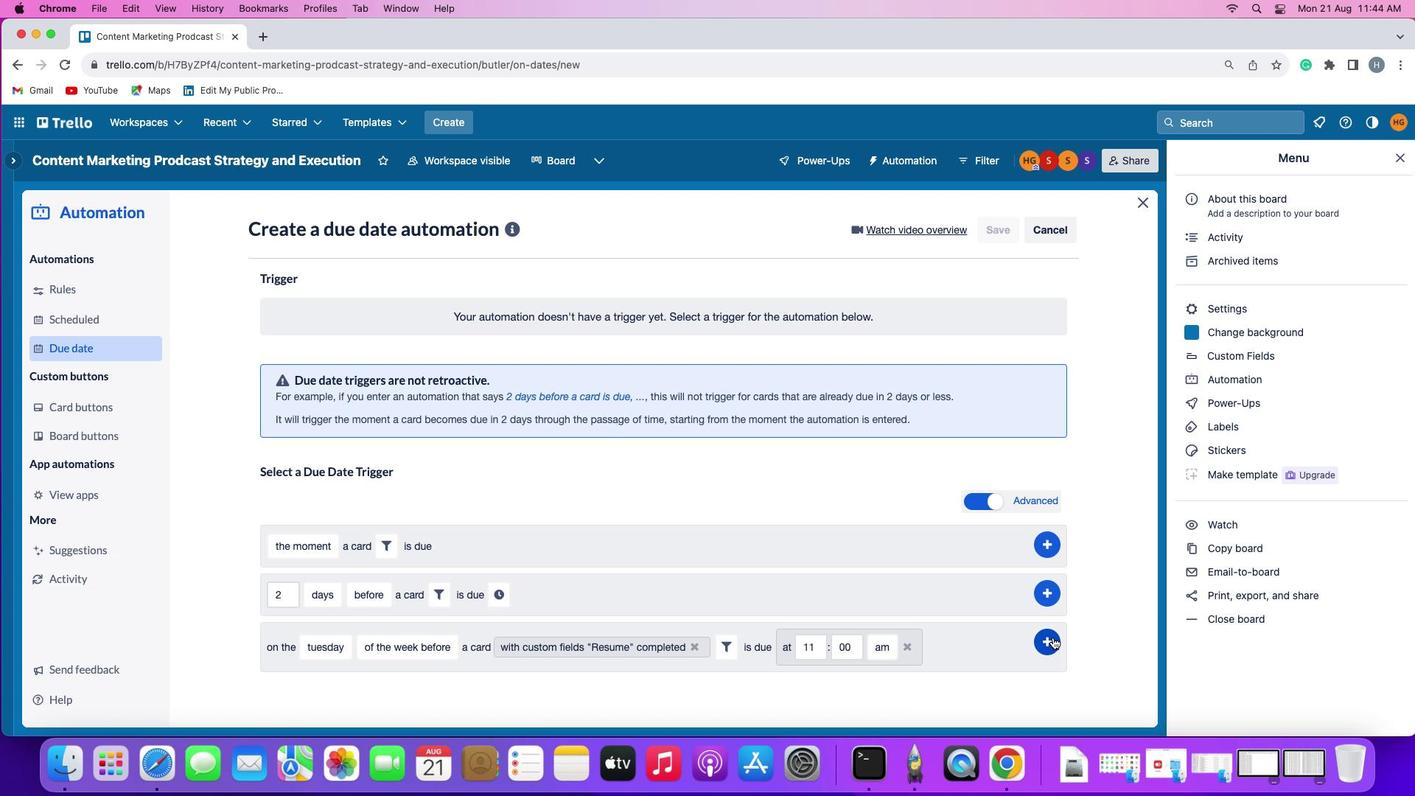 
Action: Mouse pressed left at (1051, 634)
Screenshot: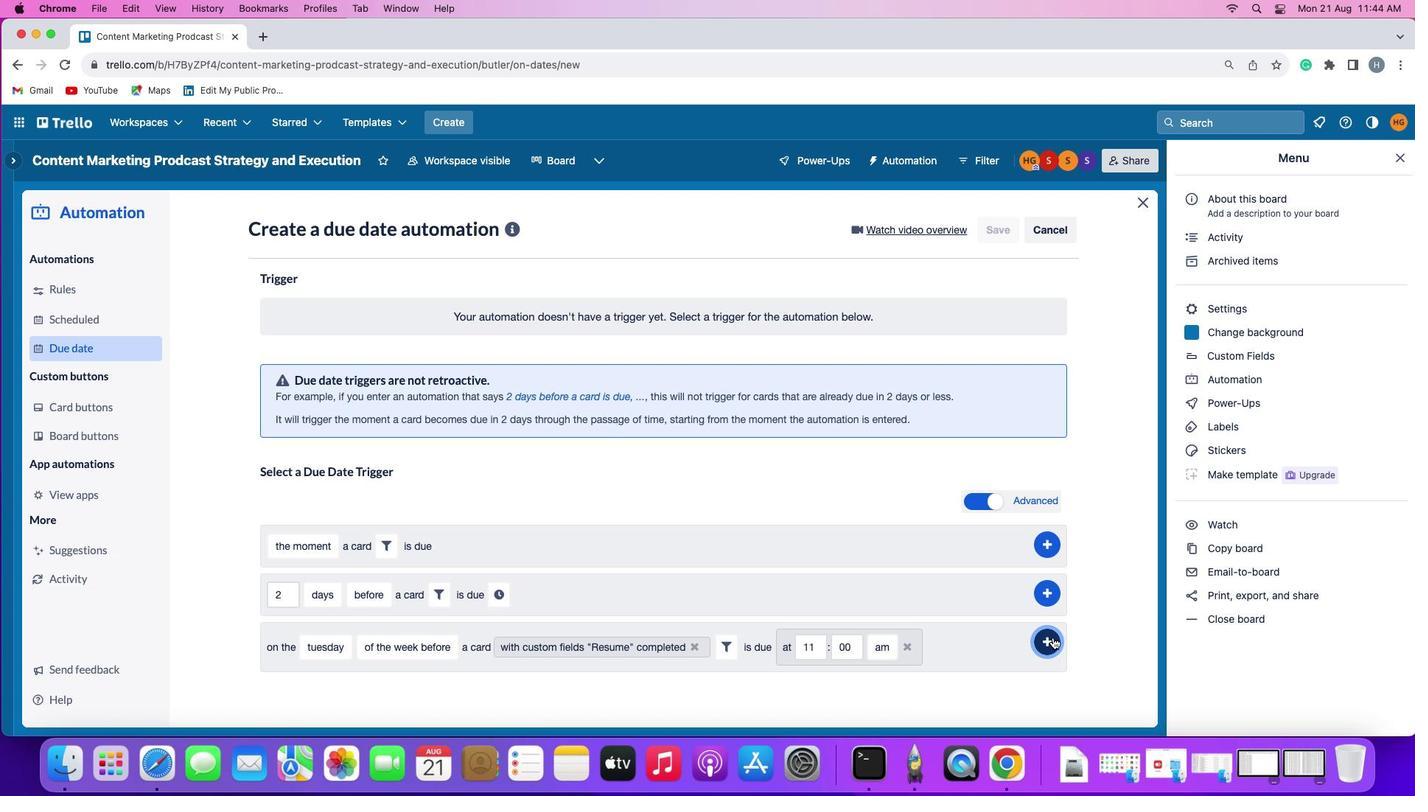 
Action: Mouse moved to (1107, 523)
Screenshot: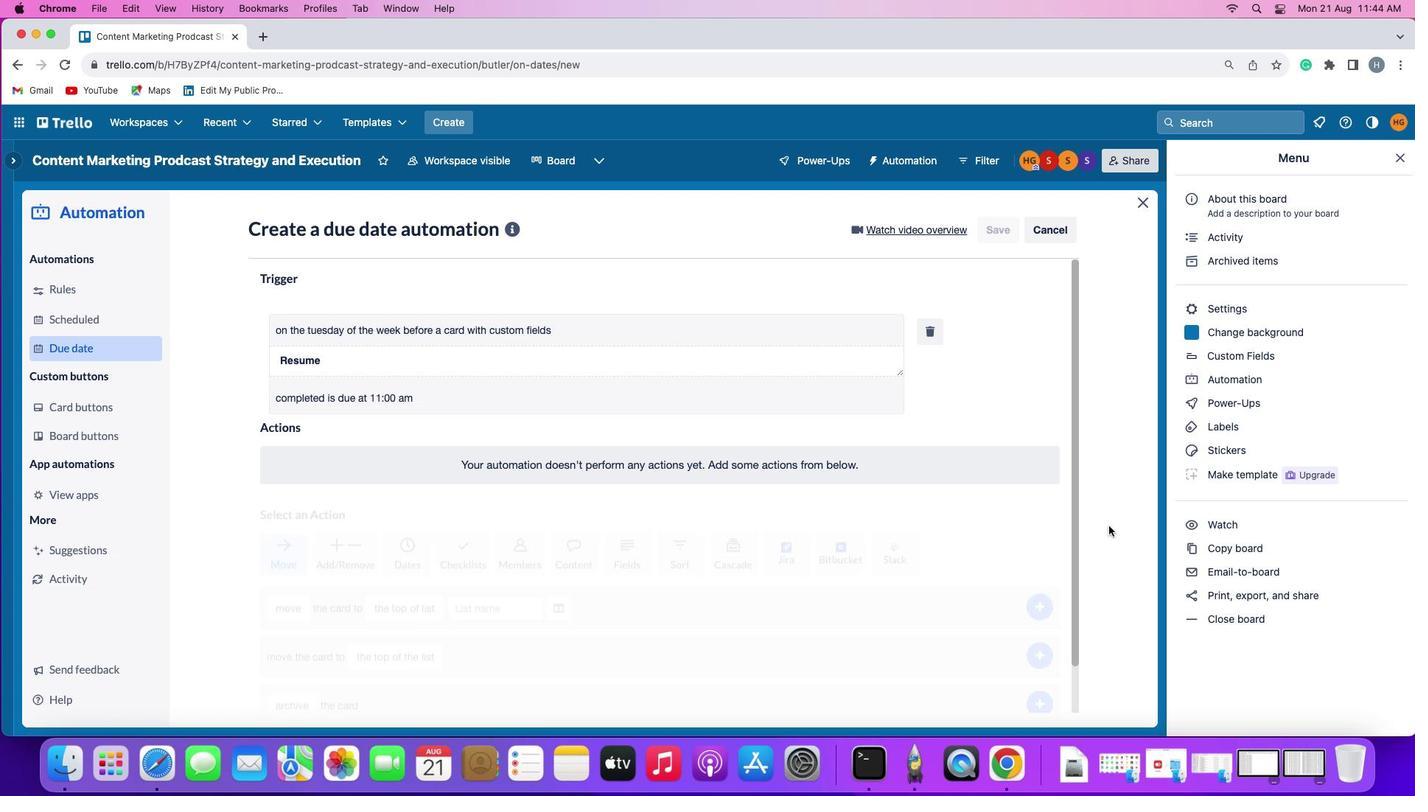 
